 Task: Play online Risk games in Speed Blitz mode.
Action: Mouse moved to (217, 330)
Screenshot: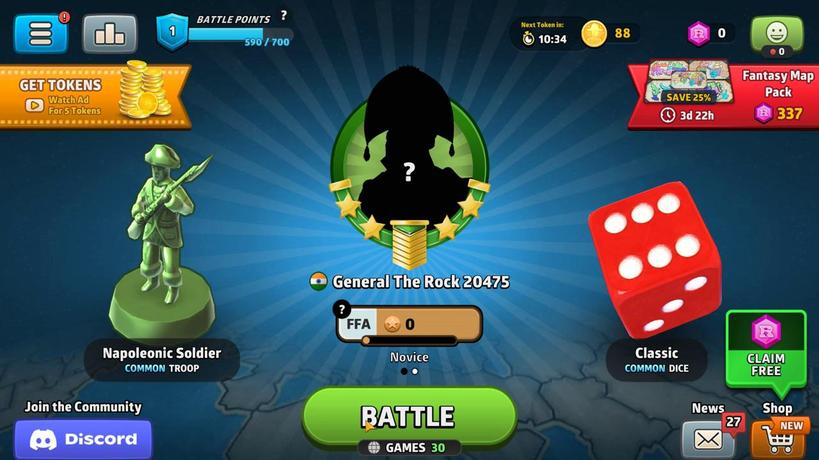 
Action: Mouse pressed left at (217, 330)
Screenshot: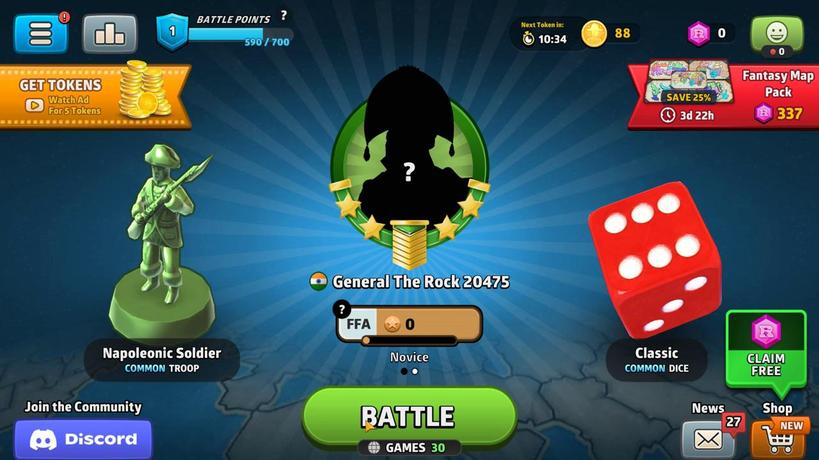 
Action: Mouse moved to (175, 251)
Screenshot: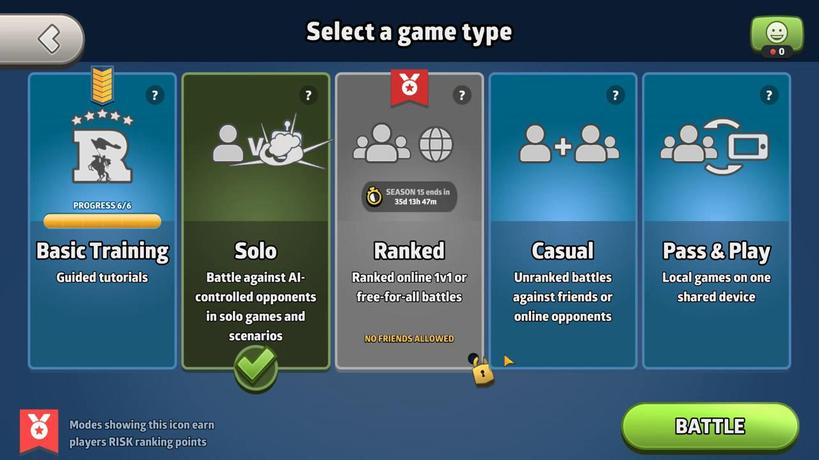 
Action: Mouse pressed left at (175, 251)
Screenshot: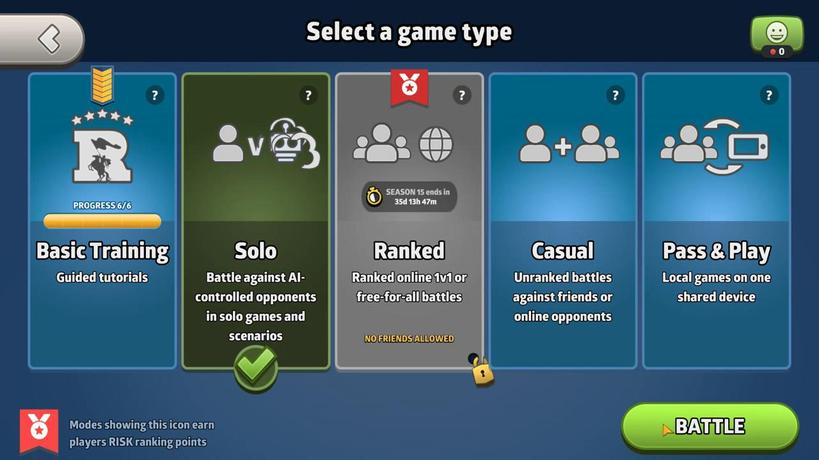 
Action: Mouse moved to (322, 333)
Screenshot: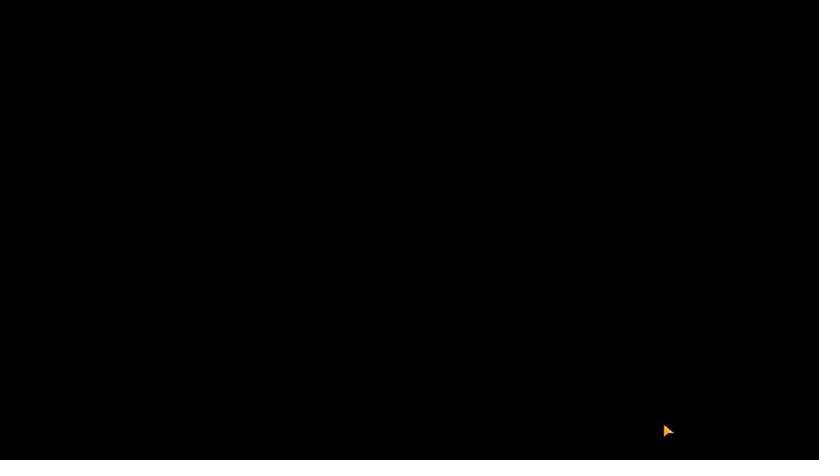 
Action: Mouse pressed left at (322, 333)
Screenshot: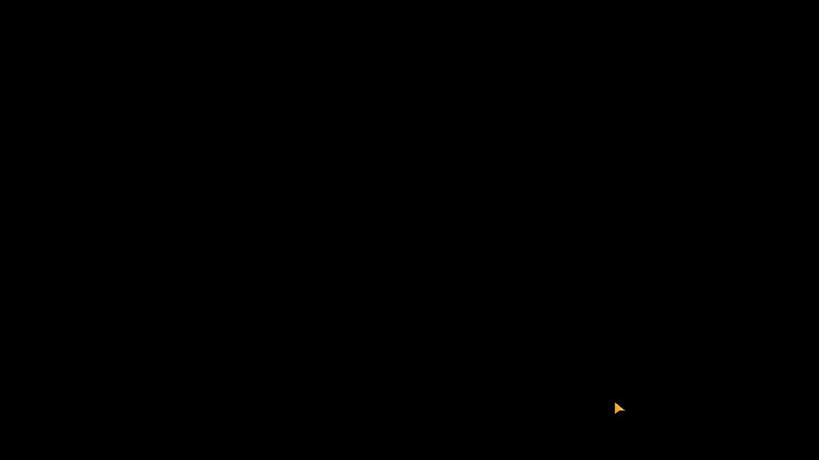 
Action: Mouse moved to (353, 336)
Screenshot: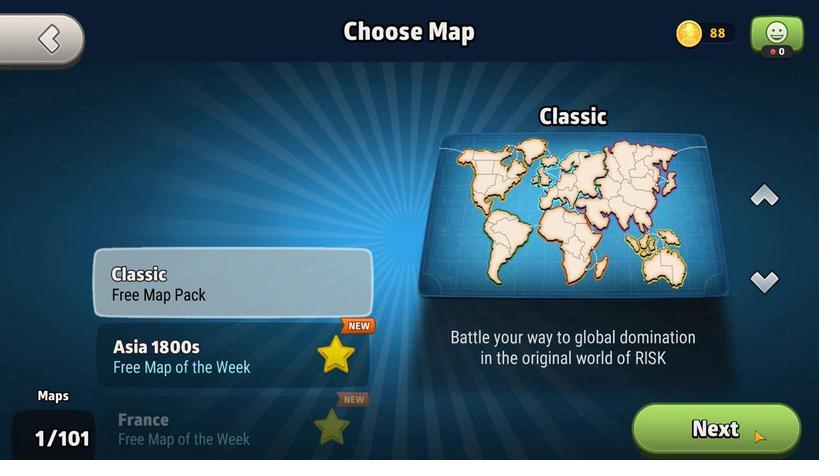 
Action: Mouse pressed left at (353, 336)
Screenshot: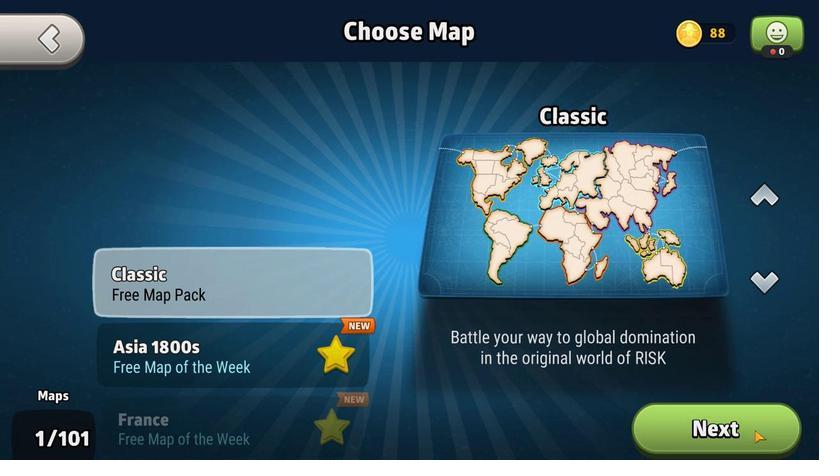 
Action: Mouse moved to (168, 256)
Screenshot: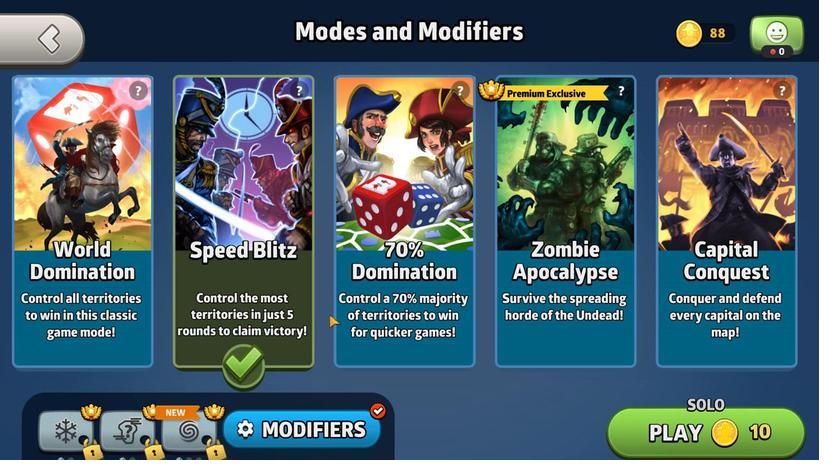 
Action: Mouse pressed left at (168, 256)
Screenshot: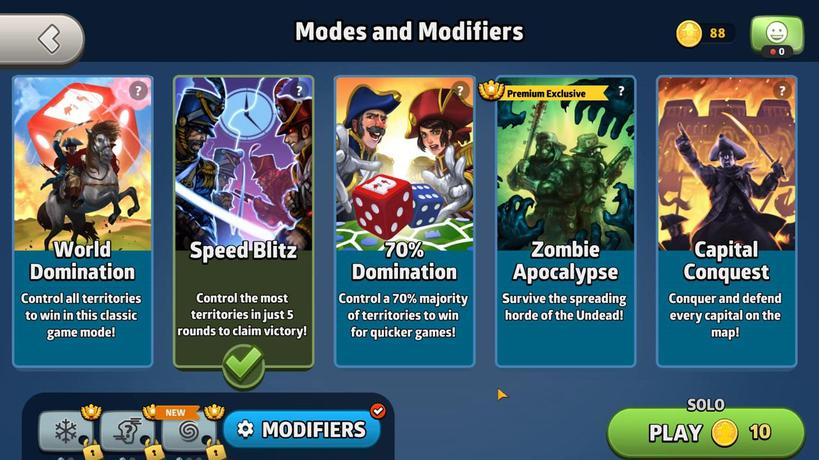 
Action: Mouse moved to (317, 334)
Screenshot: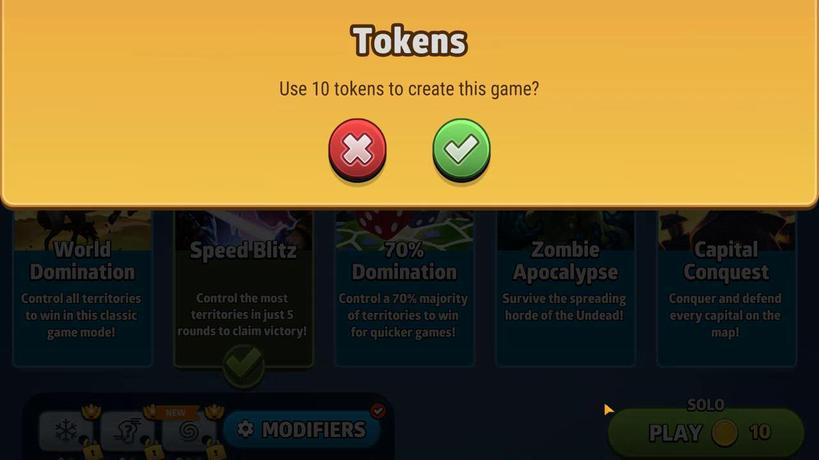 
Action: Mouse pressed left at (317, 334)
Screenshot: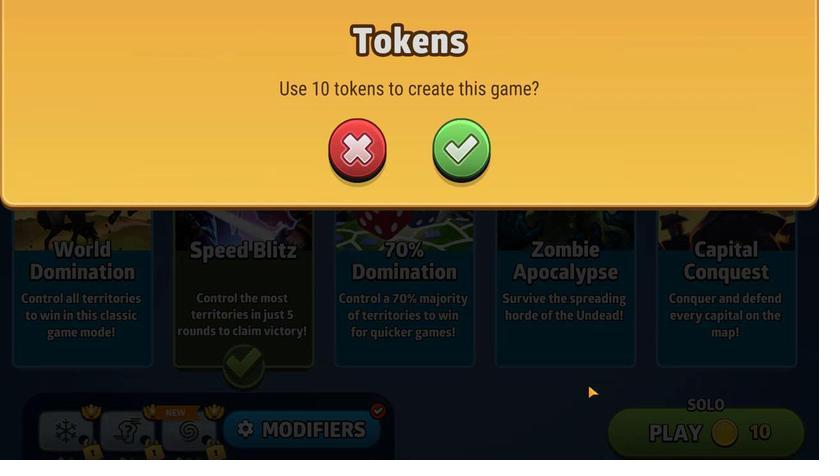 
Action: Mouse moved to (252, 181)
Screenshot: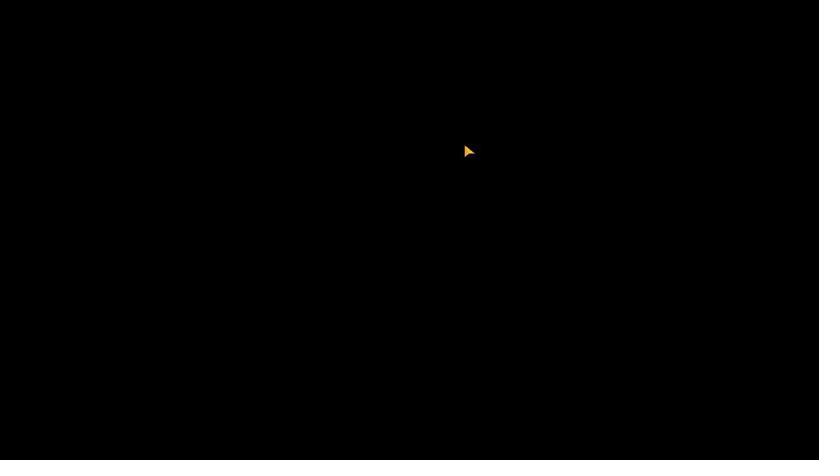 
Action: Mouse pressed left at (252, 181)
Screenshot: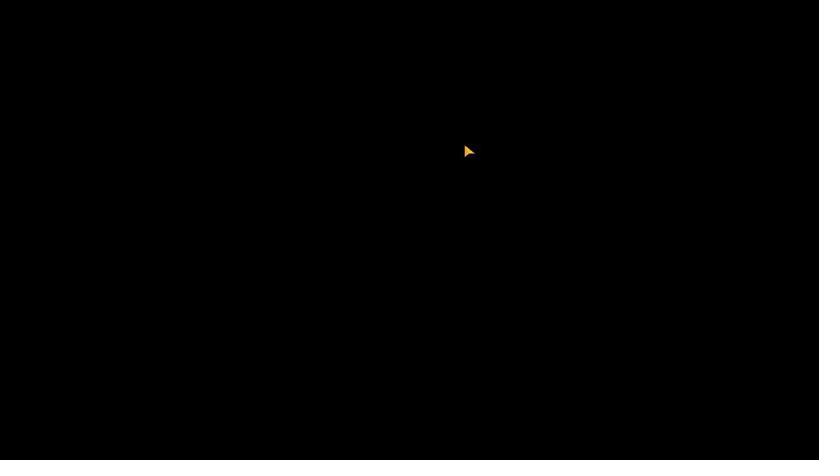 
Action: Mouse moved to (367, 228)
Screenshot: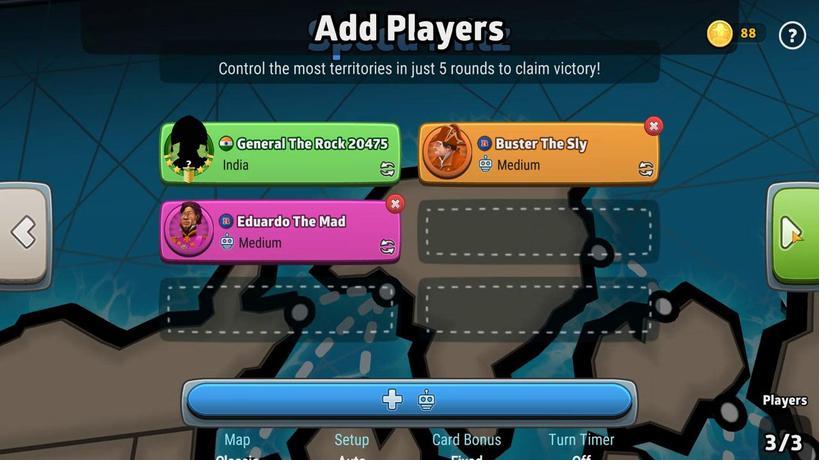 
Action: Mouse pressed left at (367, 228)
Screenshot: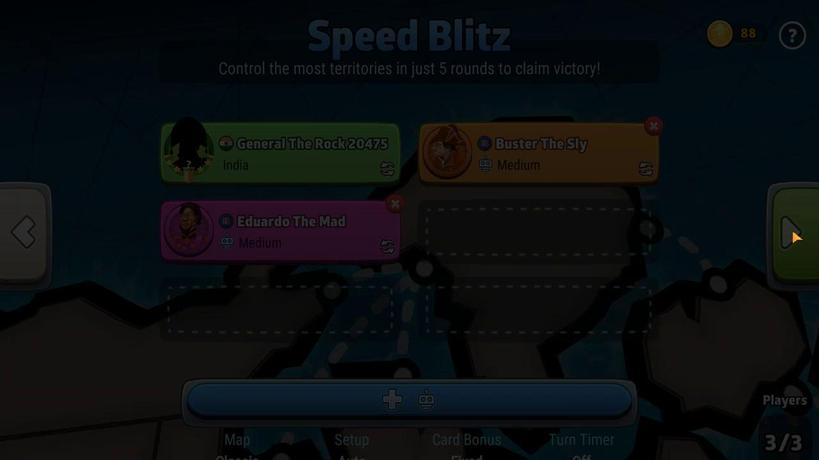 
Action: Mouse moved to (144, 239)
Screenshot: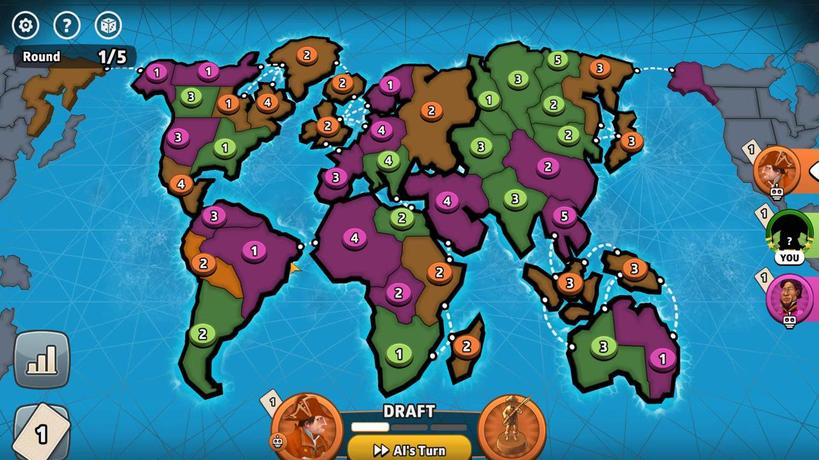 
Action: Mouse pressed left at (144, 239)
Screenshot: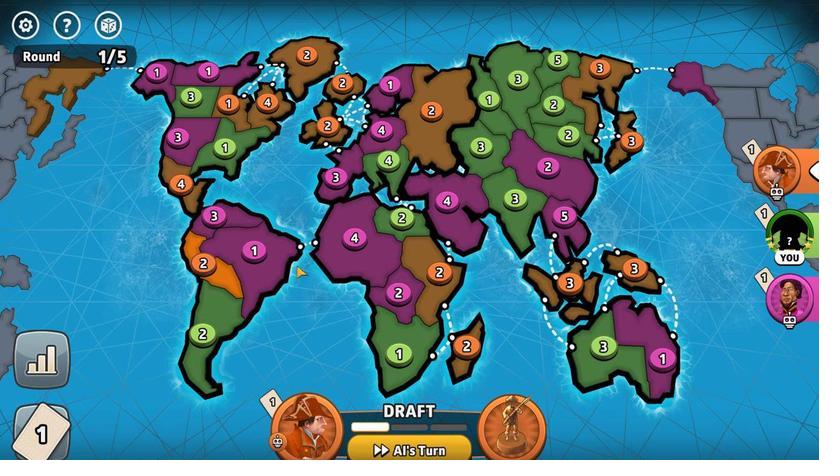 
Action: Mouse moved to (228, 348)
Screenshot: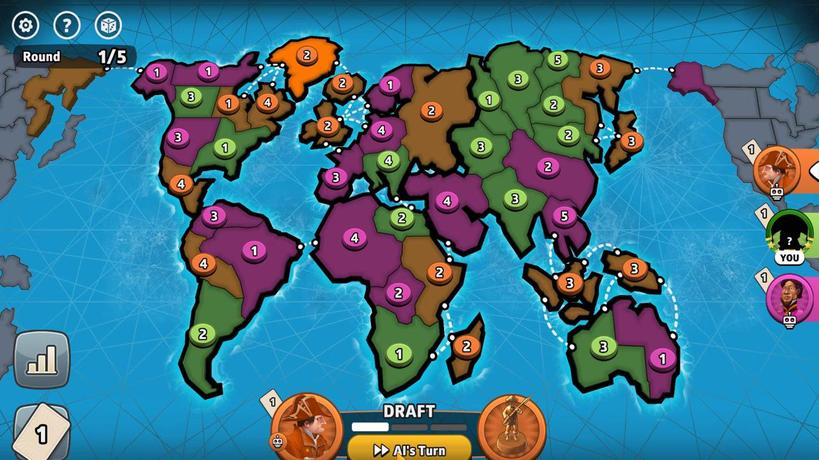 
Action: Mouse pressed left at (228, 348)
Screenshot: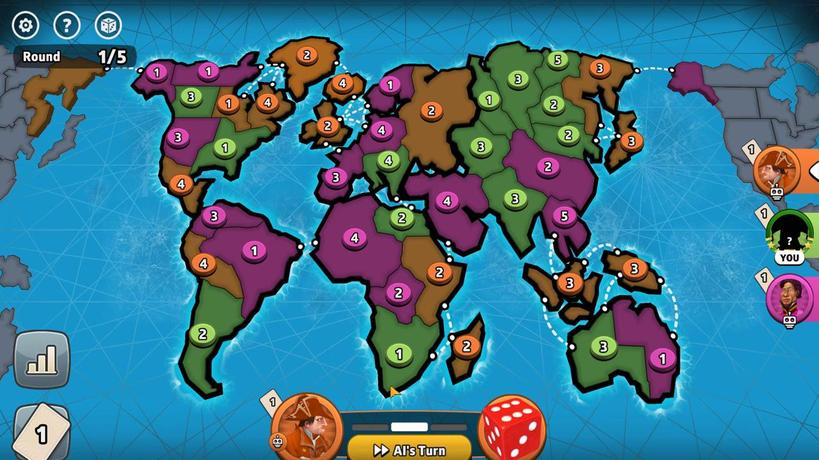 
Action: Mouse moved to (167, 268)
Screenshot: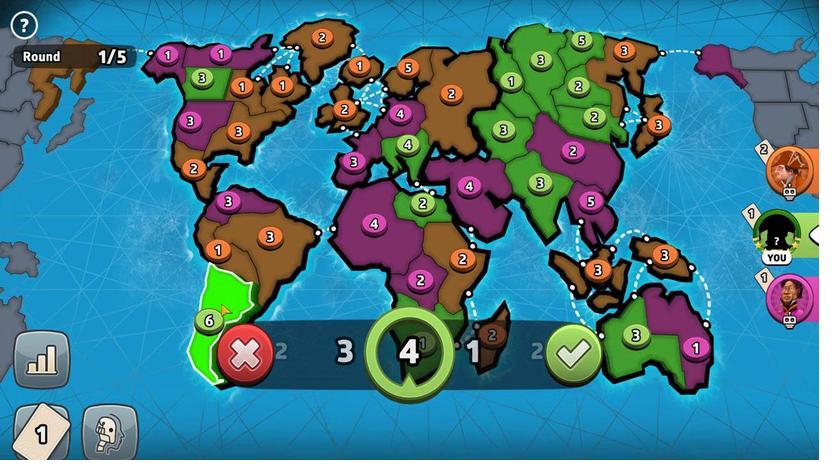 
Action: Mouse pressed left at (167, 268)
Screenshot: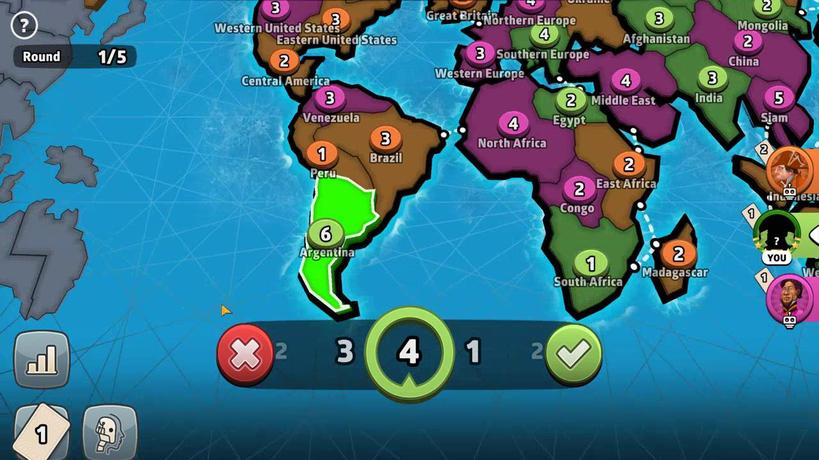 
Action: Mouse moved to (287, 295)
Screenshot: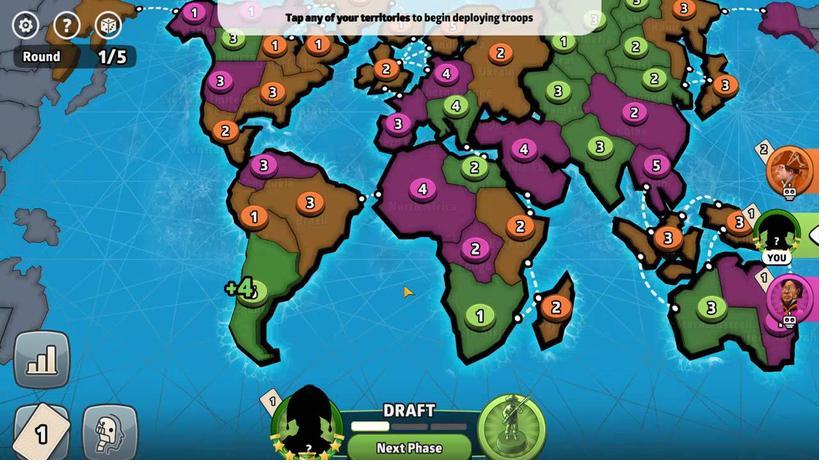 
Action: Mouse pressed left at (287, 295)
Screenshot: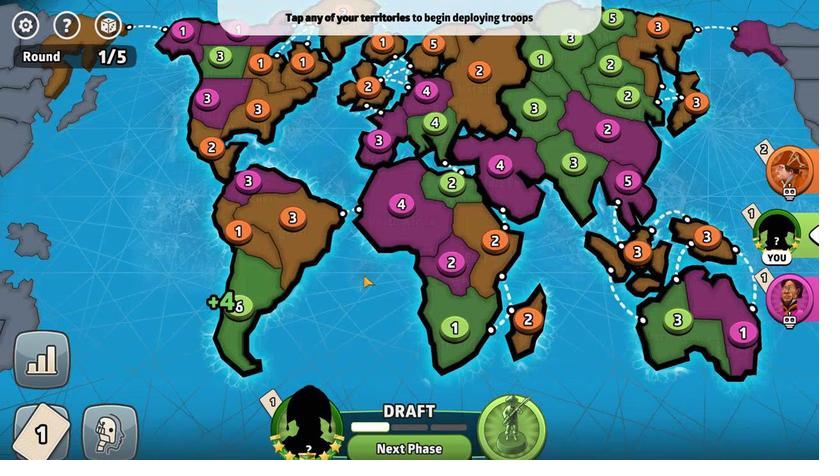 
Action: Mouse moved to (154, 158)
Screenshot: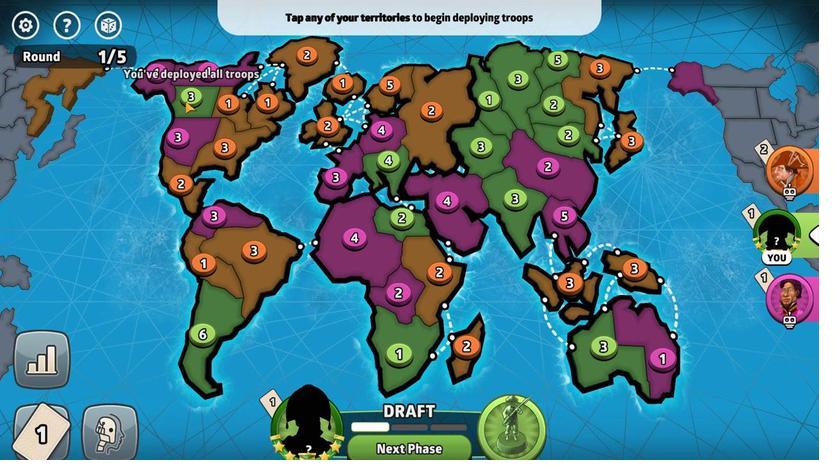 
Action: Mouse pressed left at (154, 158)
Screenshot: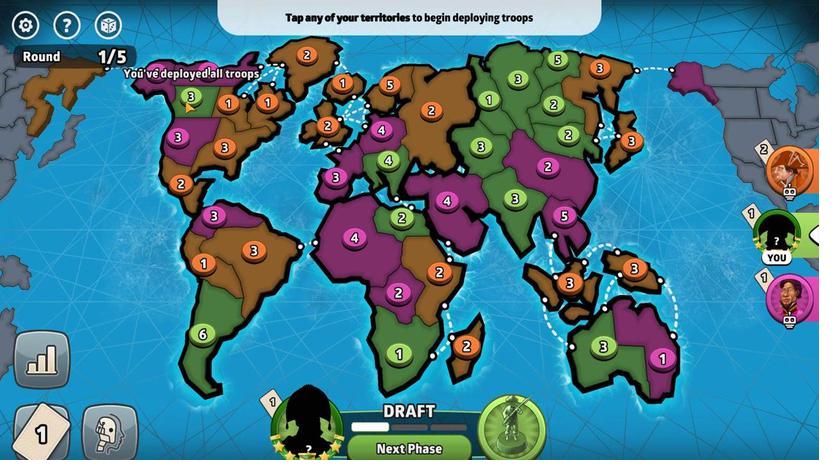 
Action: Mouse moved to (230, 344)
Screenshot: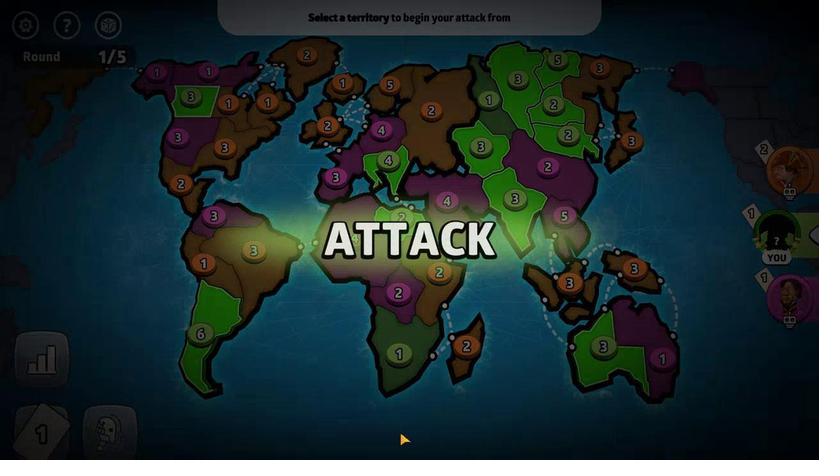 
Action: Mouse pressed left at (230, 344)
Screenshot: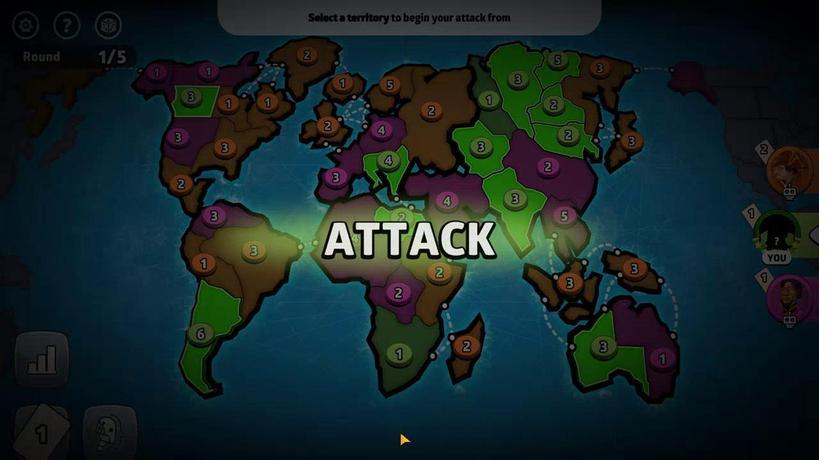 
Action: Mouse moved to (166, 264)
Screenshot: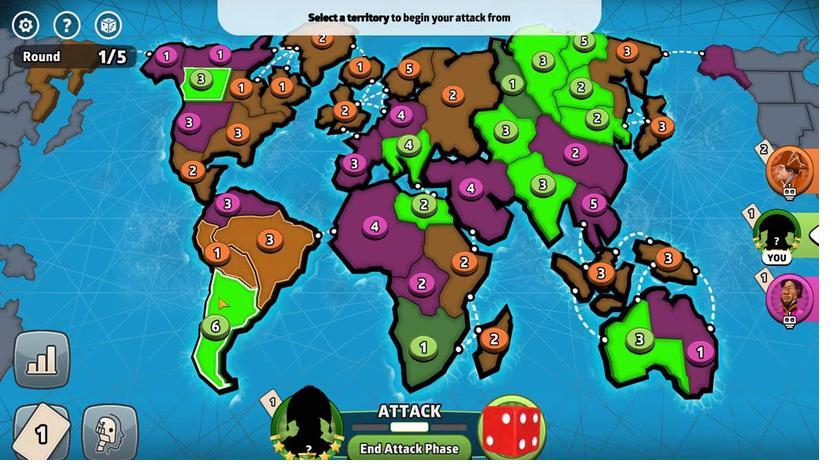
Action: Mouse pressed left at (166, 264)
Screenshot: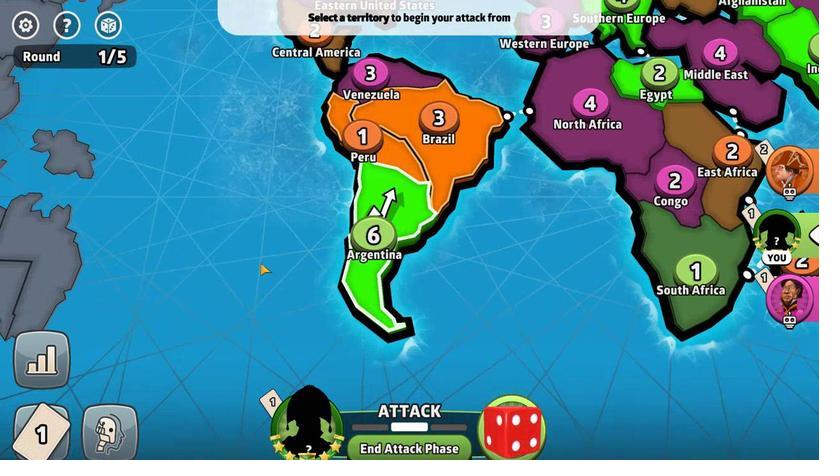 
Action: Mouse moved to (220, 178)
Screenshot: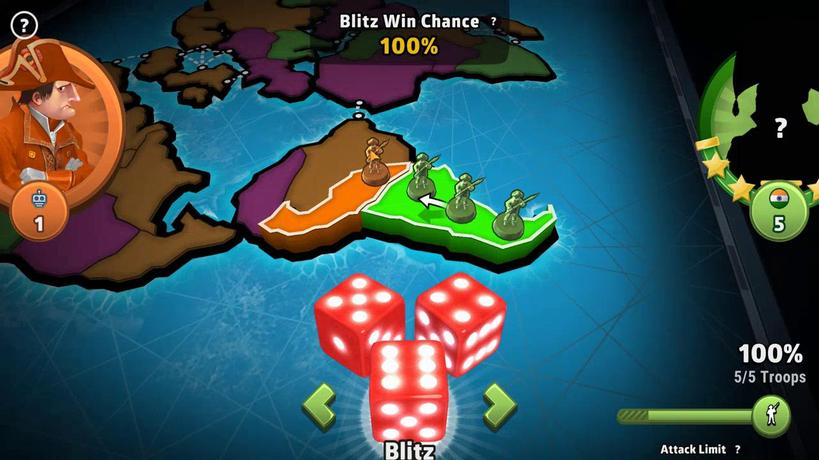 
Action: Mouse pressed left at (220, 178)
Screenshot: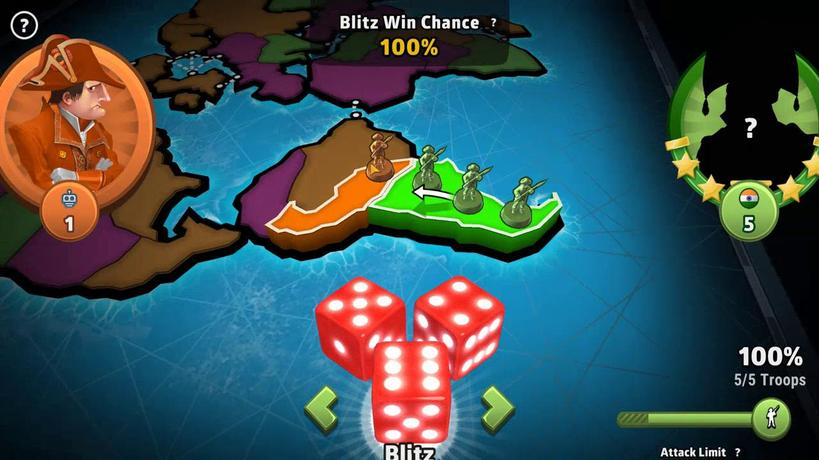 
Action: Mouse moved to (232, 296)
Screenshot: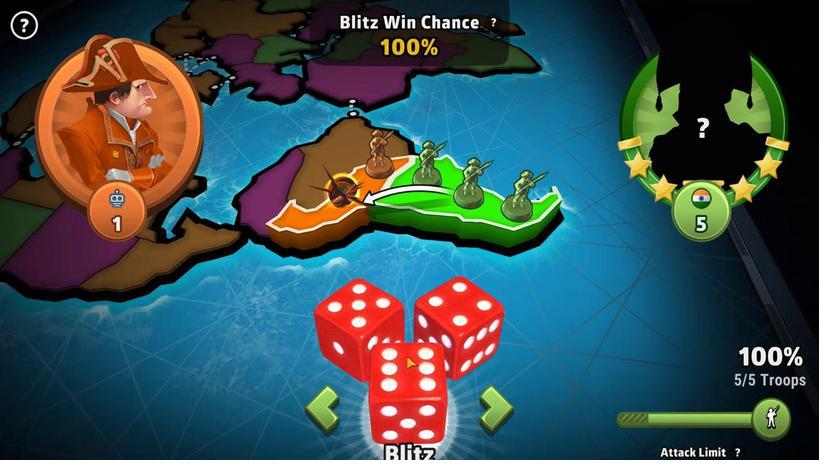 
Action: Mouse pressed left at (232, 296)
Screenshot: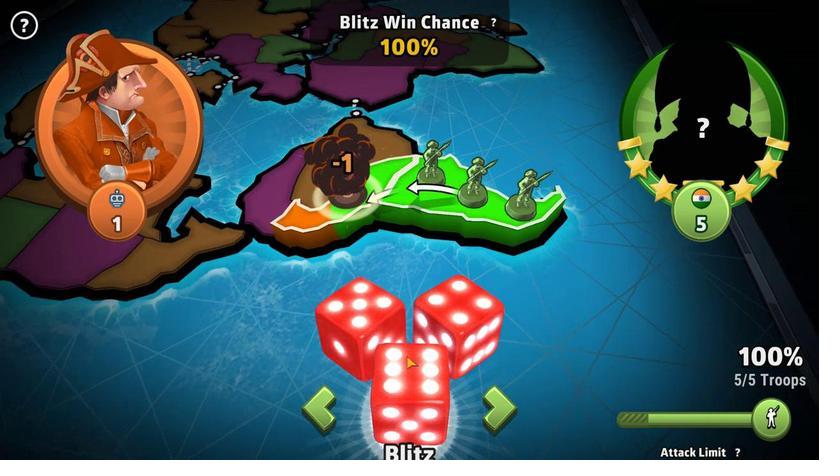 
Action: Mouse moved to (228, 292)
Screenshot: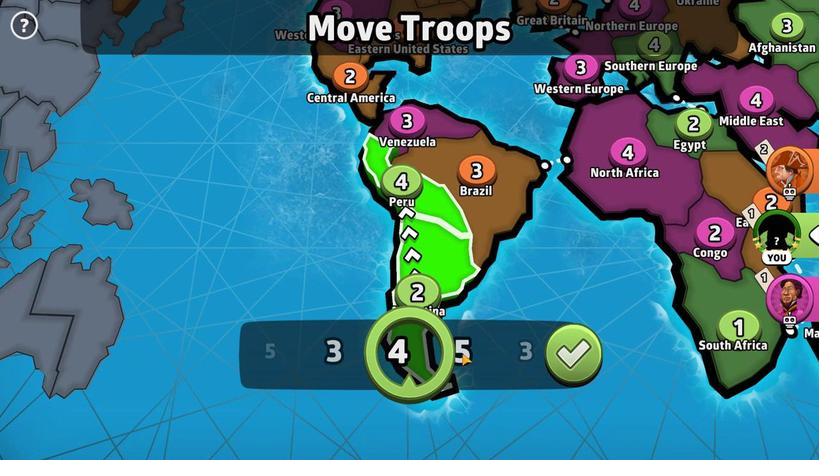 
Action: Mouse pressed left at (228, 292)
Screenshot: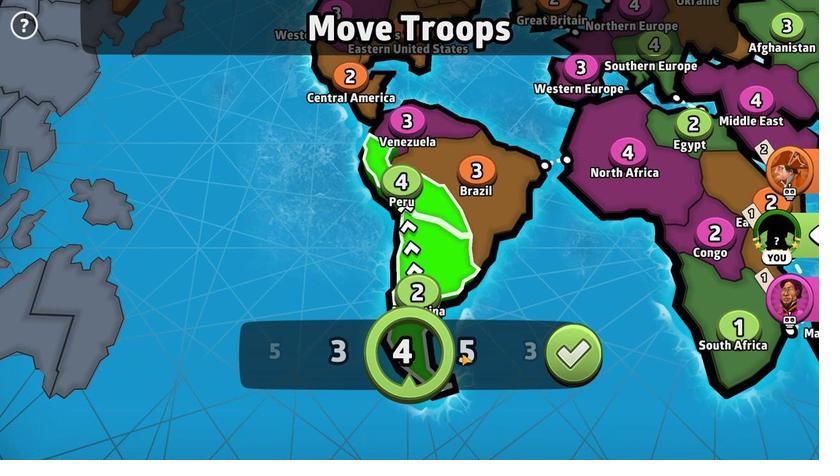 
Action: Mouse moved to (291, 294)
Screenshot: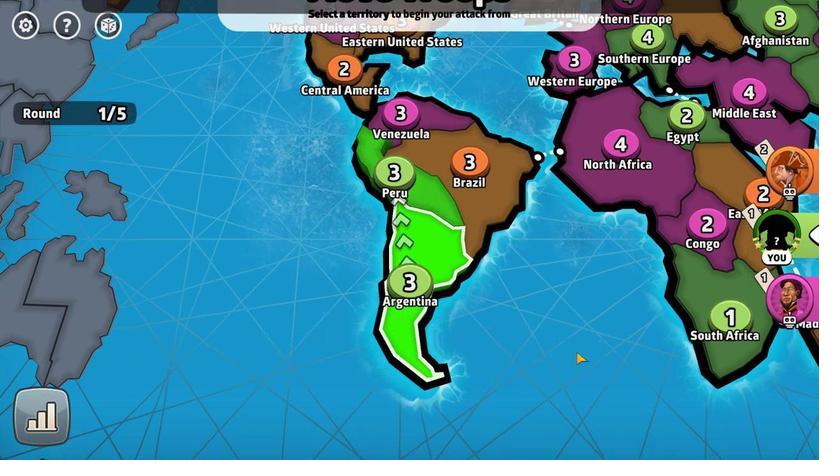 
Action: Mouse pressed left at (291, 294)
Screenshot: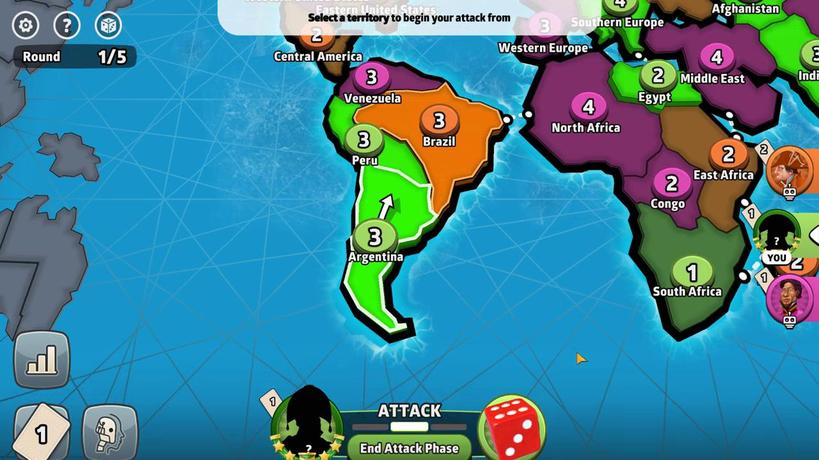 
Action: Mouse moved to (290, 231)
Screenshot: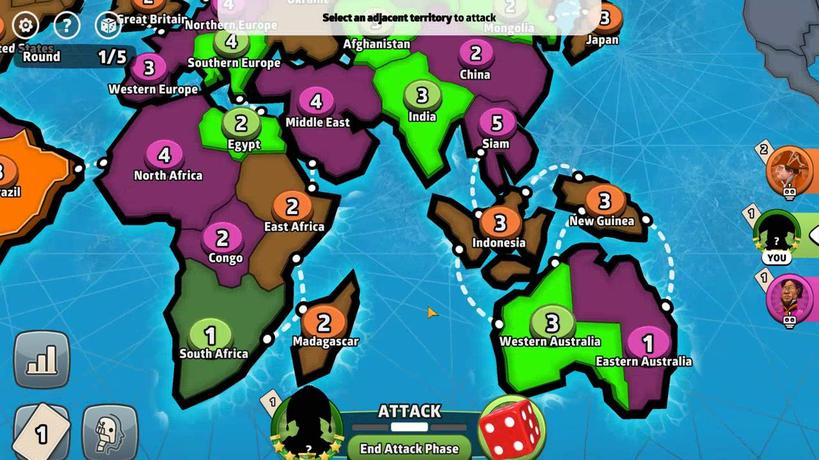 
Action: Mouse pressed left at (290, 231)
Screenshot: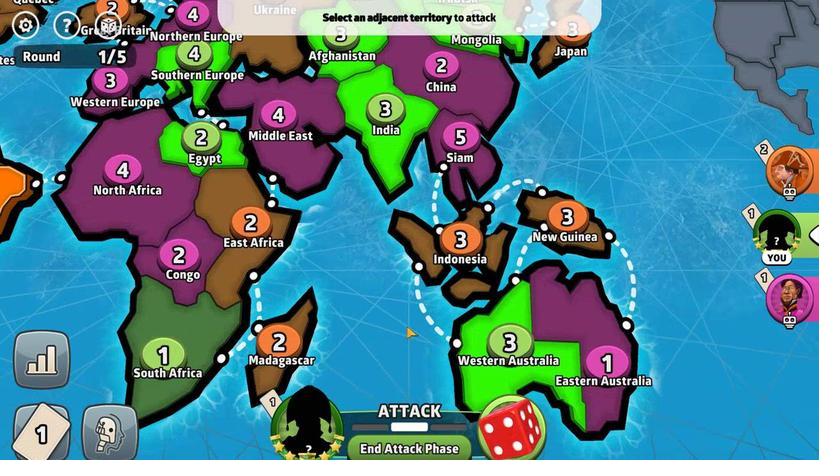 
Action: Mouse moved to (245, 174)
Screenshot: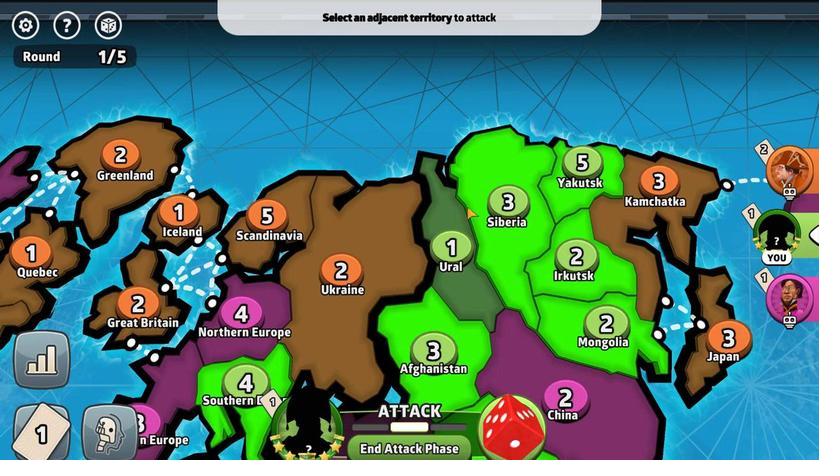 
Action: Mouse pressed left at (245, 174)
Screenshot: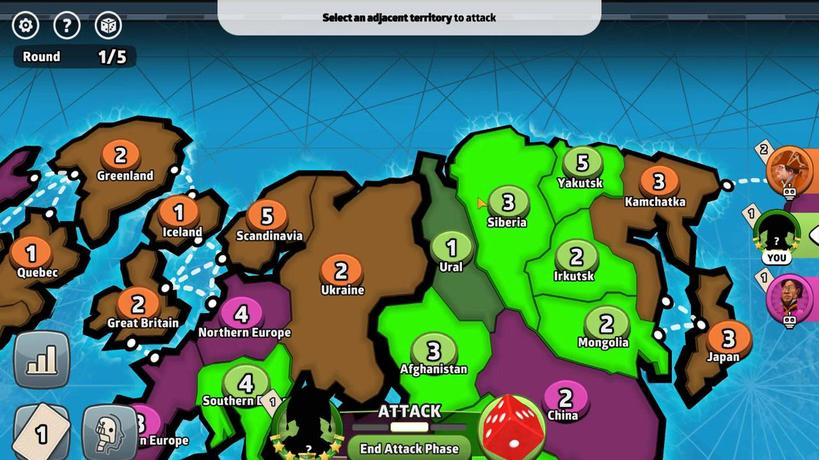 
Action: Mouse moved to (289, 192)
Screenshot: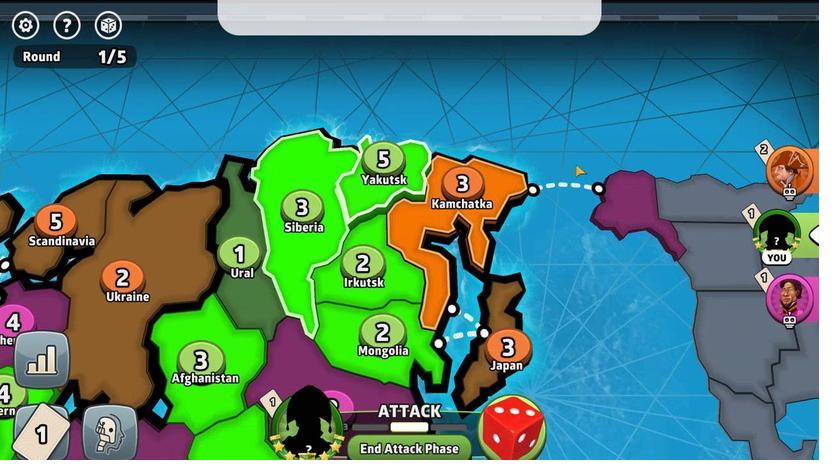 
Action: Mouse pressed left at (289, 192)
Screenshot: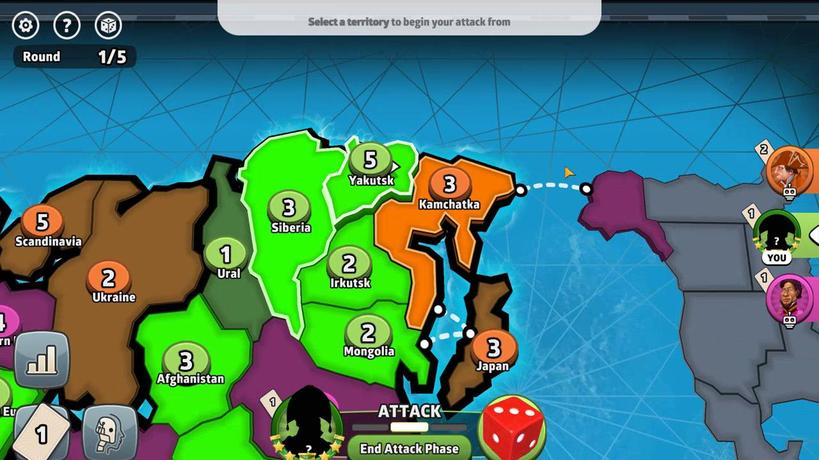 
Action: Mouse moved to (239, 202)
Screenshot: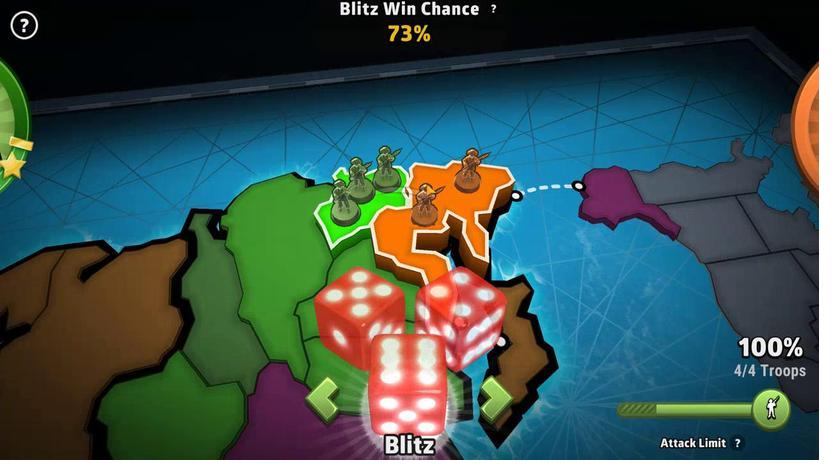 
Action: Mouse pressed left at (239, 202)
Screenshot: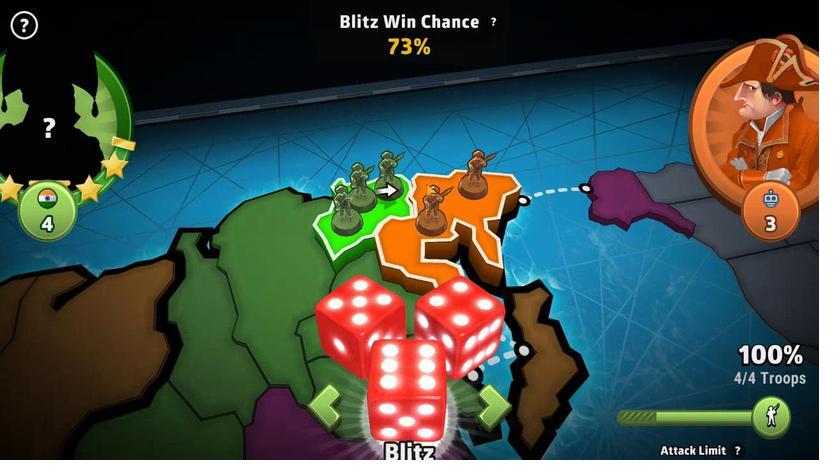 
Action: Mouse moved to (234, 304)
Screenshot: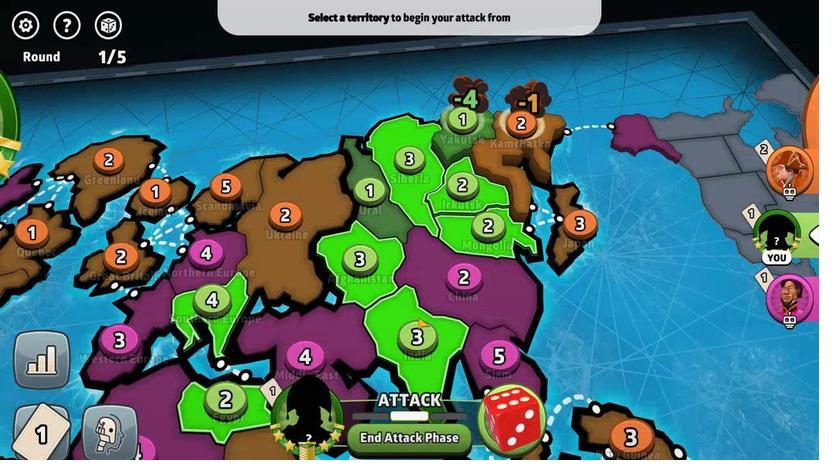 
Action: Mouse pressed left at (234, 304)
Screenshot: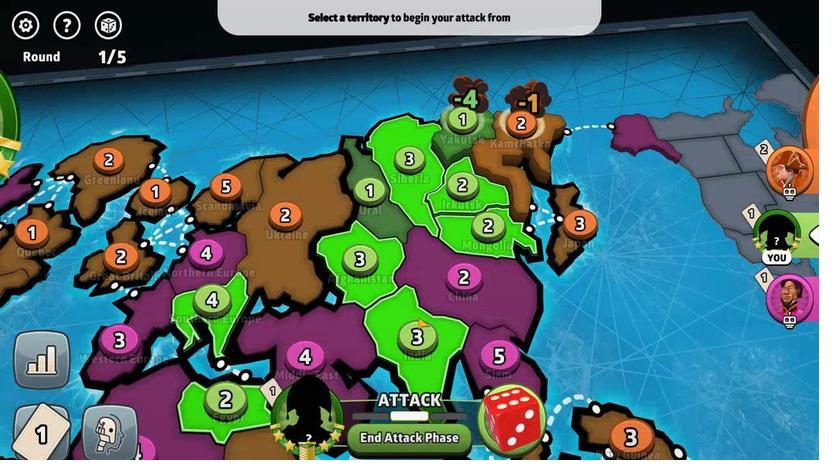 
Action: Mouse moved to (285, 139)
Screenshot: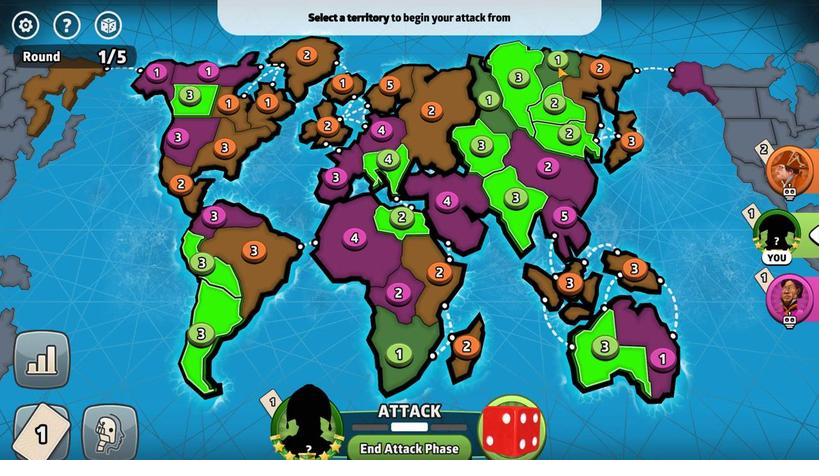 
Action: Mouse pressed left at (285, 139)
Screenshot: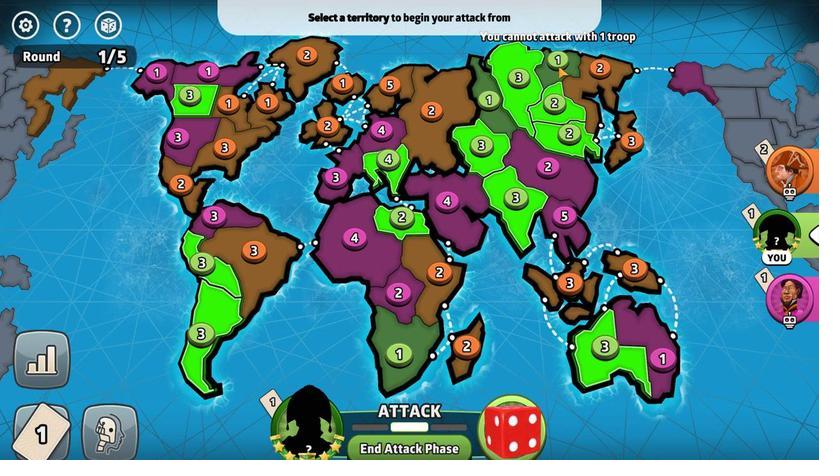 
Action: Mouse moved to (275, 153)
Screenshot: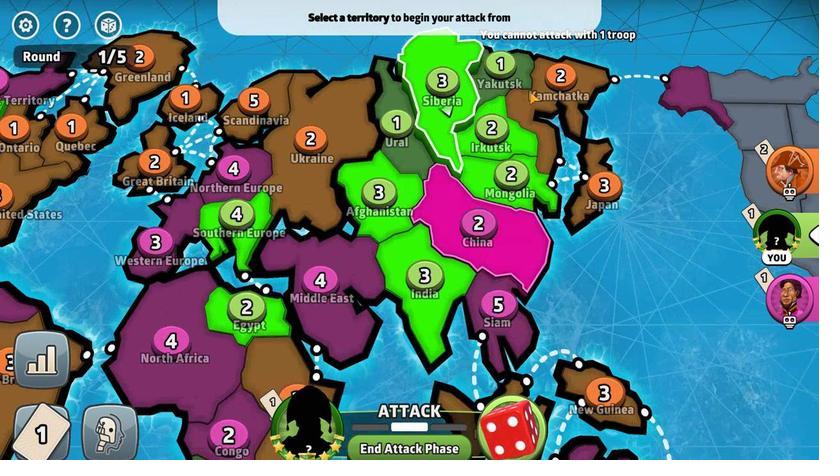 
Action: Mouse pressed left at (275, 153)
Screenshot: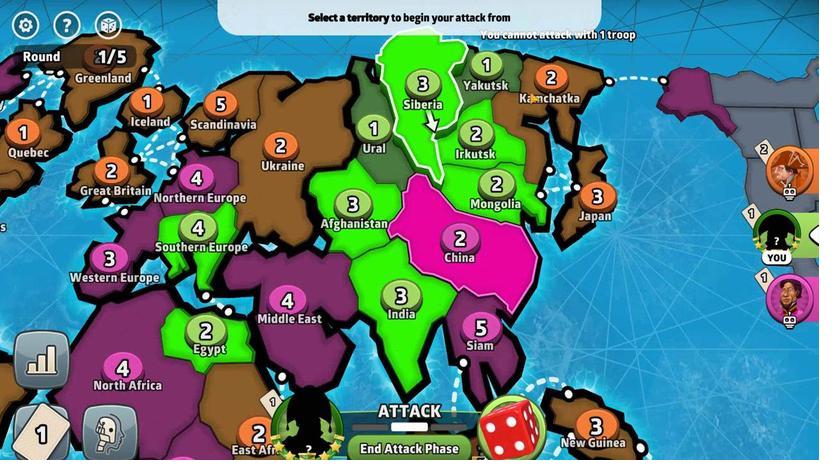 
Action: Mouse moved to (247, 225)
Screenshot: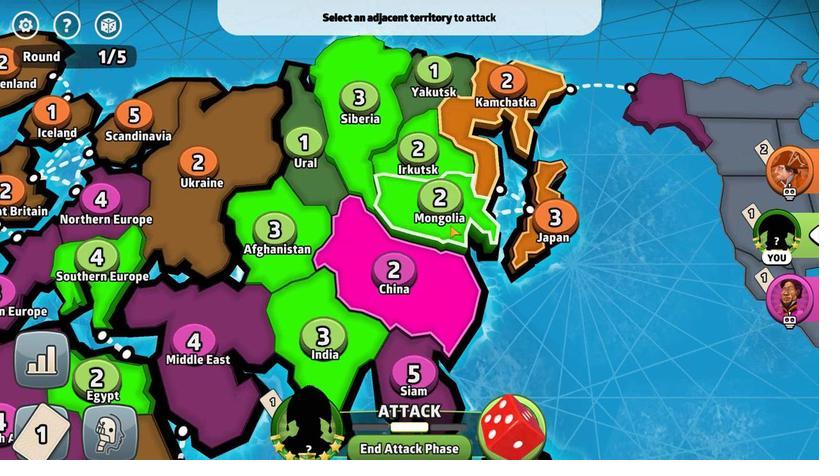 
Action: Mouse pressed left at (247, 225)
Screenshot: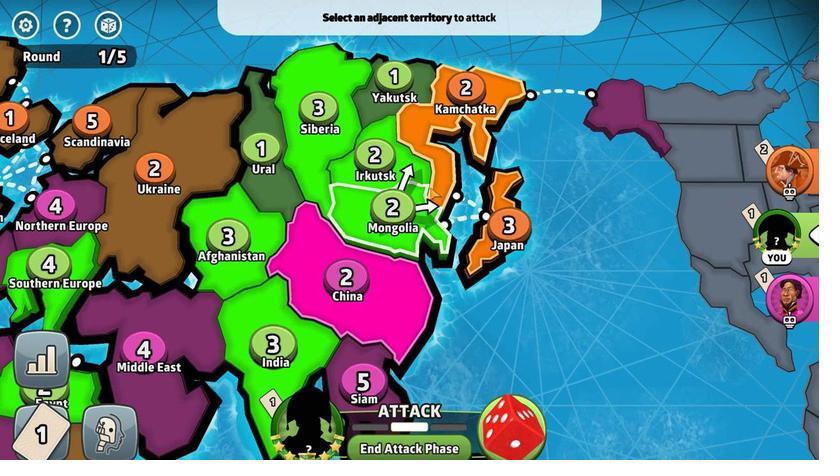 
Action: Mouse moved to (227, 184)
Screenshot: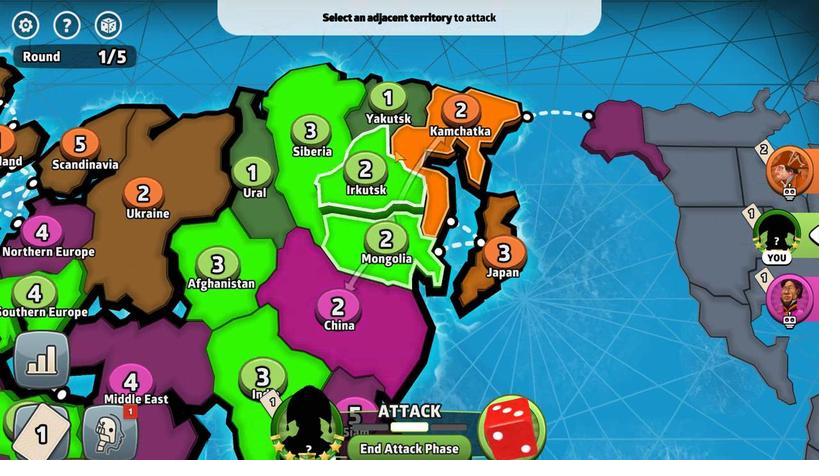 
Action: Mouse pressed left at (227, 184)
Screenshot: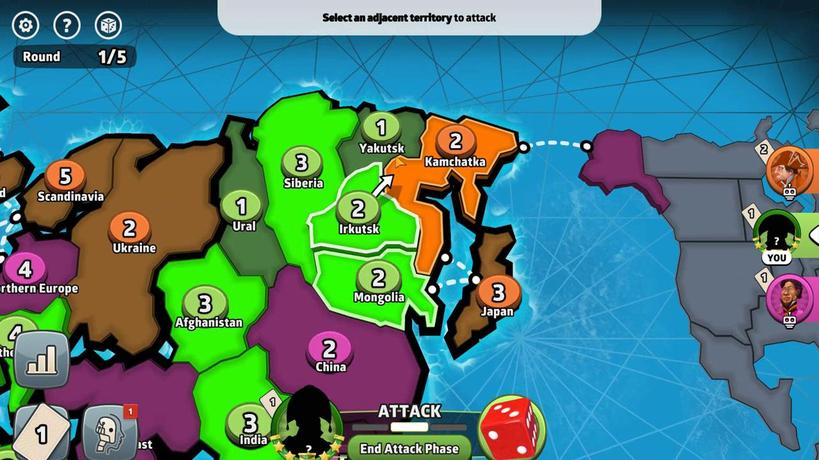 
Action: Mouse moved to (240, 190)
Screenshot: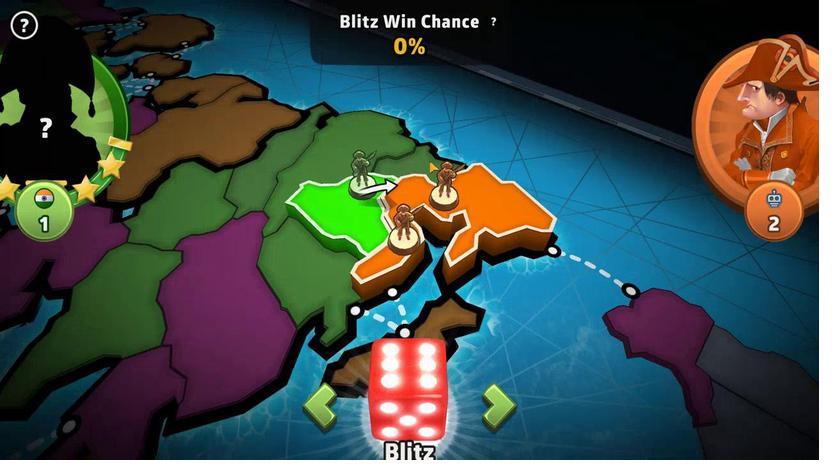 
Action: Mouse pressed left at (240, 190)
Screenshot: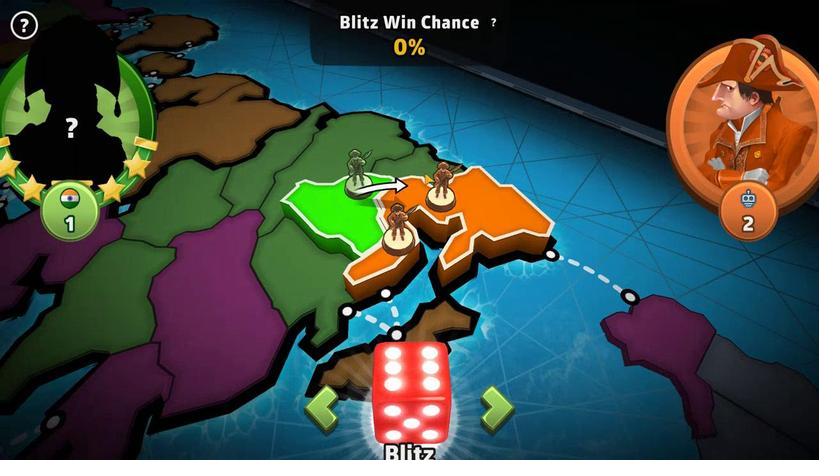 
Action: Mouse moved to (232, 303)
Screenshot: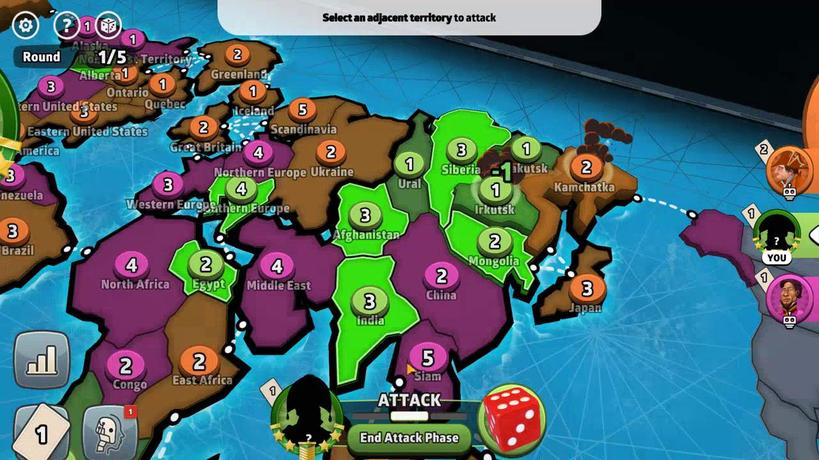 
Action: Mouse pressed left at (232, 303)
Screenshot: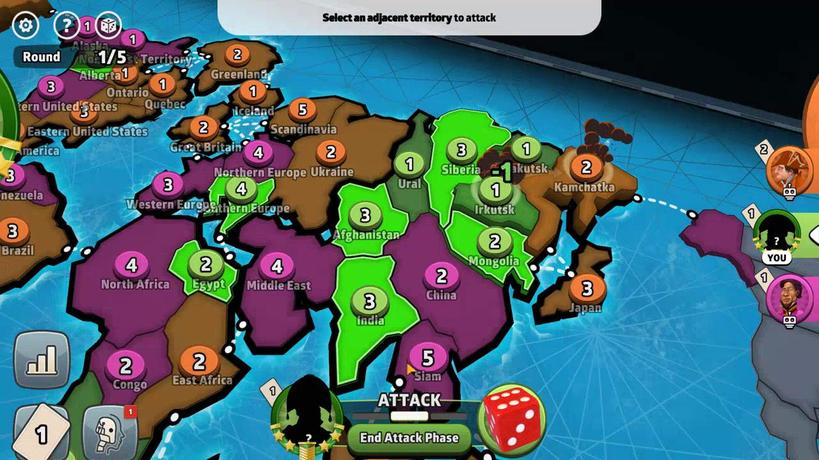 
Action: Mouse moved to (272, 149)
Screenshot: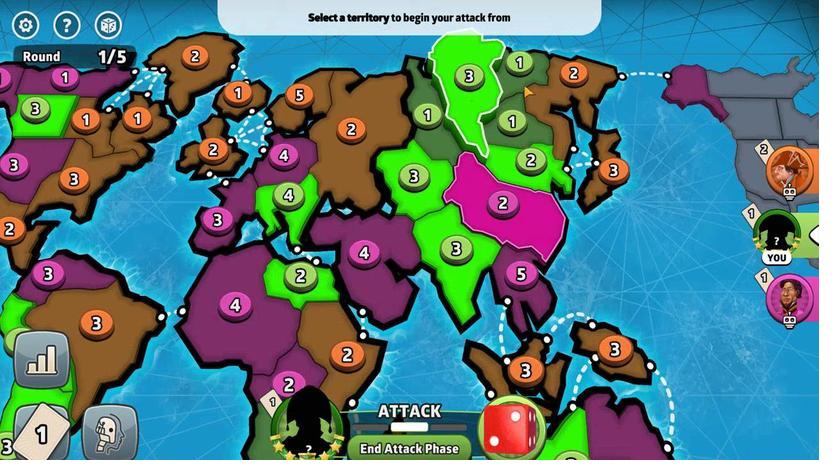 
Action: Mouse pressed left at (272, 149)
Screenshot: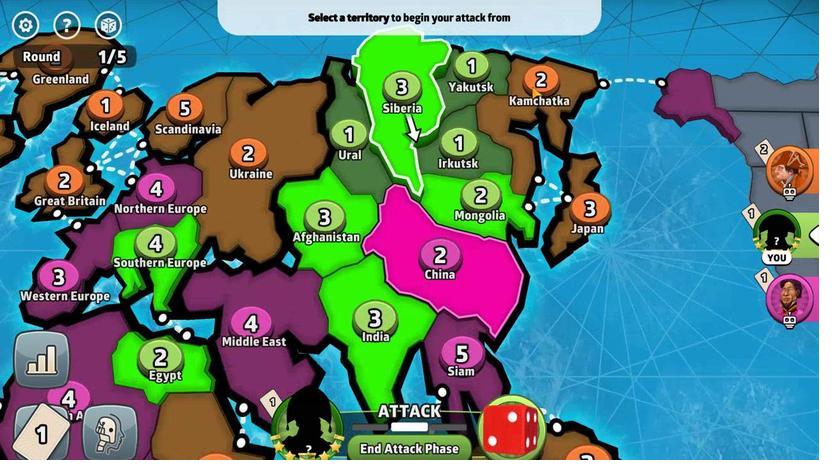 
Action: Mouse moved to (256, 213)
Screenshot: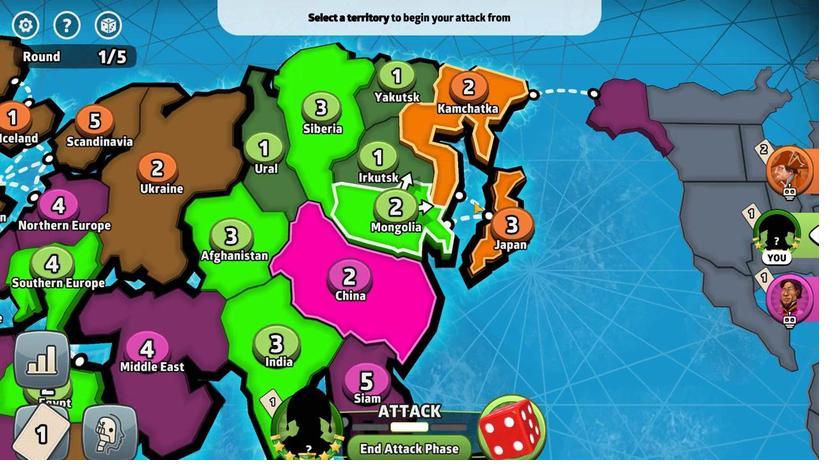 
Action: Mouse pressed left at (256, 213)
Screenshot: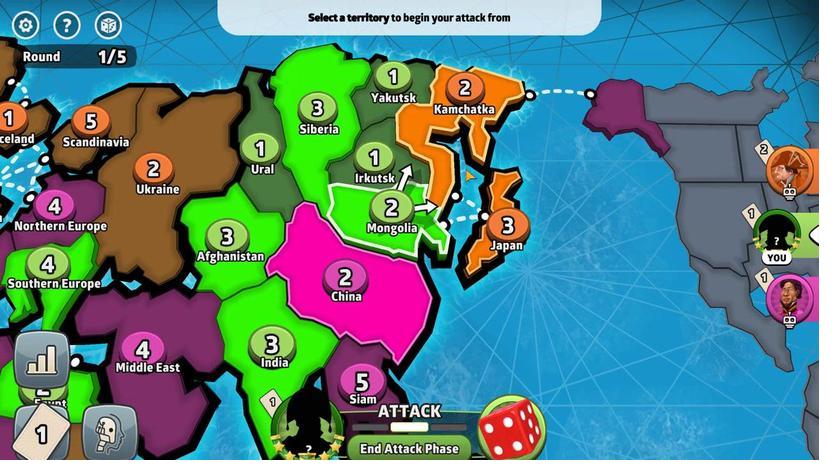 
Action: Mouse moved to (252, 168)
Screenshot: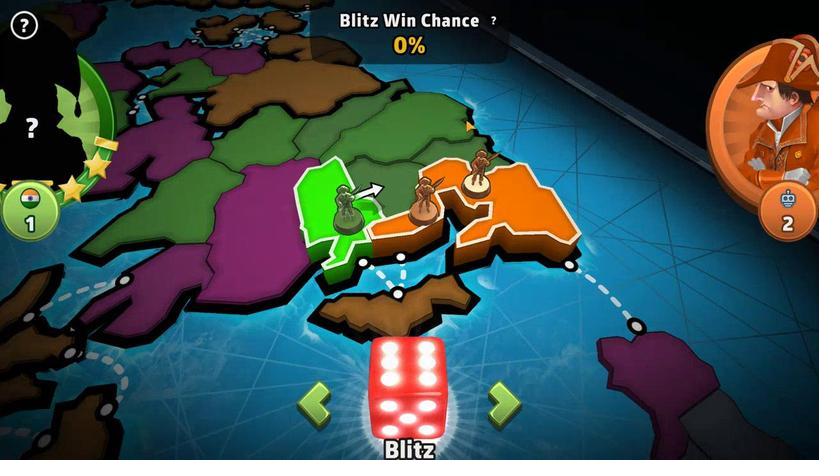 
Action: Mouse pressed left at (252, 168)
Screenshot: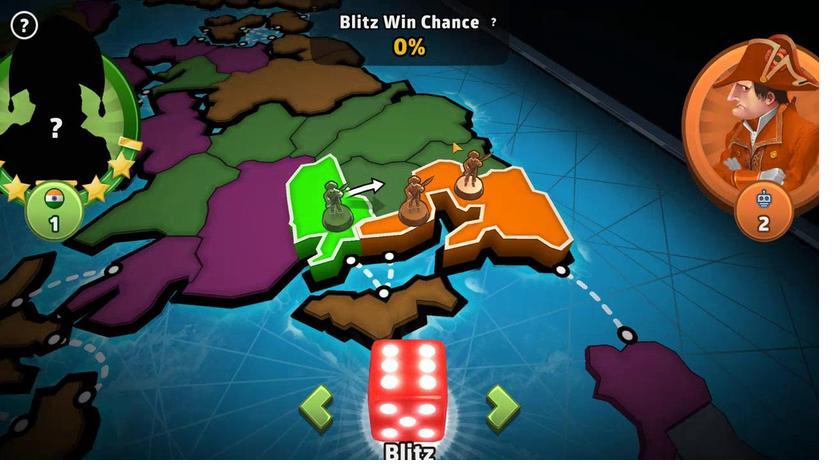 
Action: Mouse moved to (233, 312)
Screenshot: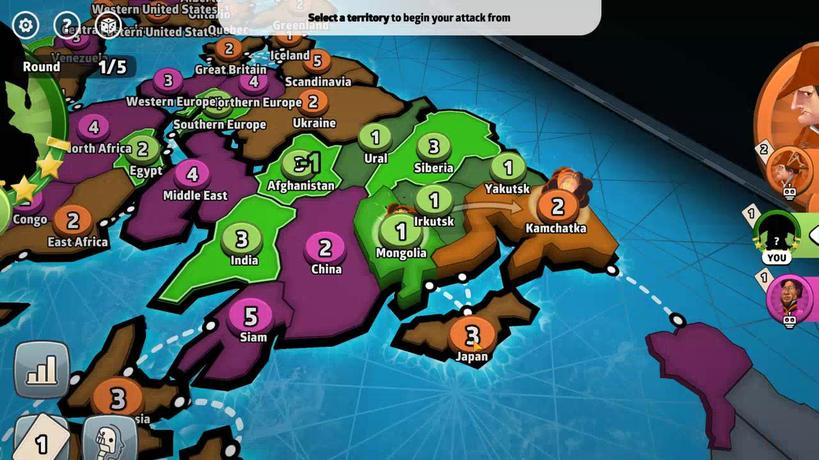 
Action: Mouse pressed left at (233, 312)
Screenshot: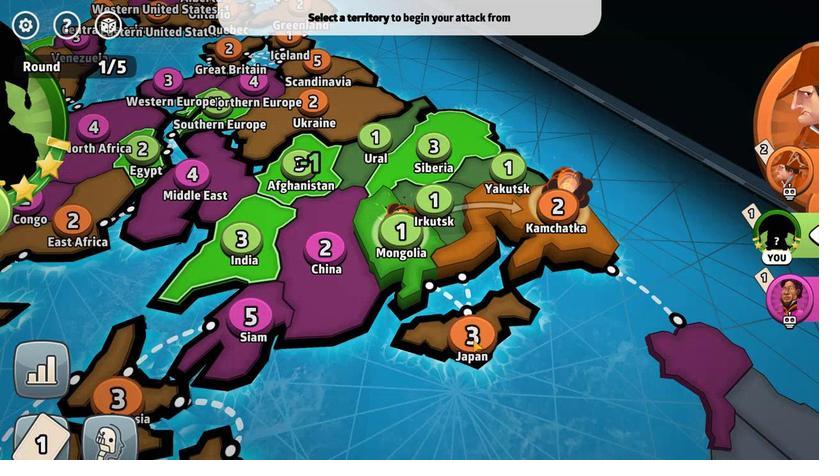 
Action: Mouse moved to (237, 344)
Screenshot: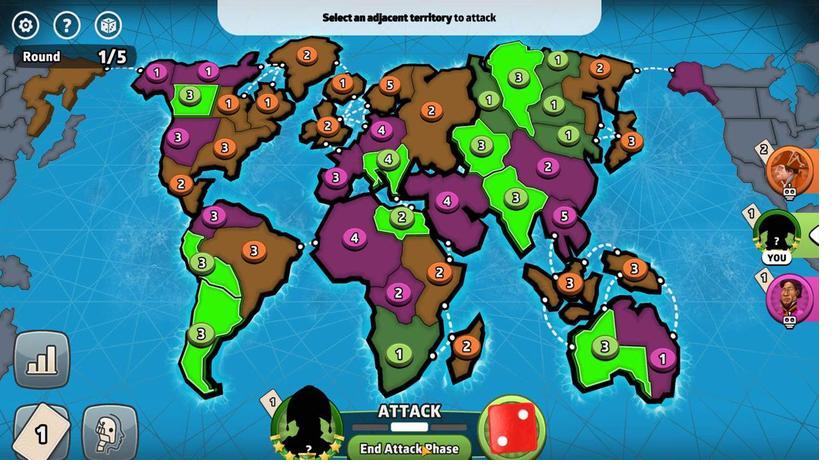 
Action: Mouse pressed left at (237, 344)
Screenshot: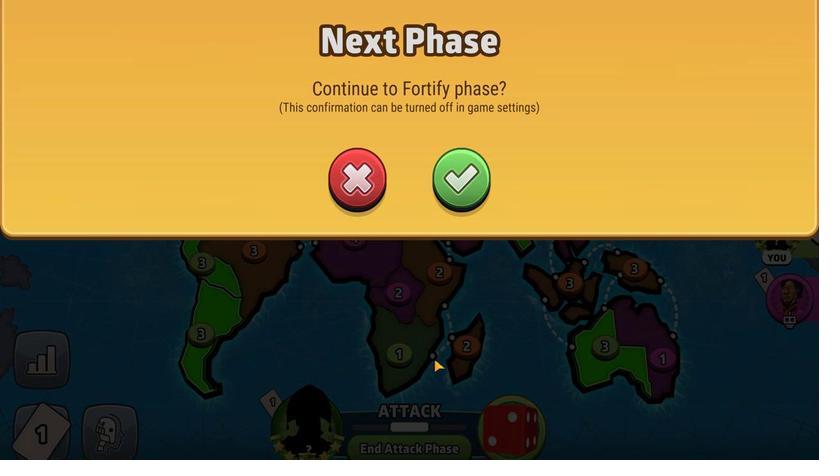 
Action: Mouse moved to (252, 213)
Screenshot: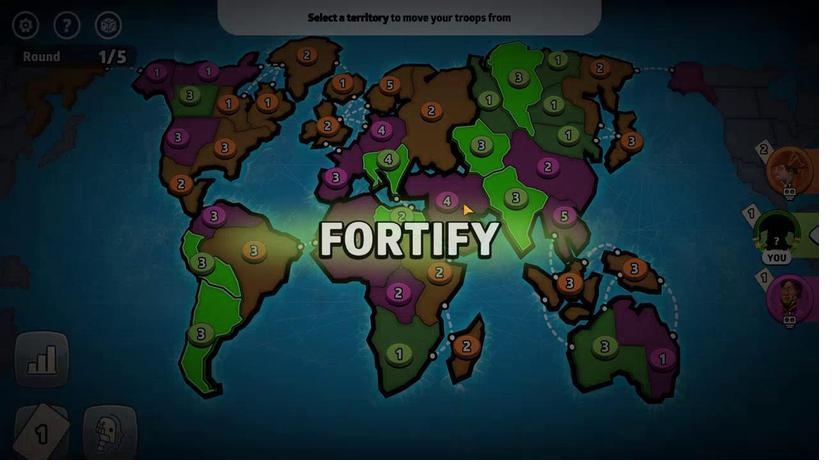 
Action: Mouse pressed left at (252, 213)
Screenshot: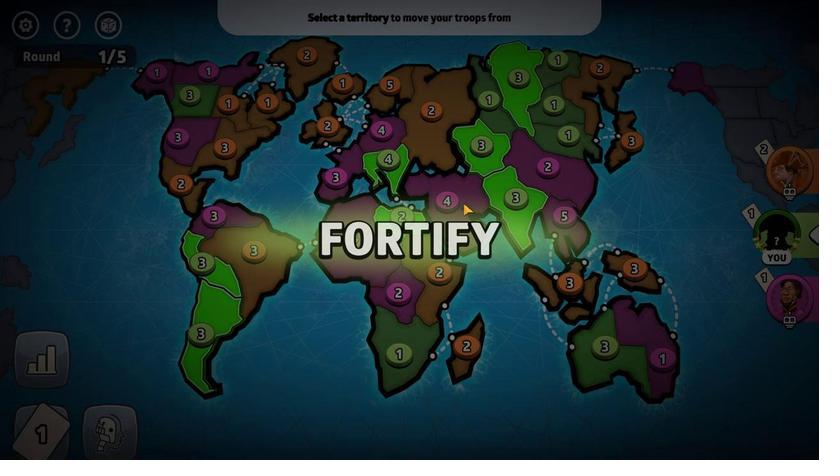 
Action: Mouse moved to (271, 149)
Screenshot: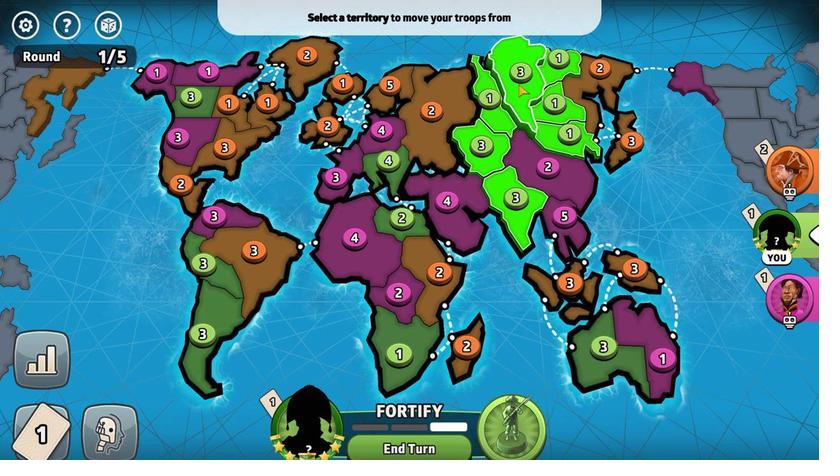 
Action: Mouse pressed left at (271, 149)
Screenshot: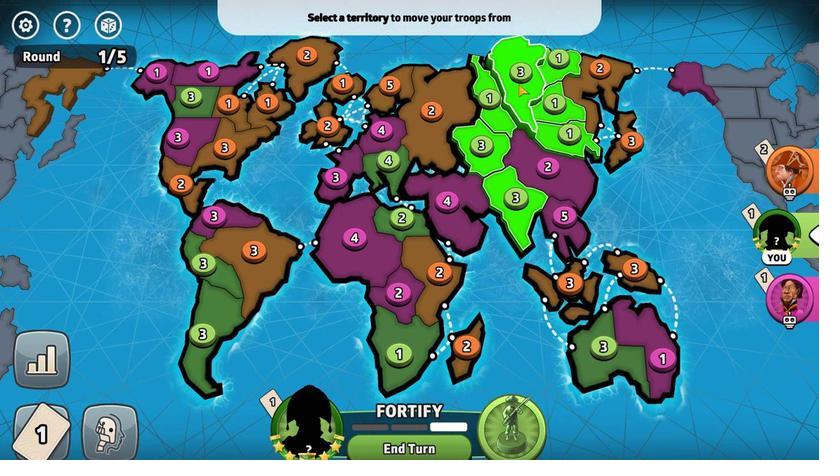 
Action: Mouse pressed left at (271, 149)
Screenshot: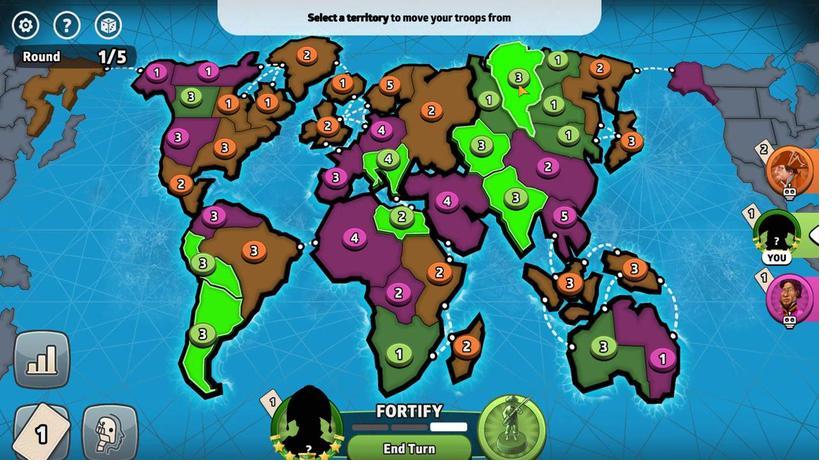 
Action: Mouse pressed left at (271, 149)
Screenshot: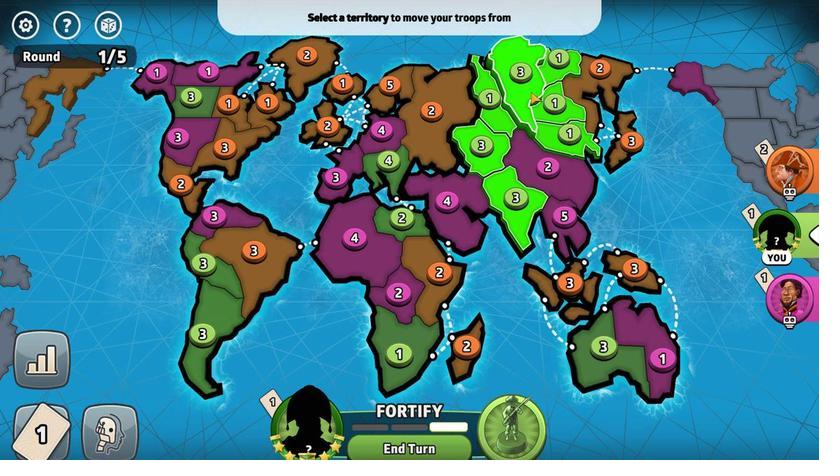 
Action: Mouse moved to (280, 161)
Screenshot: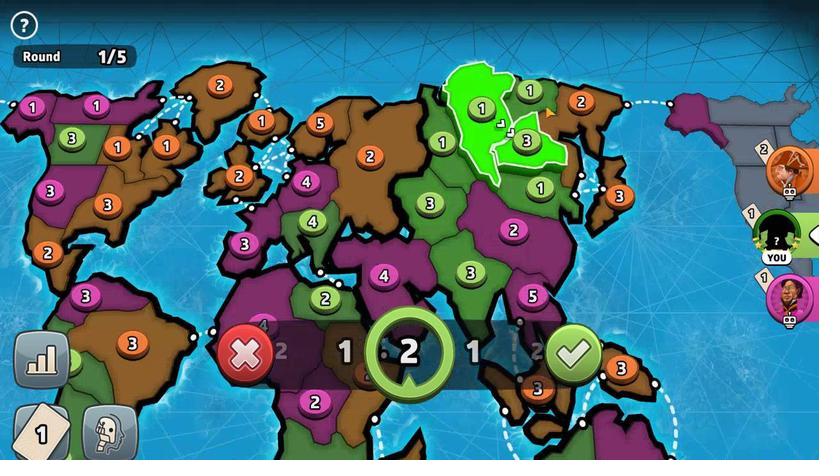 
Action: Mouse pressed left at (280, 161)
Screenshot: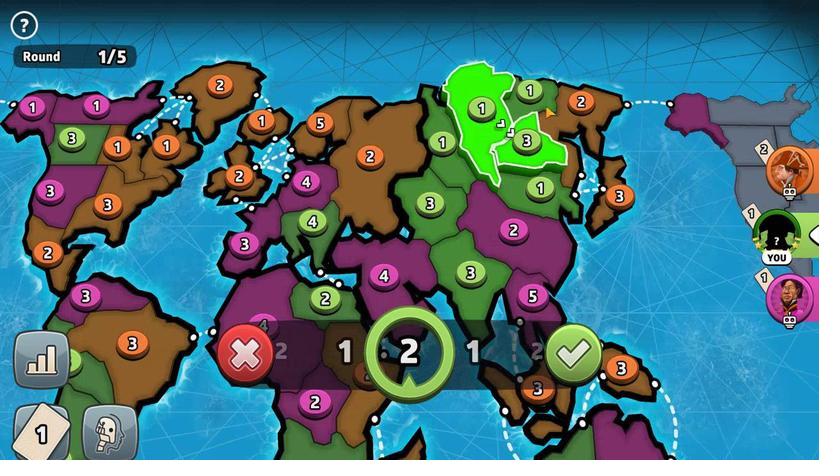 
Action: Mouse moved to (209, 289)
Screenshot: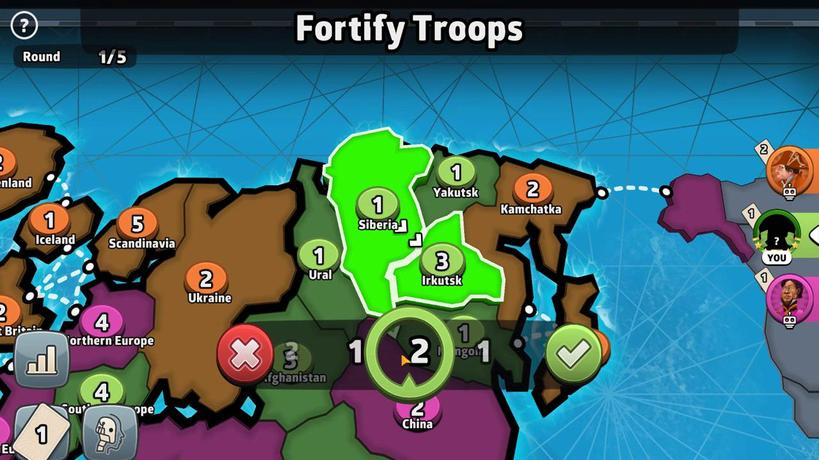 
Action: Mouse pressed left at (209, 289)
Screenshot: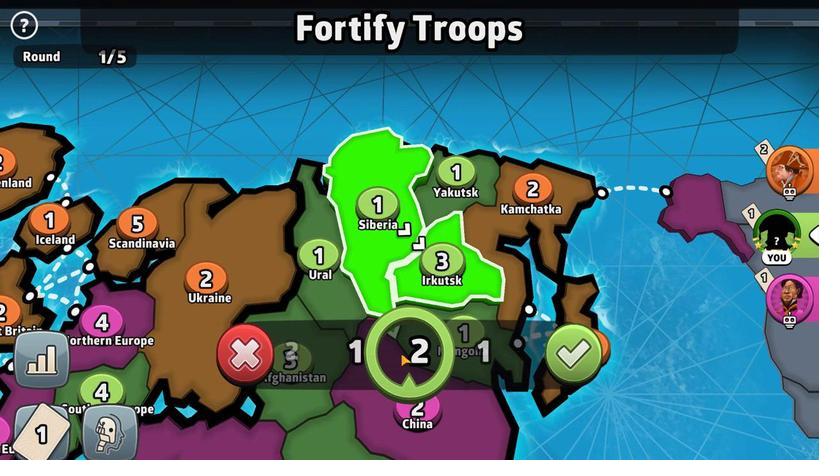 
Action: Mouse moved to (288, 298)
Screenshot: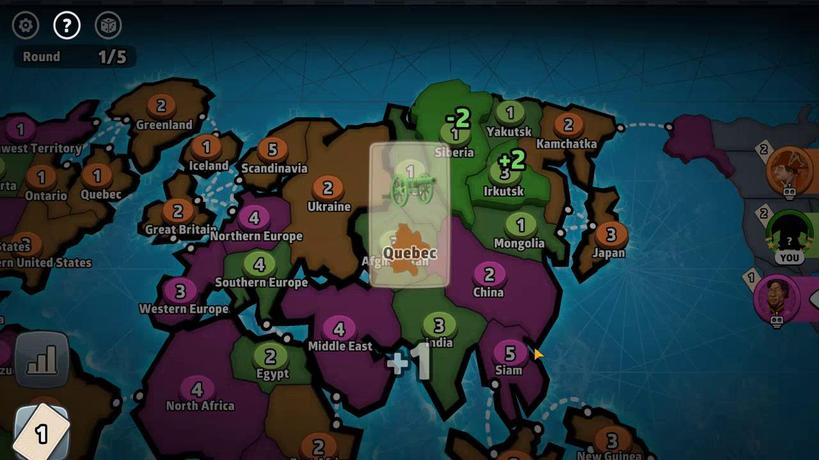 
Action: Mouse pressed left at (288, 298)
Screenshot: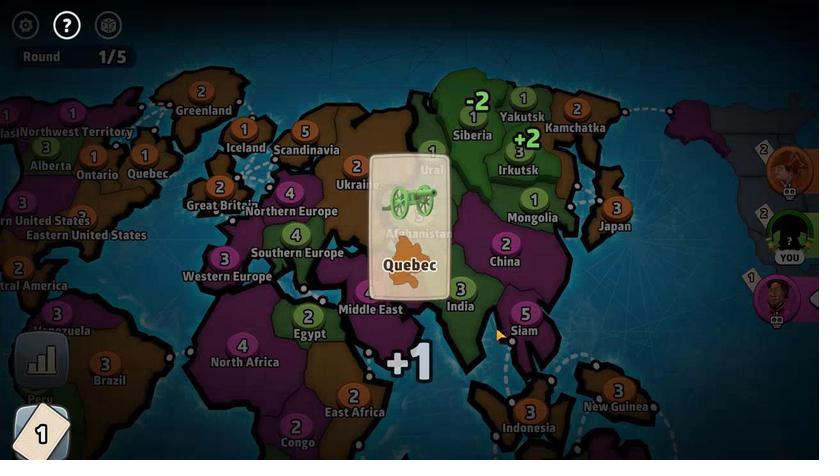 
Action: Mouse moved to (174, 259)
Screenshot: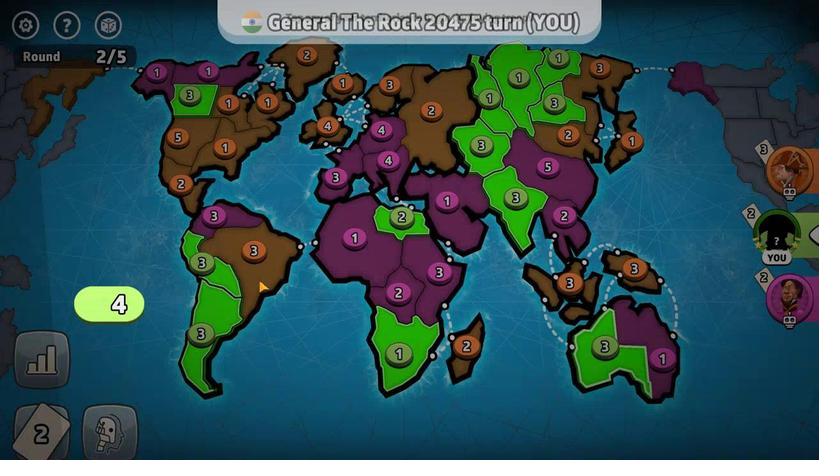 
Action: Mouse pressed left at (174, 259)
Screenshot: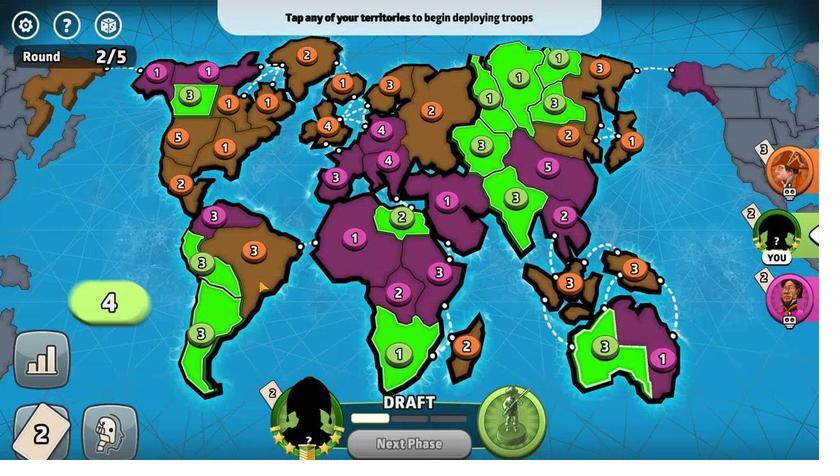 
Action: Mouse moved to (168, 254)
Screenshot: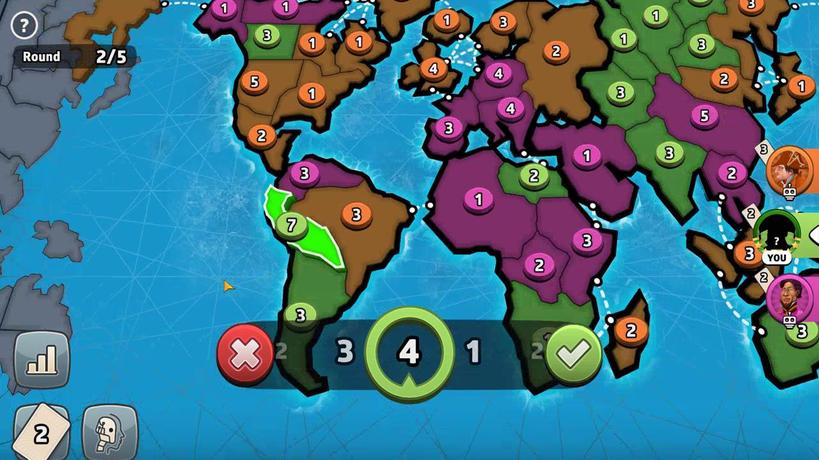 
Action: Mouse pressed left at (168, 254)
Screenshot: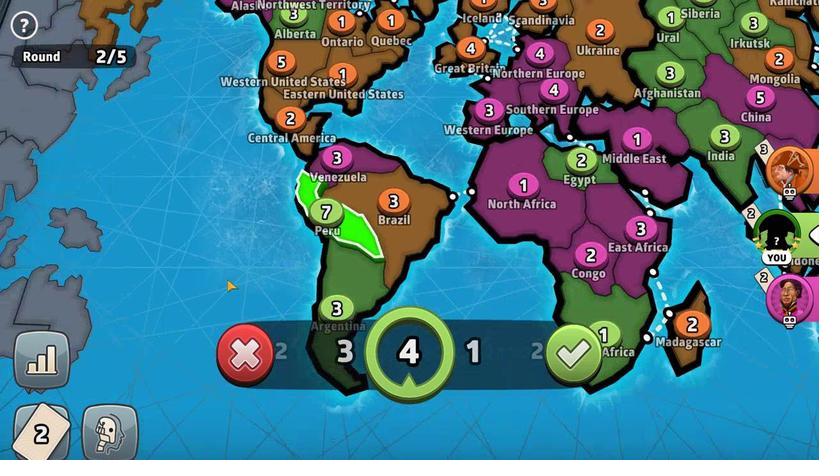 
Action: Mouse moved to (288, 291)
Screenshot: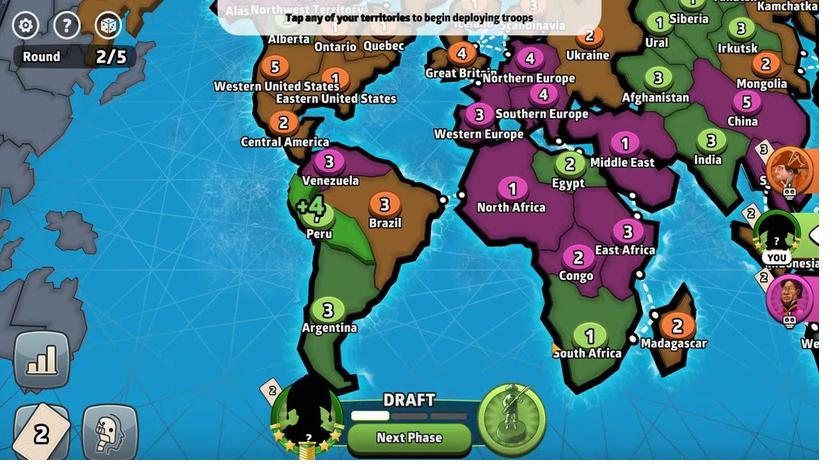 
Action: Mouse pressed left at (288, 291)
Screenshot: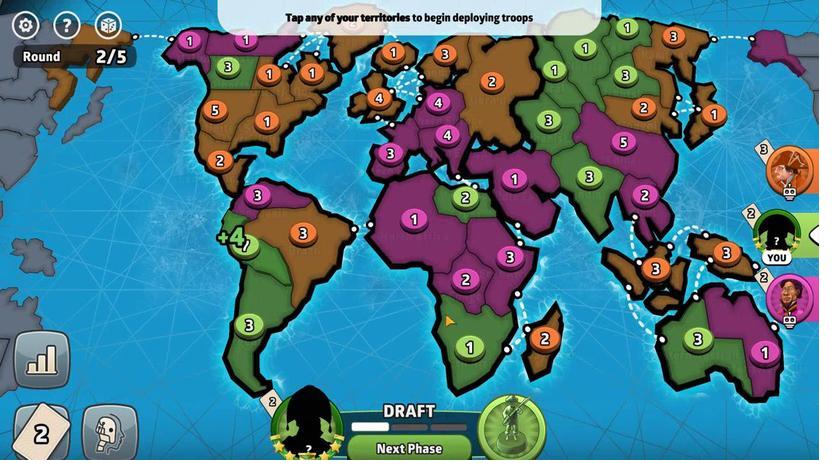 
Action: Mouse moved to (238, 346)
Screenshot: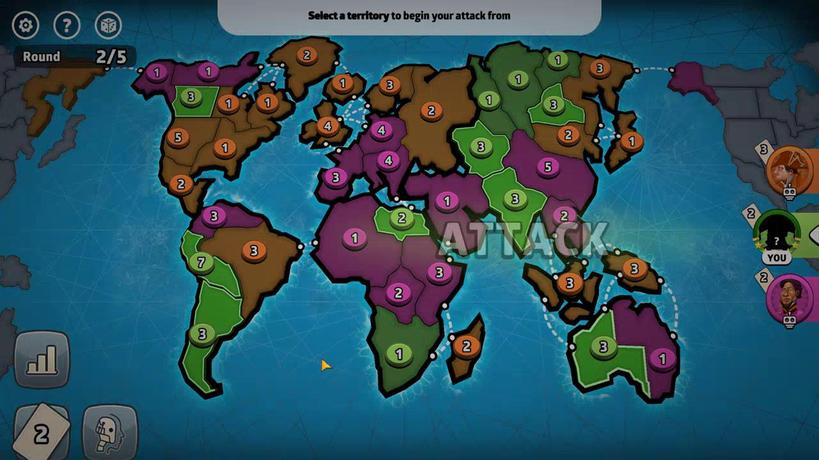 
Action: Mouse pressed left at (238, 346)
Screenshot: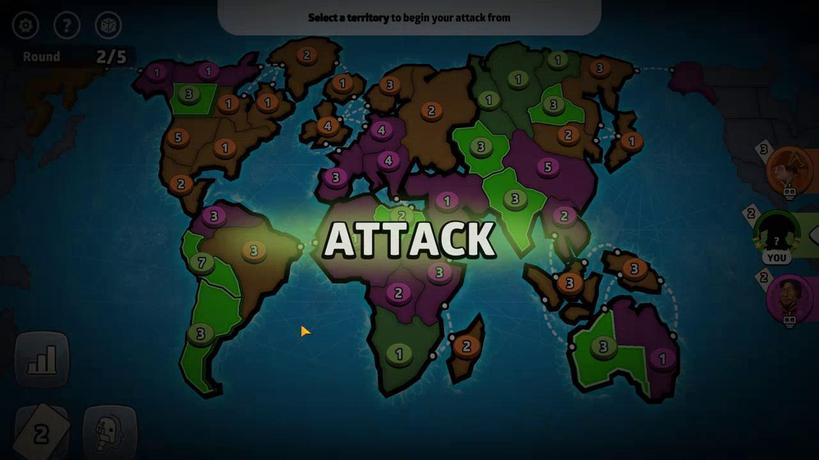 
Action: Mouse moved to (163, 248)
Screenshot: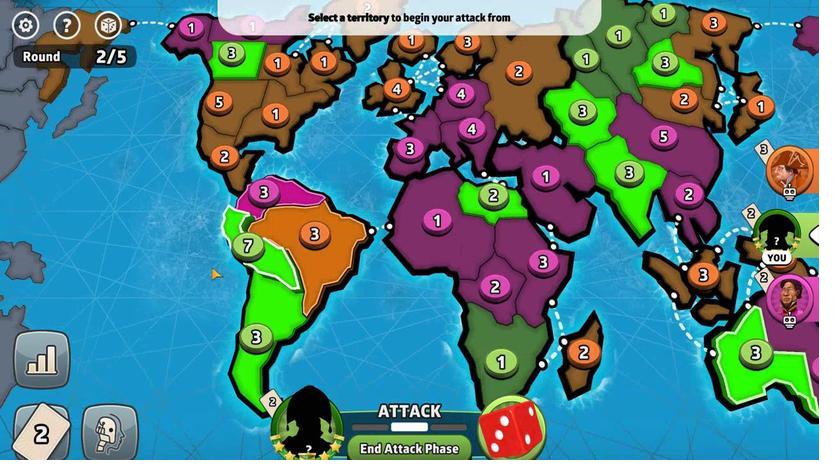 
Action: Mouse pressed left at (163, 248)
Screenshot: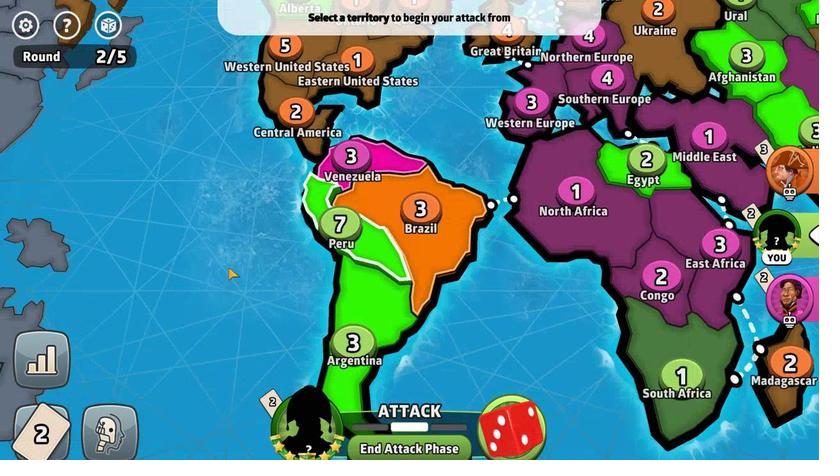 
Action: Mouse moved to (231, 215)
Screenshot: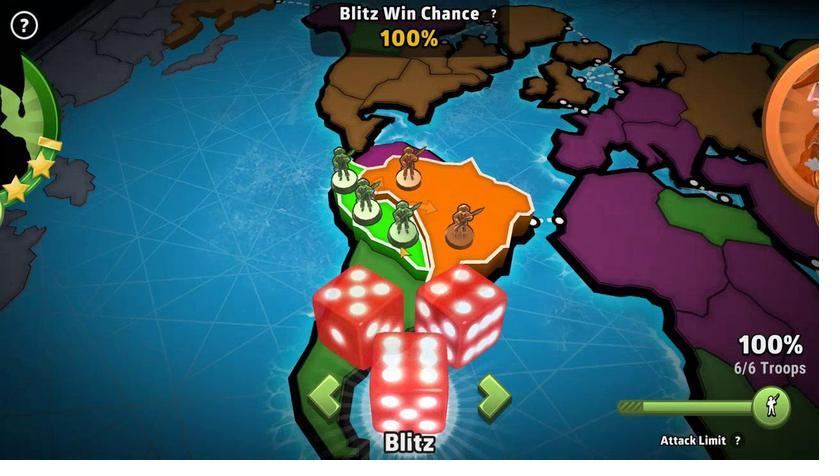 
Action: Mouse pressed left at (231, 215)
Screenshot: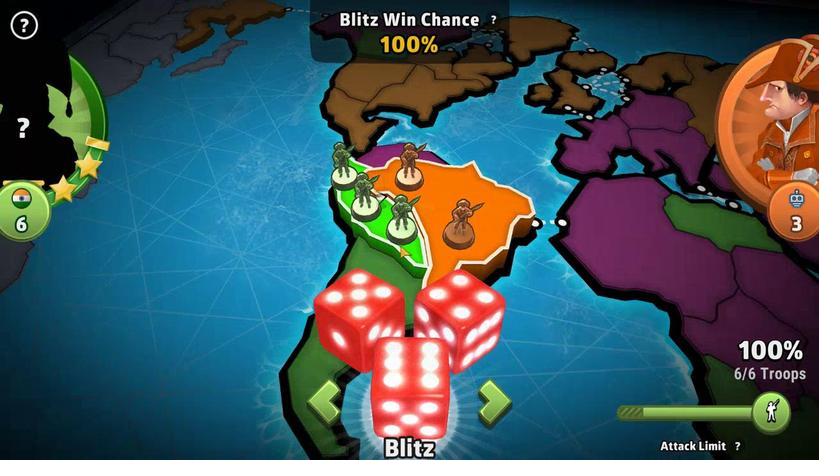 
Action: Mouse moved to (236, 308)
Screenshot: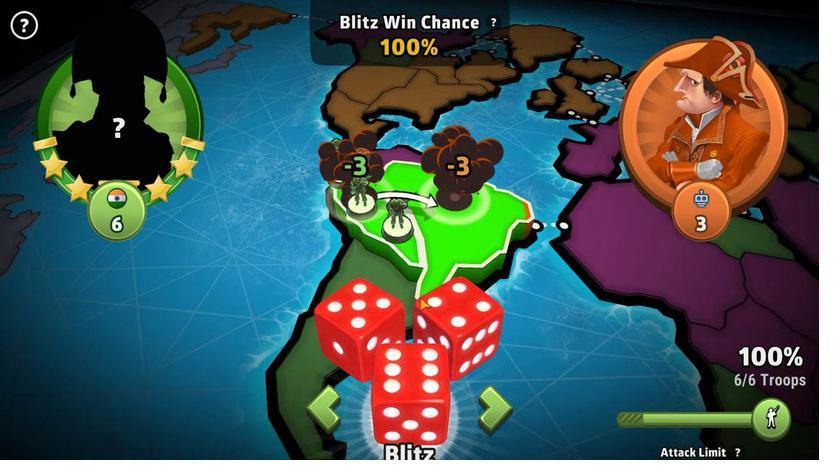 
Action: Mouse pressed left at (236, 308)
Screenshot: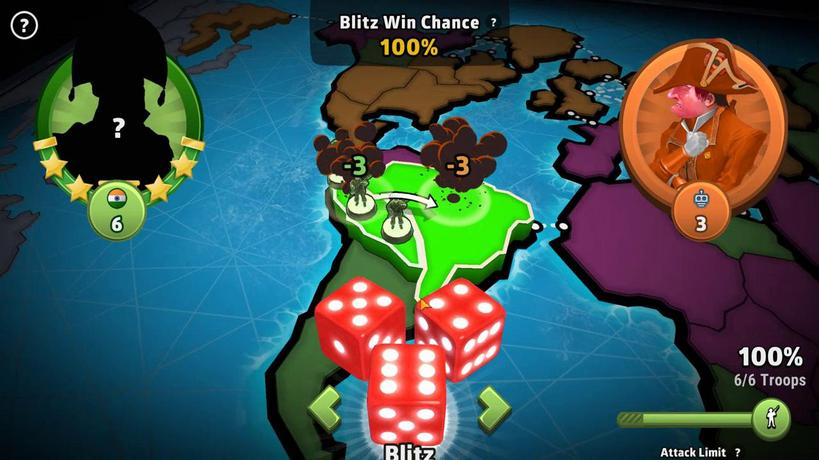 
Action: Mouse moved to (287, 227)
Screenshot: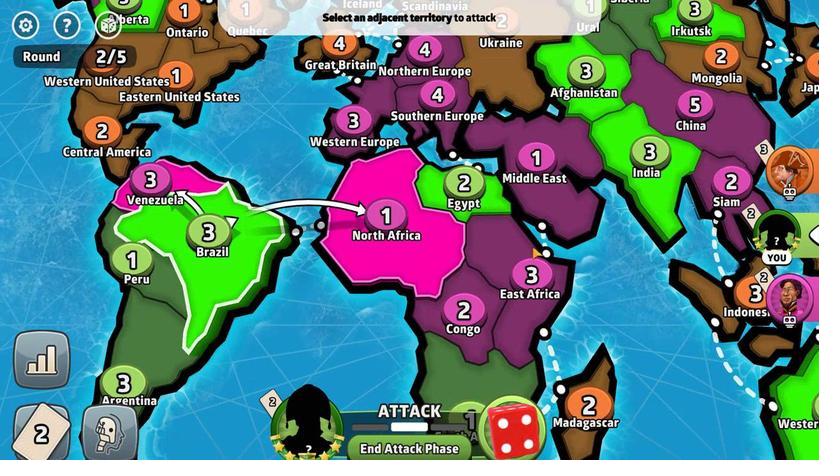 
Action: Mouse pressed left at (287, 227)
Screenshot: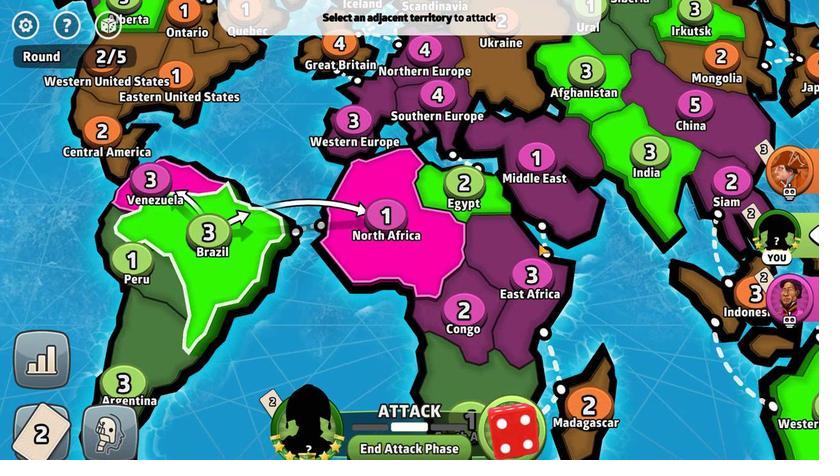 
Action: Mouse moved to (247, 344)
Screenshot: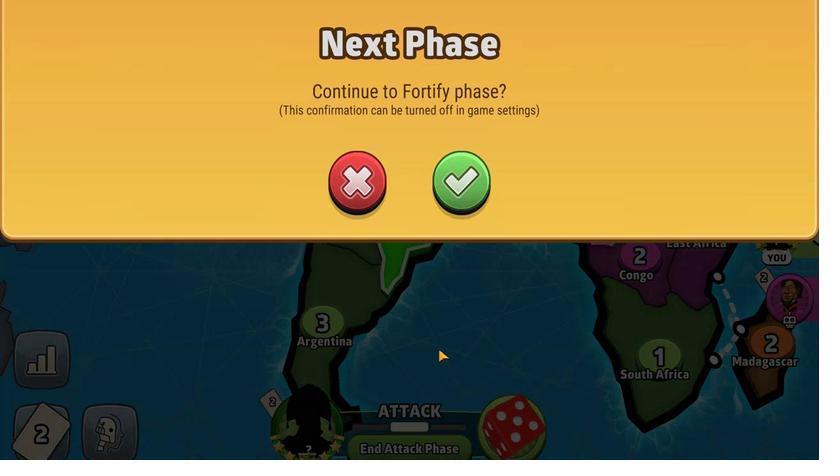 
Action: Mouse pressed left at (247, 344)
Screenshot: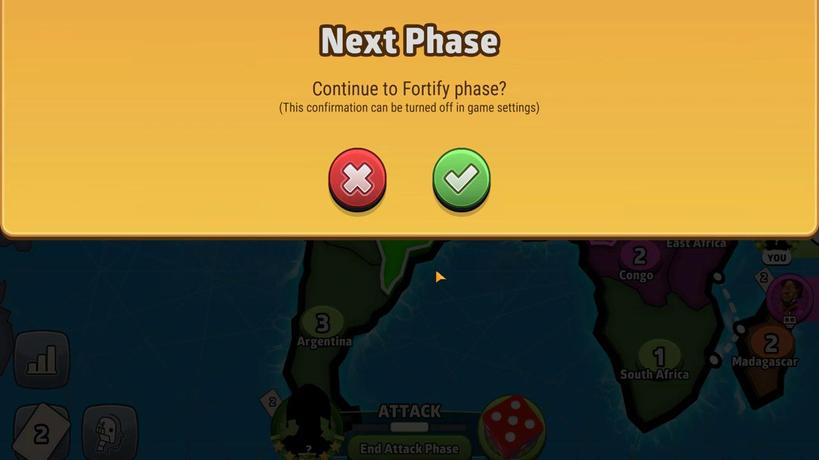 
Action: Mouse moved to (249, 202)
Screenshot: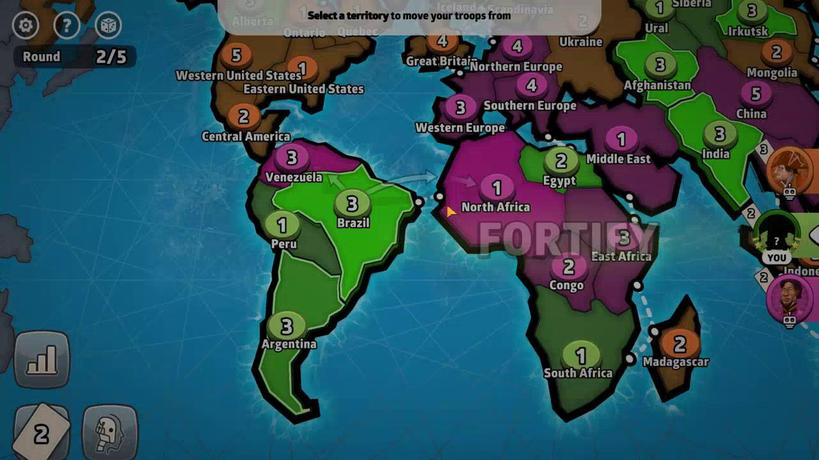 
Action: Mouse pressed left at (249, 202)
Screenshot: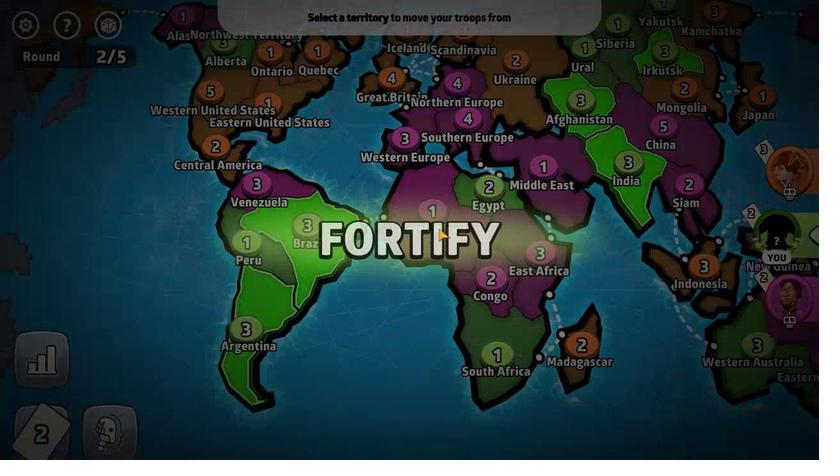 
Action: Mouse moved to (168, 269)
Screenshot: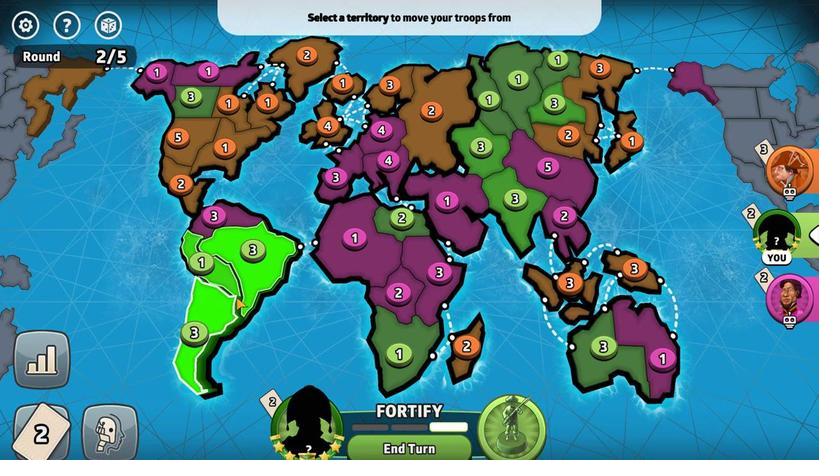 
Action: Mouse pressed left at (168, 269)
Screenshot: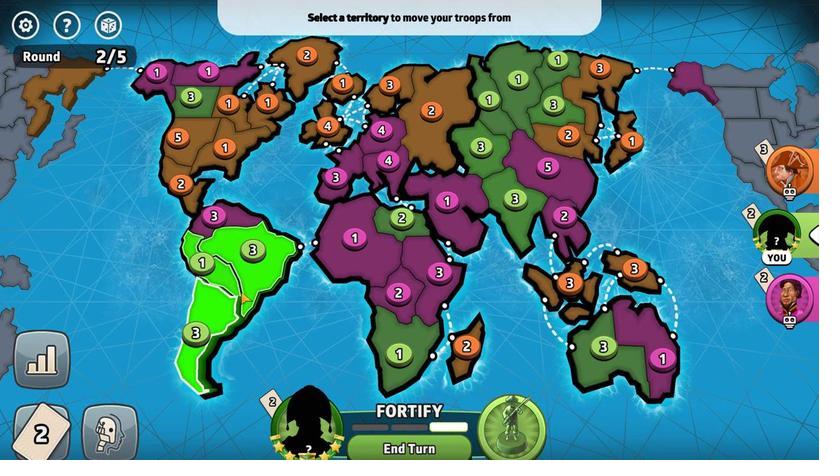 
Action: Mouse moved to (170, 255)
Screenshot: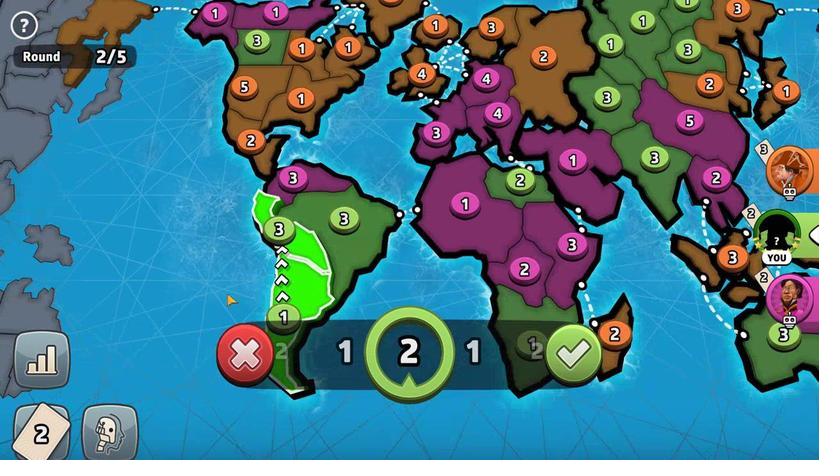 
Action: Mouse pressed left at (170, 255)
Screenshot: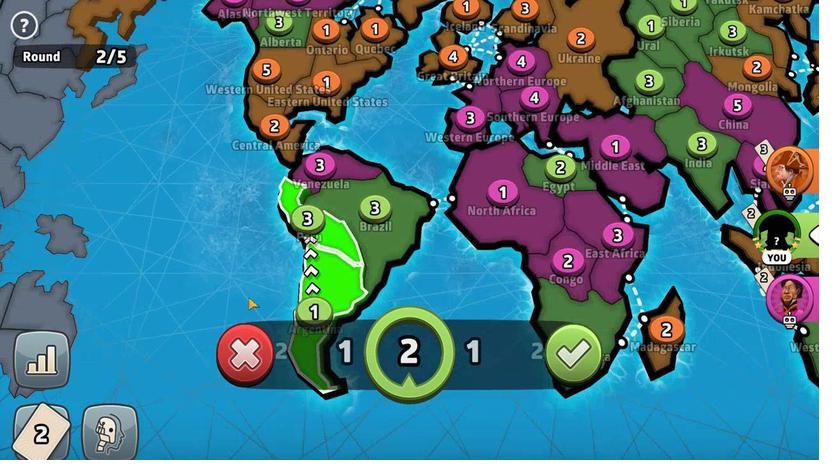 
Action: Mouse moved to (288, 295)
Screenshot: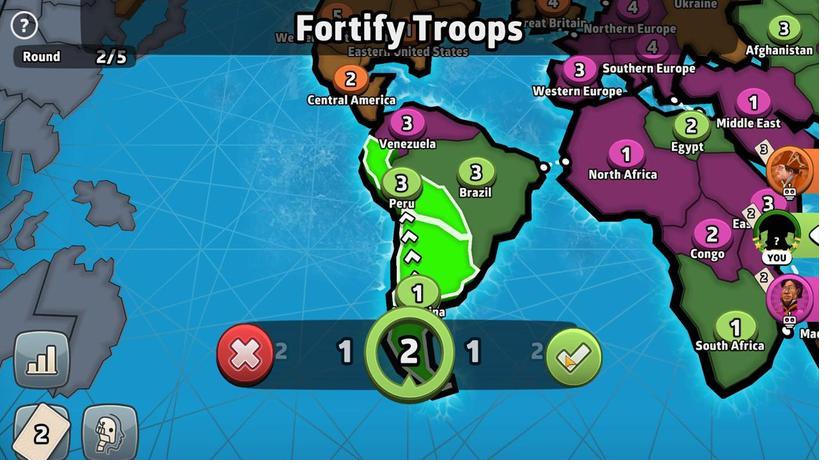 
Action: Mouse pressed left at (288, 295)
Screenshot: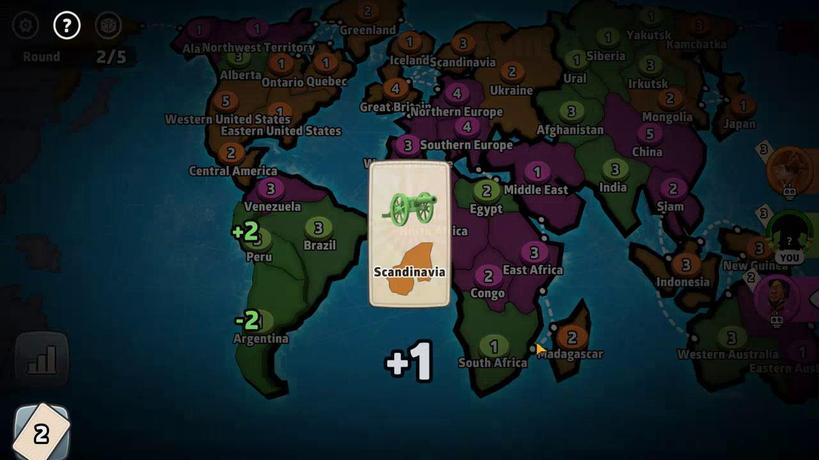 
Action: Mouse moved to (138, 225)
Screenshot: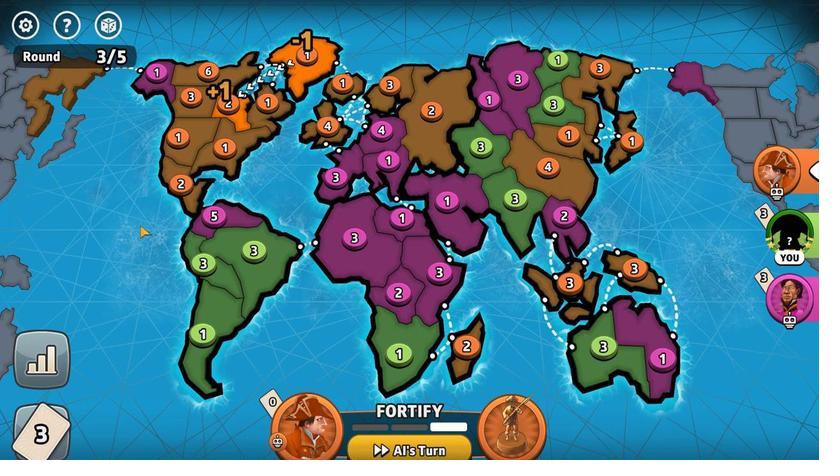 
Action: Mouse pressed left at (138, 225)
Screenshot: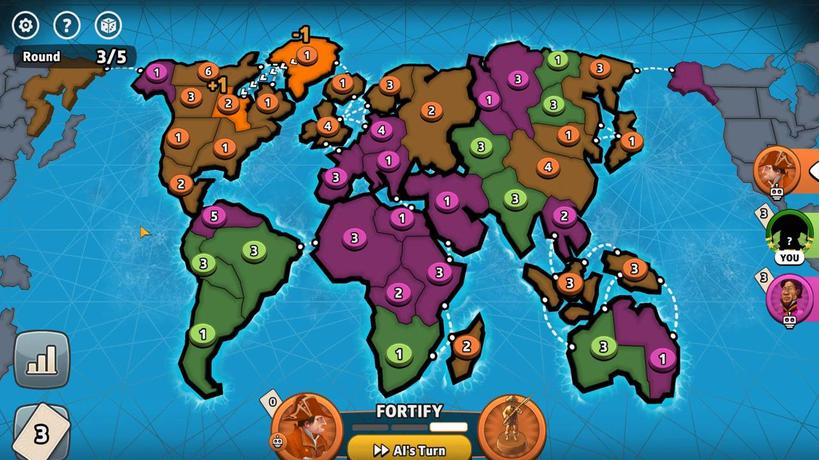 
Action: Mouse pressed left at (138, 225)
Screenshot: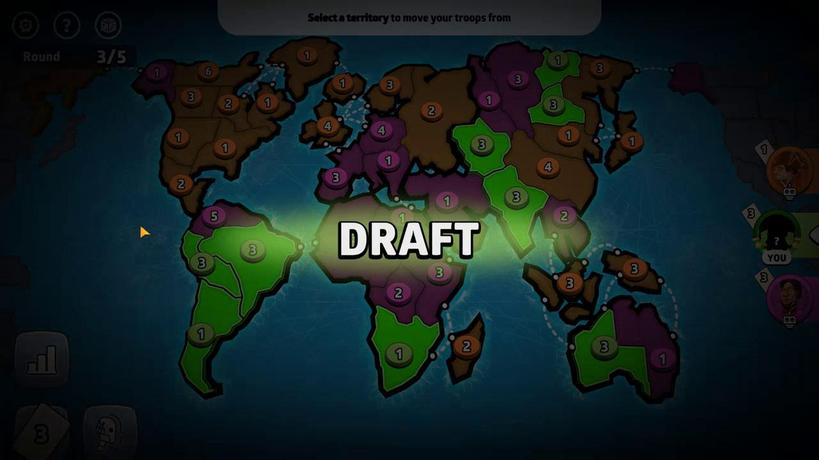 
Action: Mouse moved to (156, 254)
Screenshot: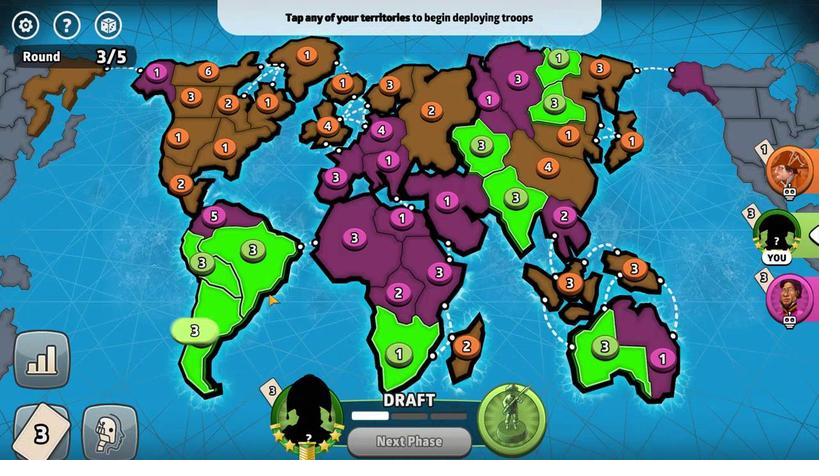 
Action: Mouse pressed left at (156, 254)
Screenshot: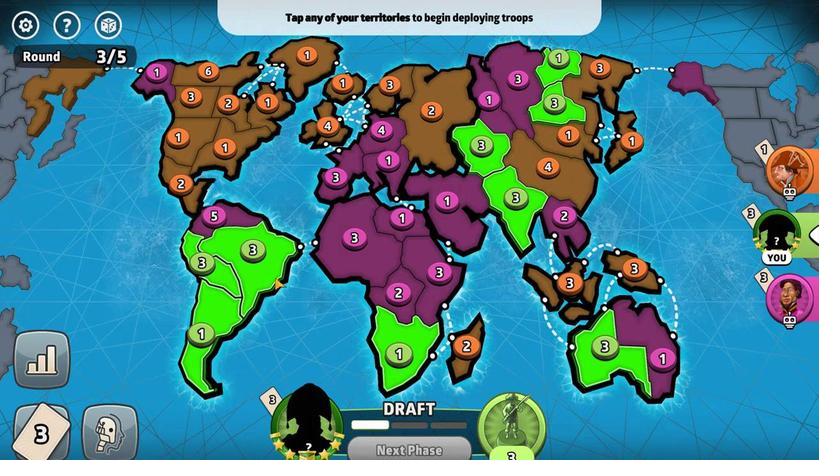 
Action: Mouse moved to (157, 237)
Screenshot: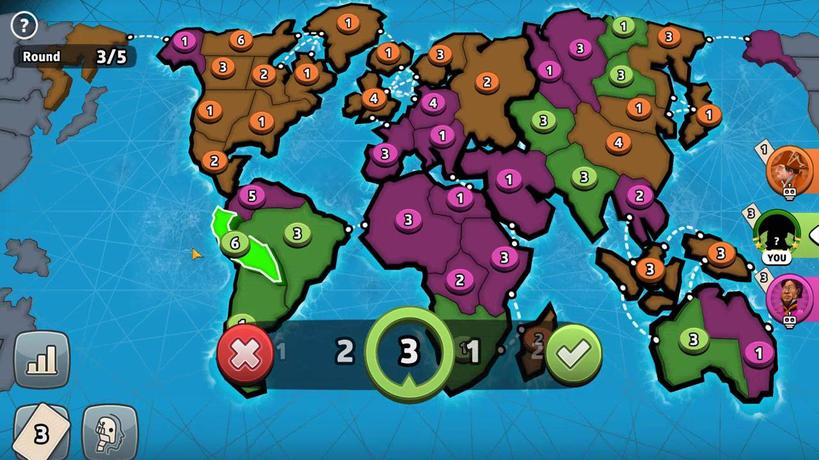 
Action: Mouse pressed left at (157, 237)
Screenshot: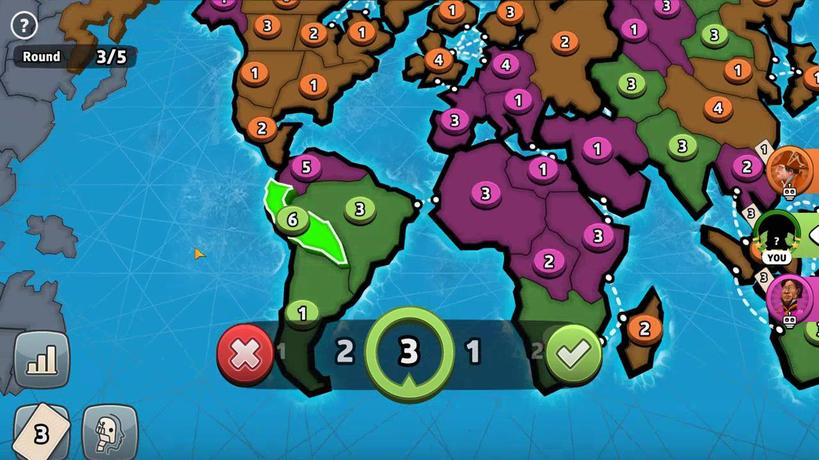 
Action: Mouse moved to (286, 295)
Screenshot: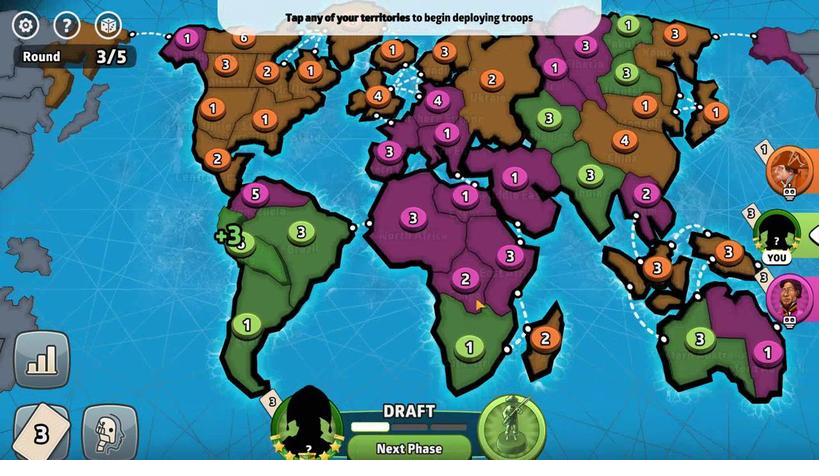 
Action: Mouse pressed left at (286, 295)
Screenshot: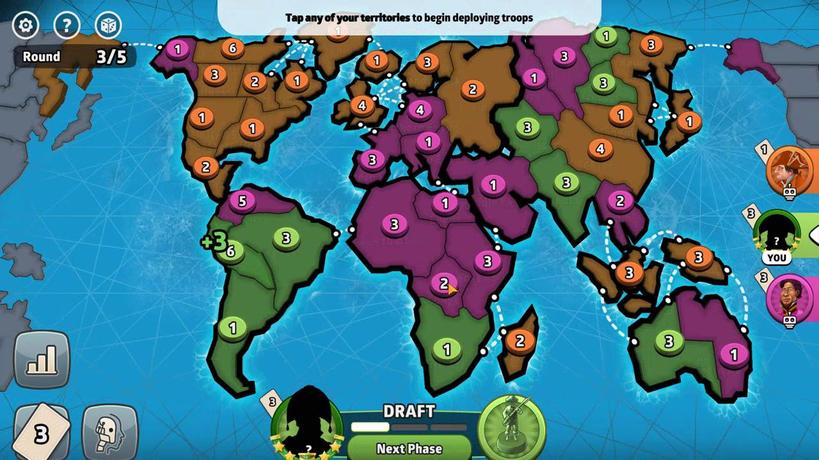 
Action: Mouse moved to (165, 175)
Screenshot: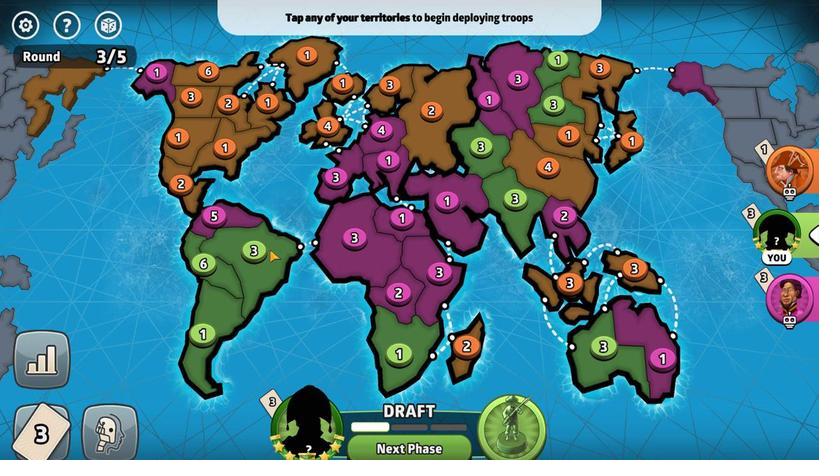 
Action: Mouse pressed left at (165, 175)
Screenshot: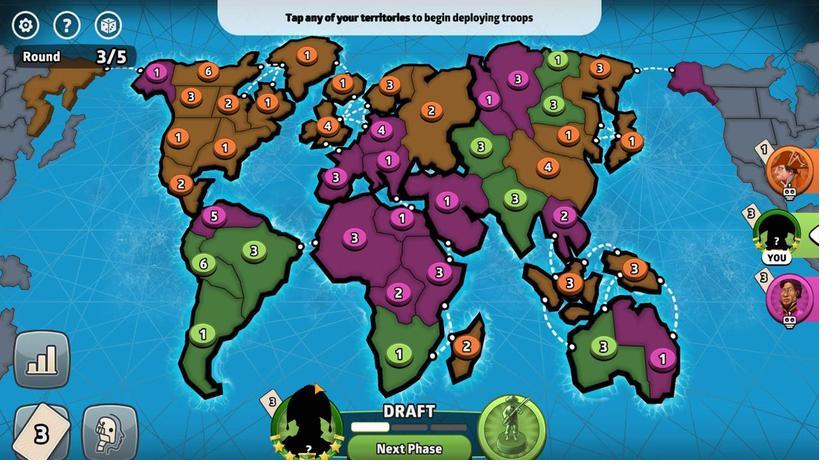 
Action: Mouse moved to (243, 348)
Screenshot: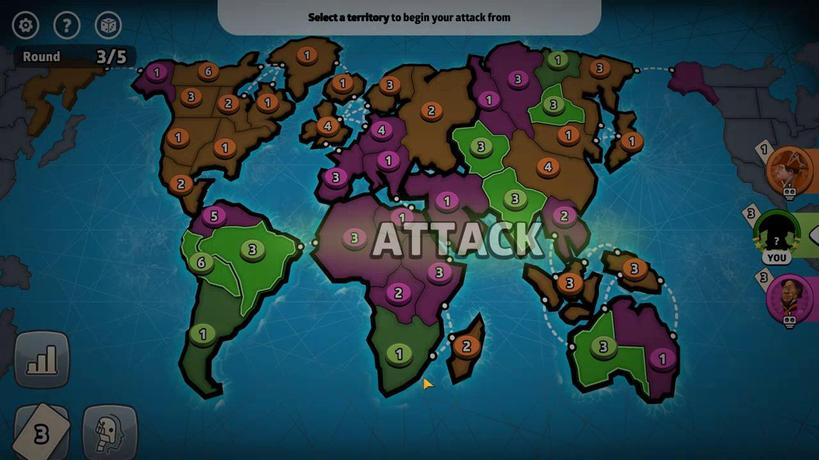 
Action: Mouse pressed left at (243, 348)
Screenshot: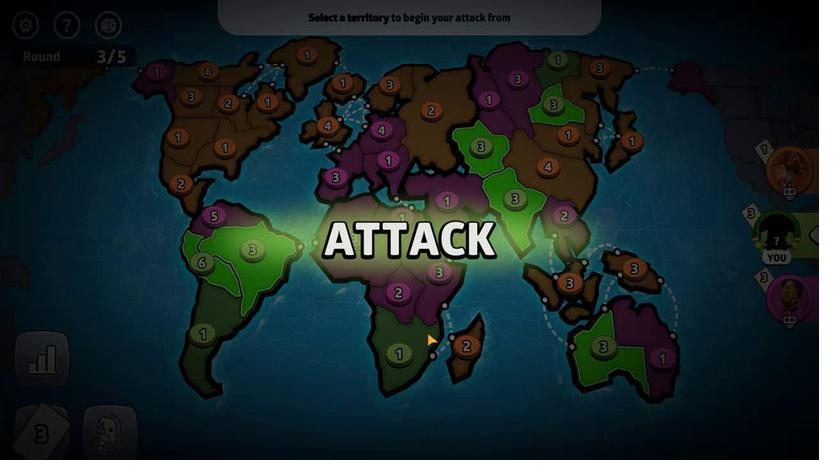 
Action: Mouse moved to (158, 241)
Screenshot: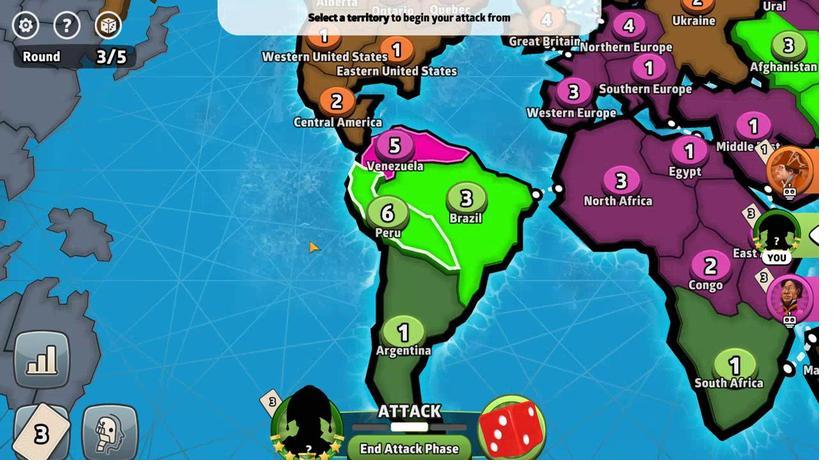 
Action: Mouse pressed left at (158, 241)
Screenshot: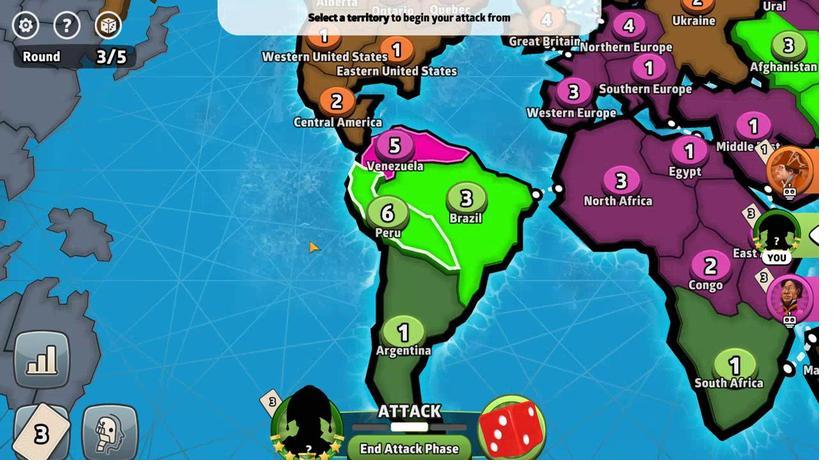 
Action: Mouse moved to (232, 181)
Screenshot: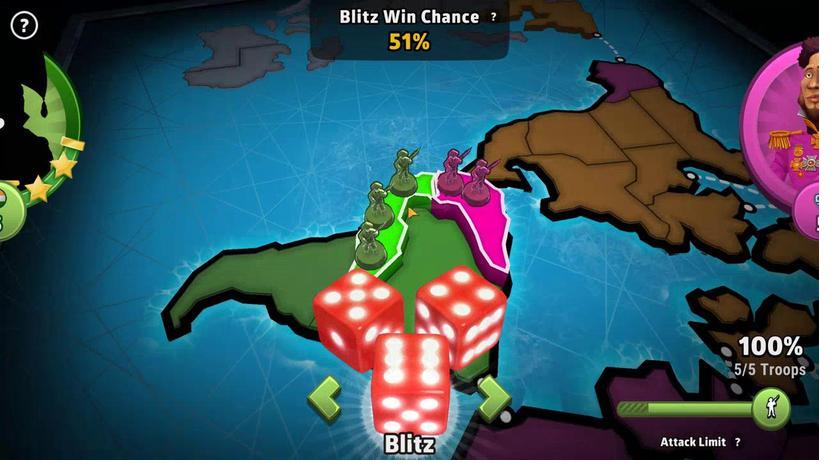 
Action: Mouse pressed left at (232, 181)
Screenshot: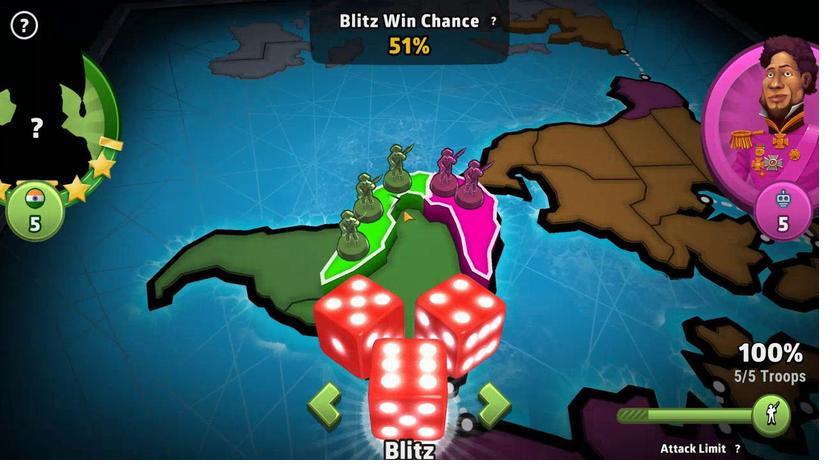 
Action: Mouse moved to (226, 240)
Screenshot: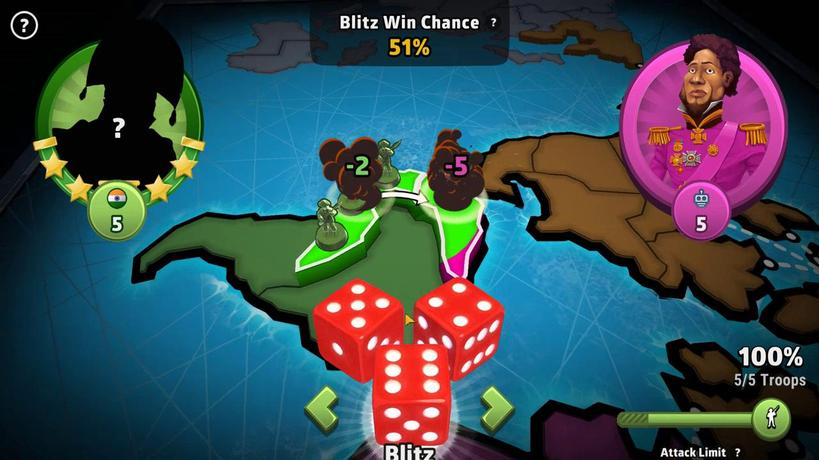 
Action: Mouse pressed left at (226, 240)
Screenshot: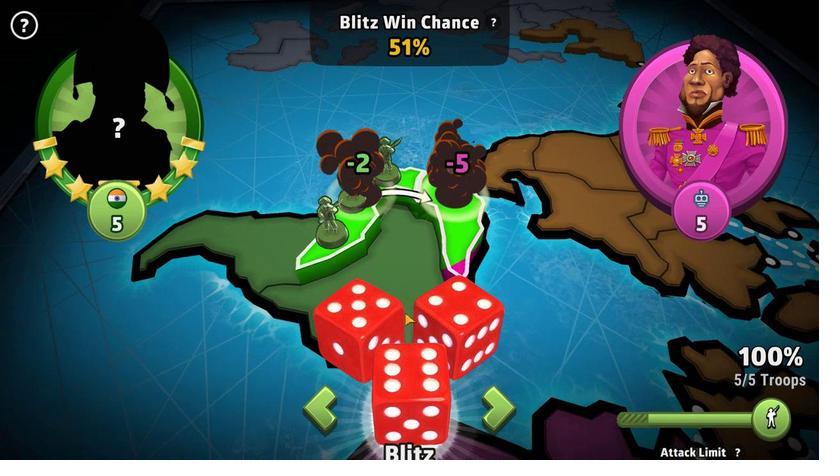 
Action: Mouse moved to (234, 341)
Screenshot: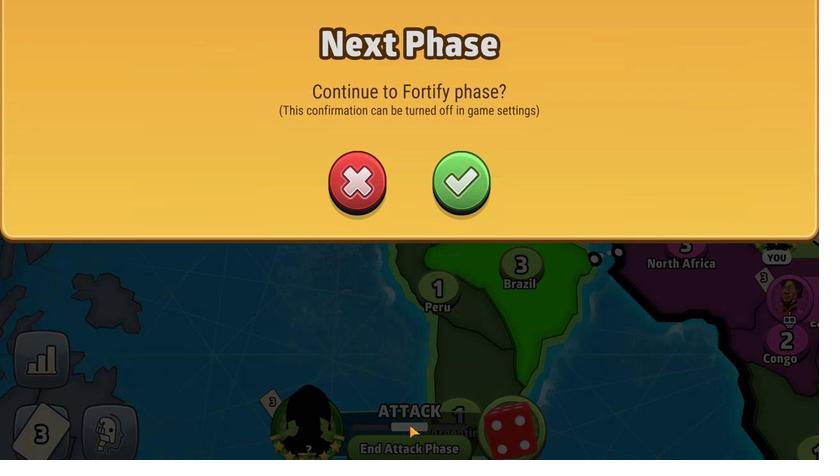
Action: Mouse pressed left at (234, 341)
Screenshot: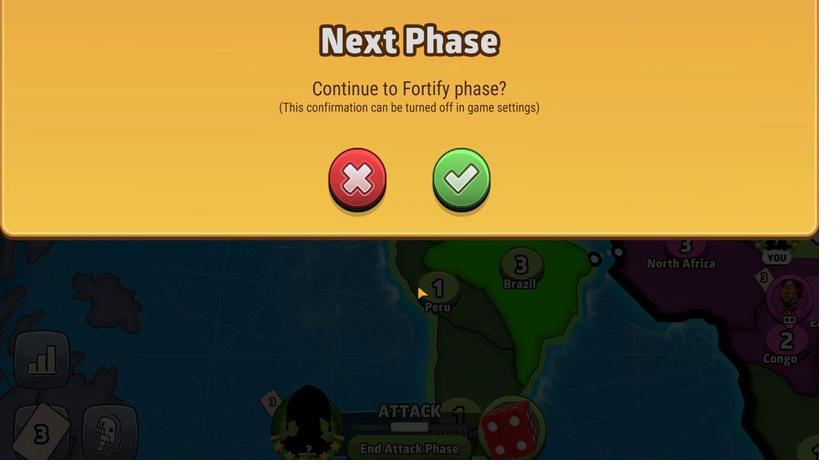 
Action: Mouse moved to (247, 208)
Screenshot: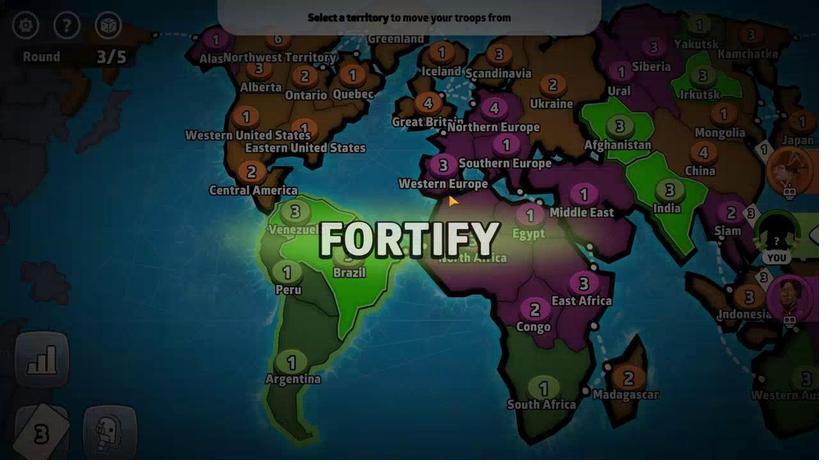 
Action: Mouse pressed left at (247, 208)
Screenshot: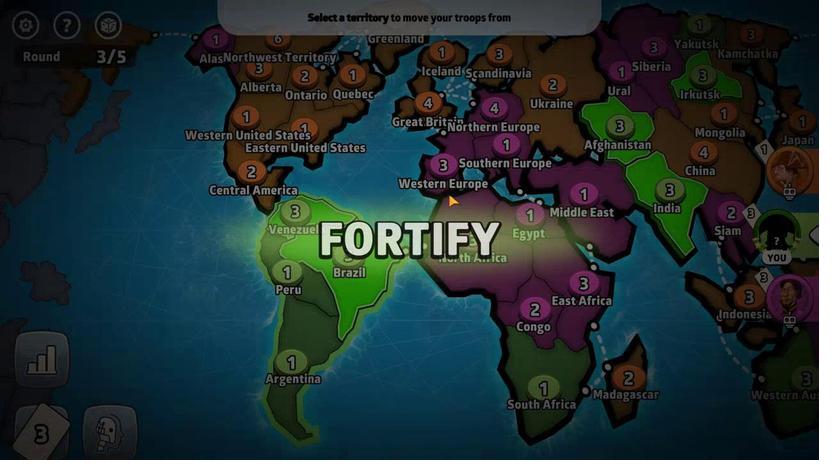 
Action: Mouse moved to (283, 163)
Screenshot: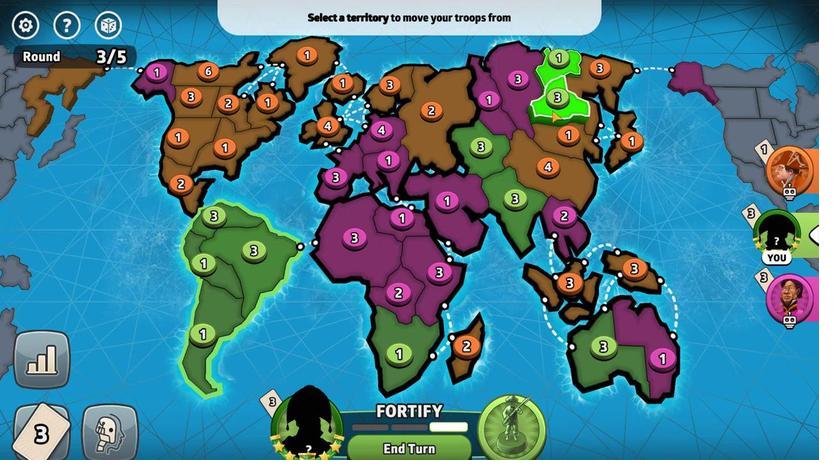 
Action: Mouse pressed left at (283, 163)
Screenshot: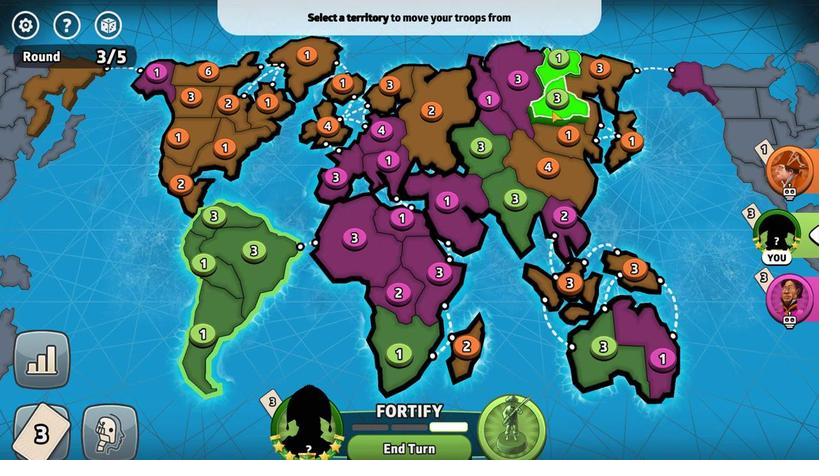 
Action: Mouse moved to (285, 138)
Screenshot: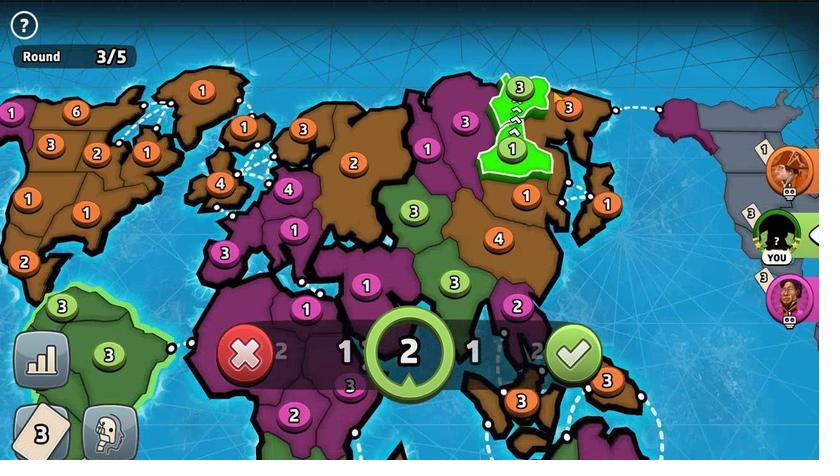 
Action: Mouse pressed left at (285, 138)
Screenshot: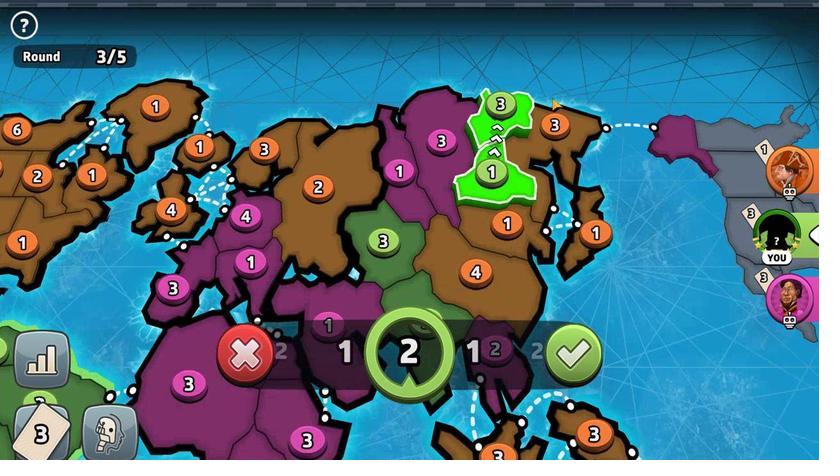 
Action: Mouse moved to (211, 295)
Screenshot: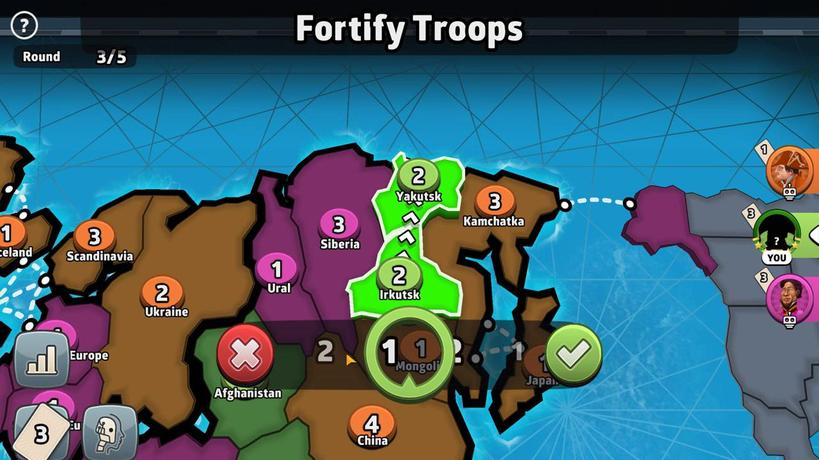 
Action: Mouse pressed left at (211, 295)
Screenshot: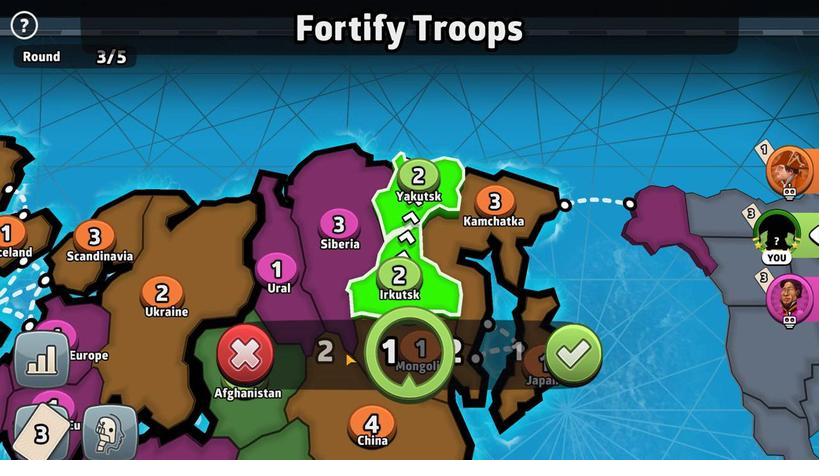 
Action: Mouse moved to (286, 295)
Screenshot: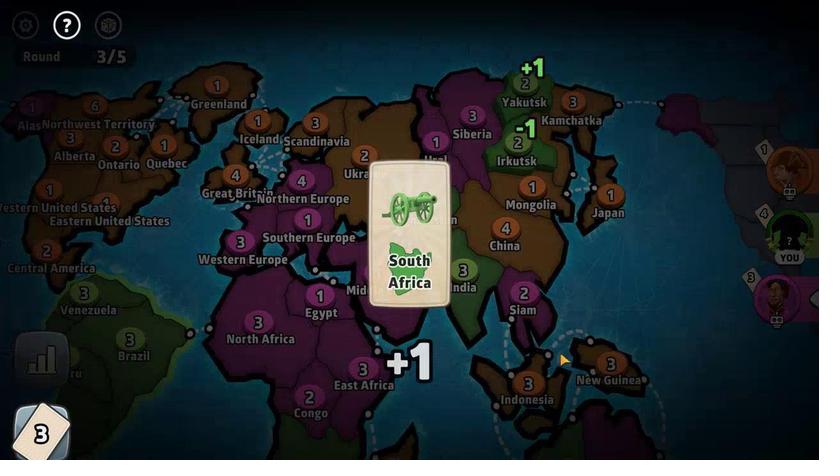 
Action: Mouse pressed left at (286, 295)
Screenshot: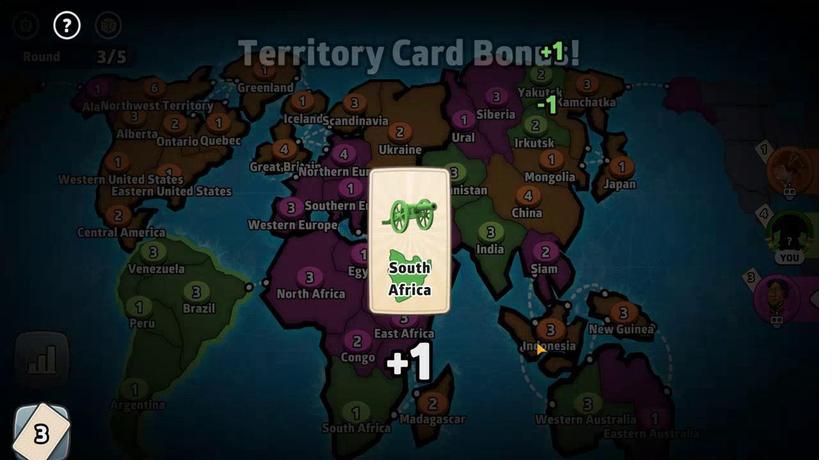 
Action: Mouse moved to (163, 222)
Screenshot: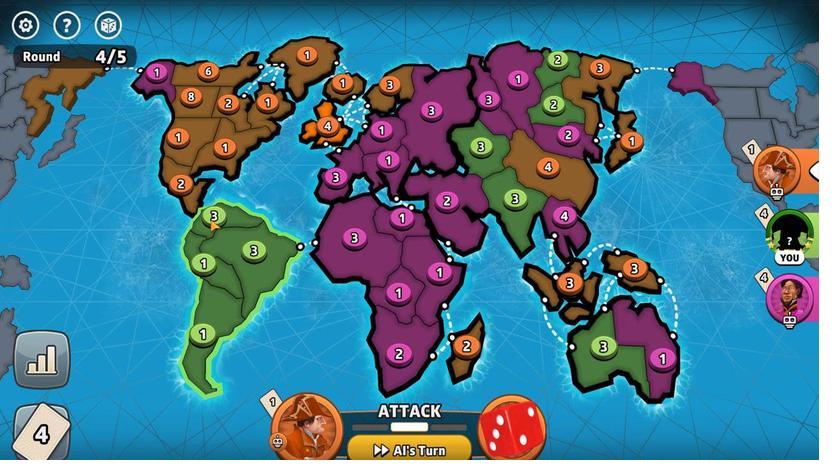 
Action: Mouse pressed left at (163, 222)
Screenshot: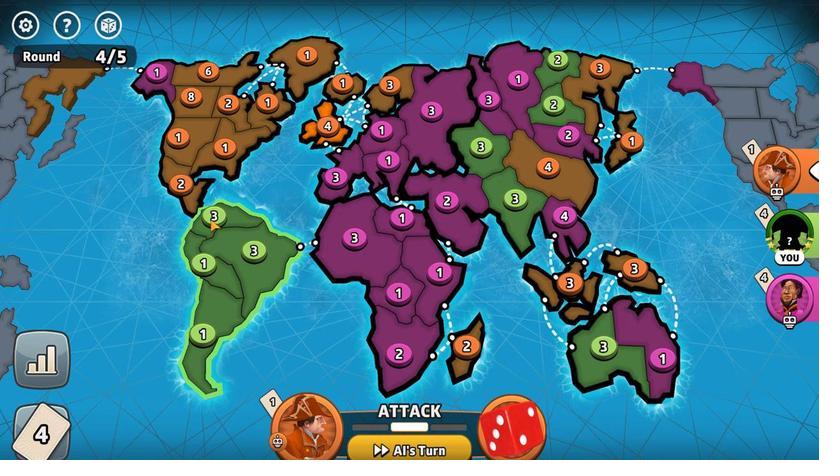 
Action: Mouse moved to (188, 200)
Screenshot: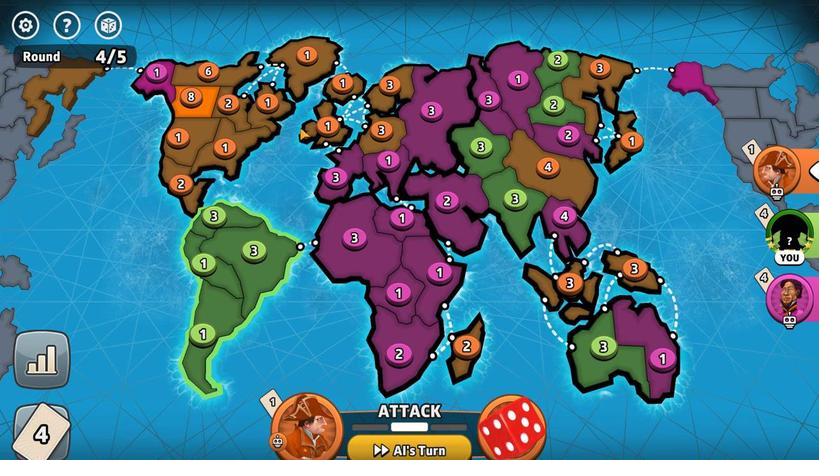 
Action: Mouse pressed left at (188, 200)
Screenshot: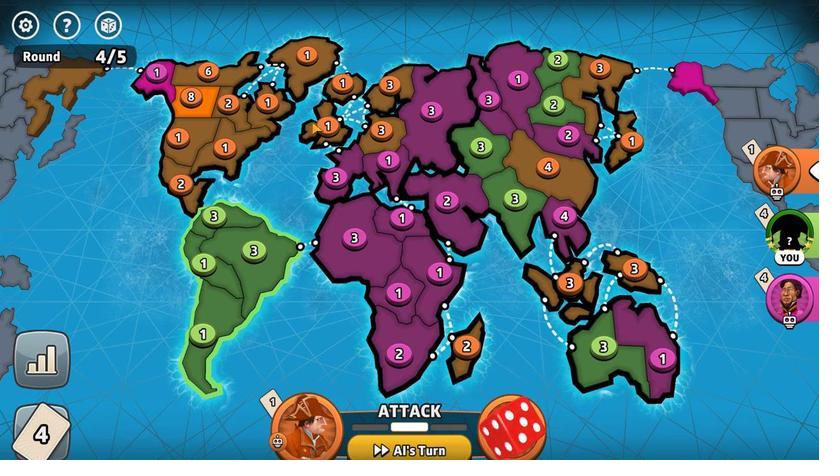 
Action: Mouse moved to (166, 220)
Screenshot: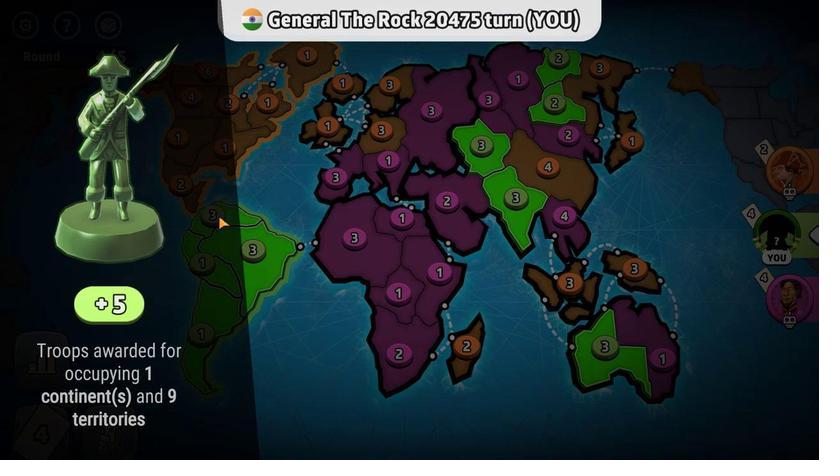 
Action: Mouse pressed left at (166, 220)
Screenshot: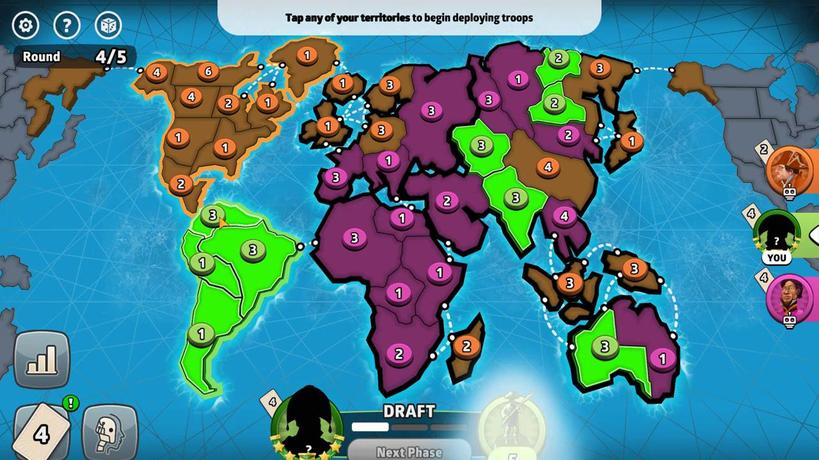 
Action: Mouse pressed left at (166, 220)
Screenshot: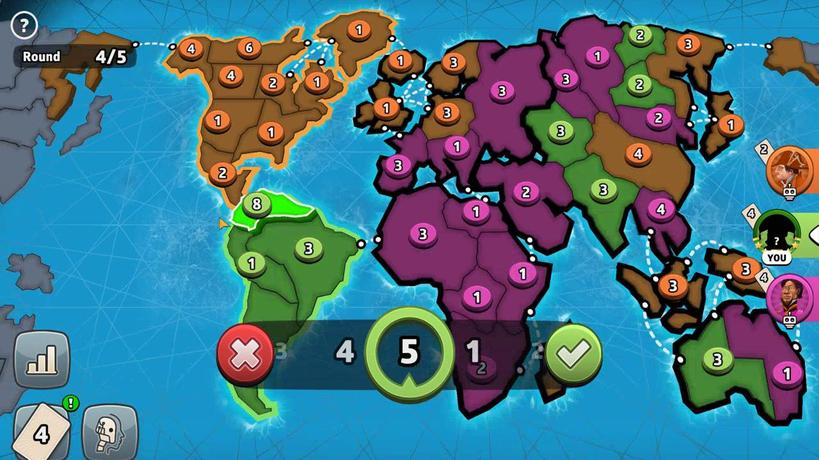 
Action: Mouse moved to (288, 298)
Screenshot: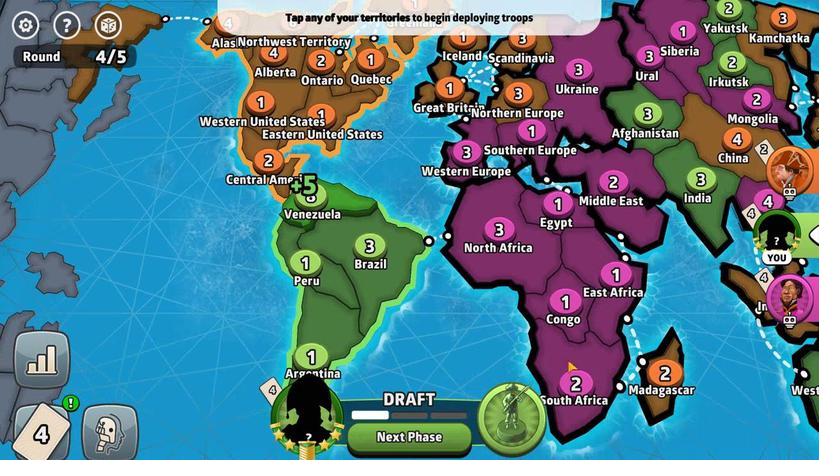 
Action: Mouse pressed left at (288, 298)
Screenshot: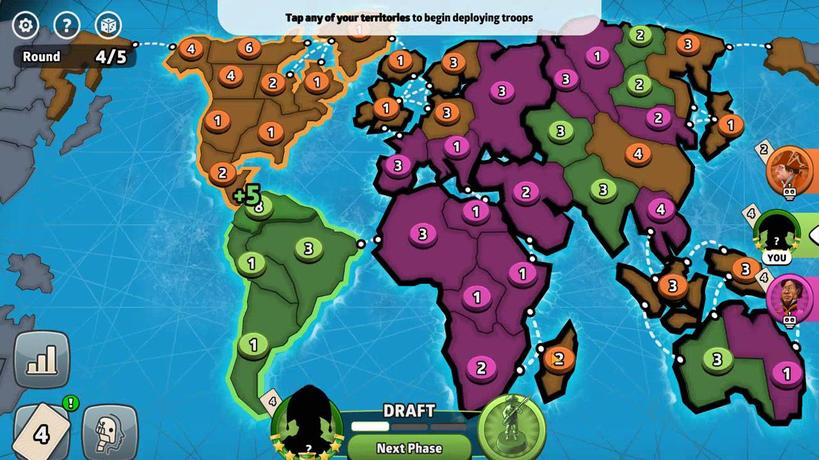 
Action: Mouse moved to (155, 209)
Screenshot: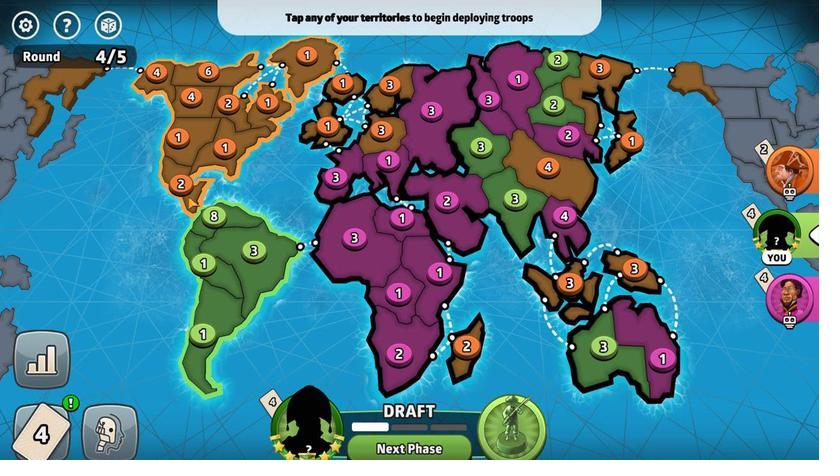 
Action: Mouse pressed left at (155, 209)
Screenshot: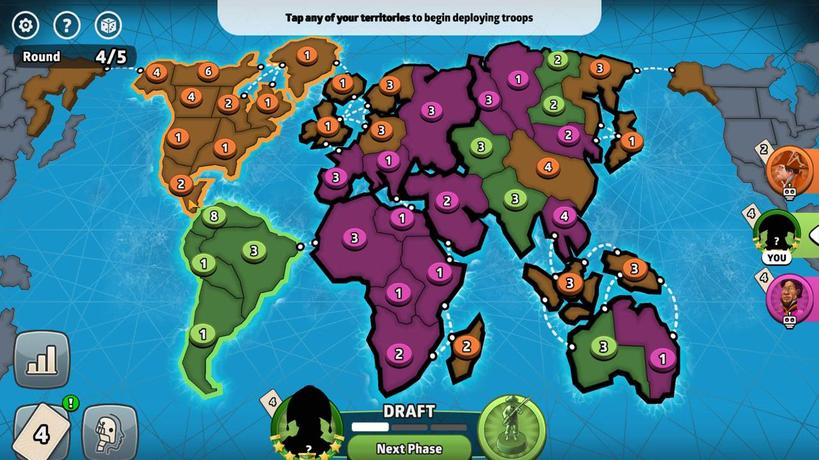 
Action: Mouse moved to (226, 343)
Screenshot: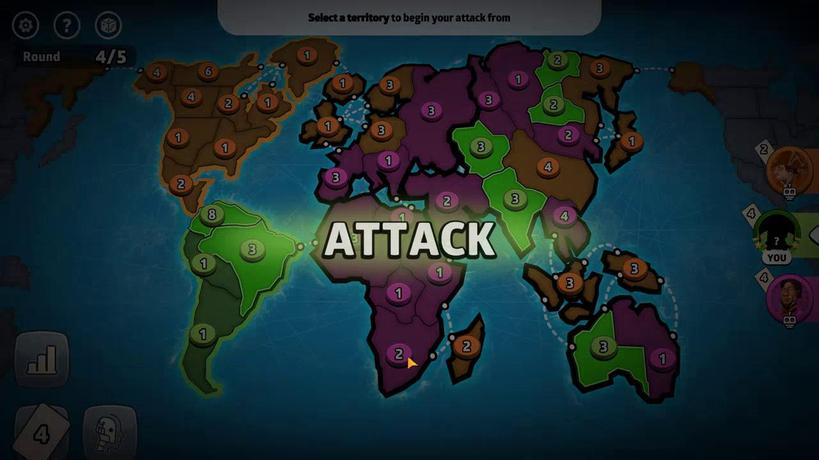 
Action: Mouse pressed left at (226, 343)
Screenshot: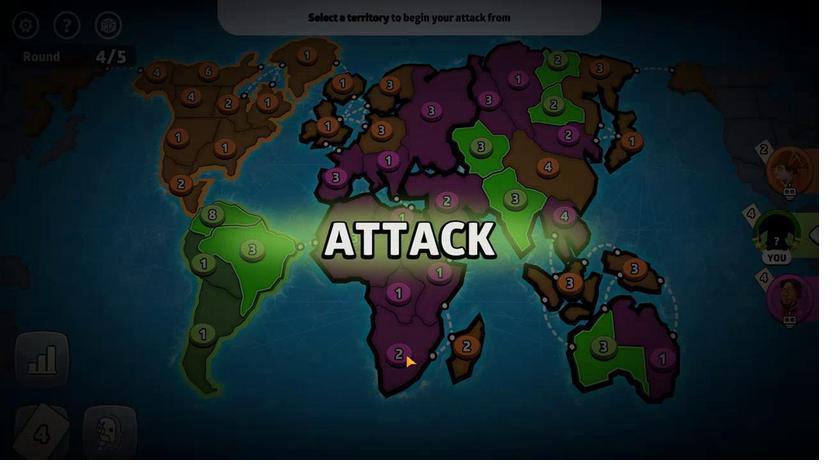 
Action: Mouse moved to (154, 204)
Screenshot: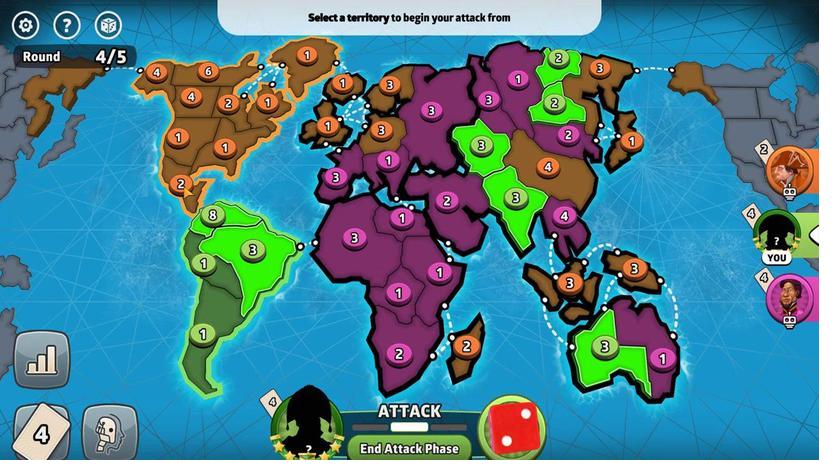 
Action: Mouse pressed left at (154, 204)
Screenshot: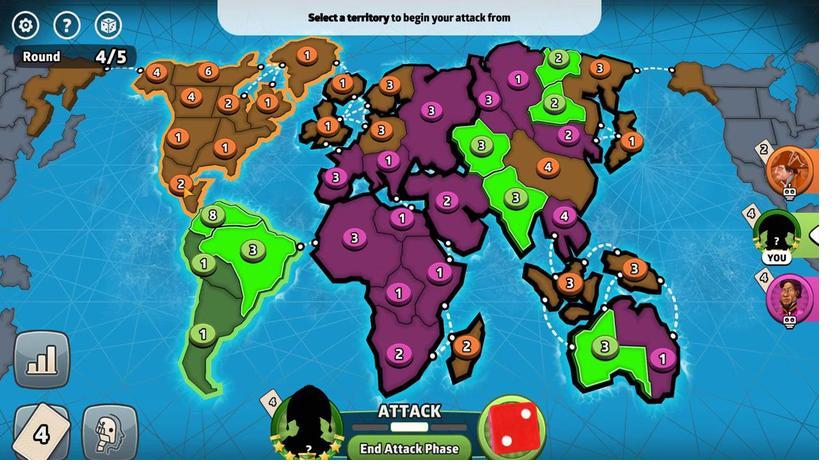 
Action: Mouse moved to (165, 224)
Screenshot: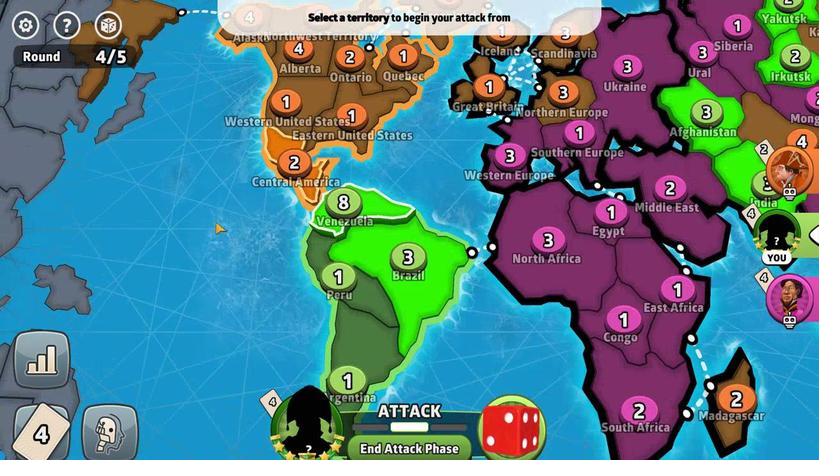 
Action: Mouse pressed left at (165, 224)
Screenshot: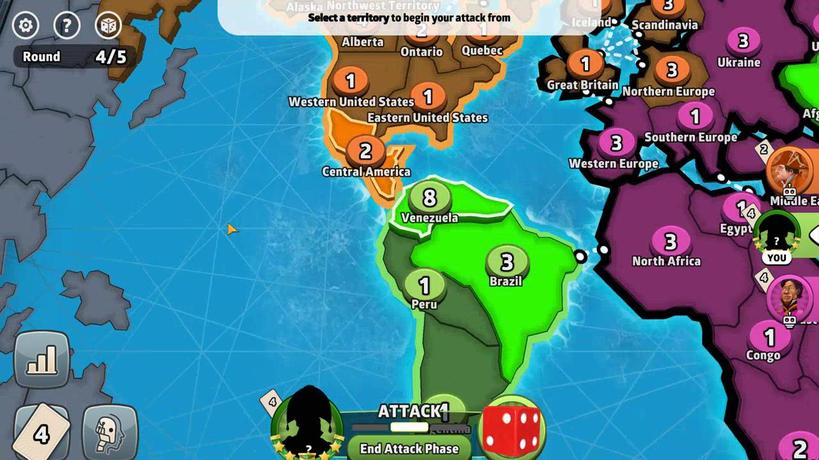 
Action: Mouse moved to (225, 190)
Screenshot: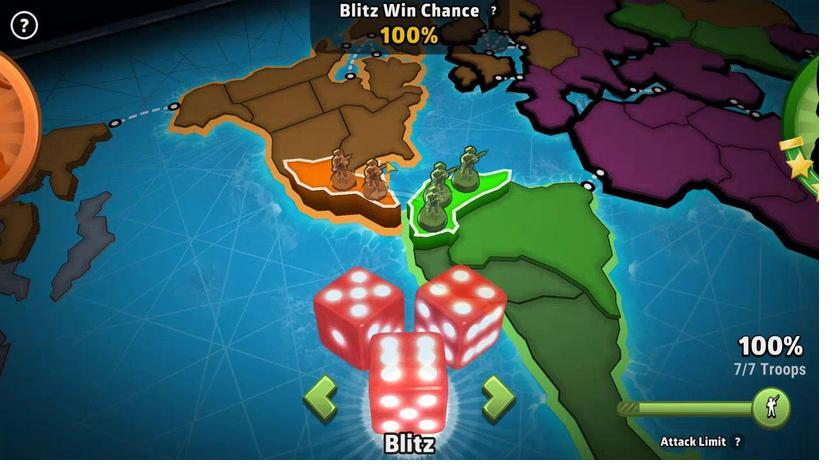 
Action: Mouse pressed left at (225, 190)
Screenshot: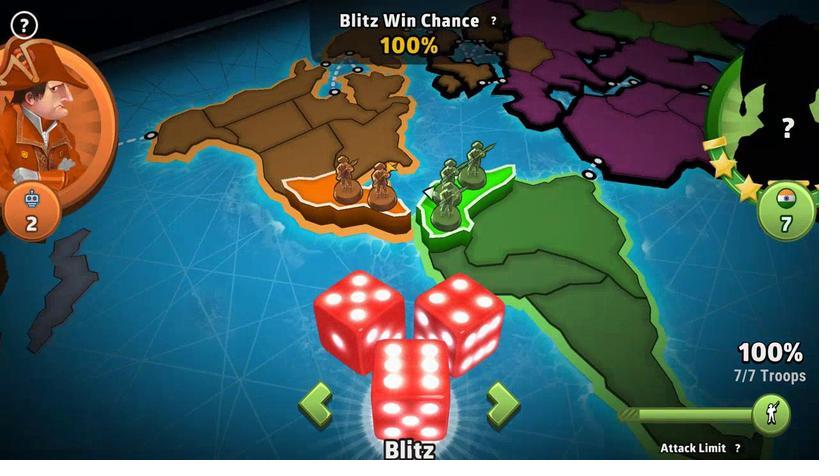 
Action: Mouse moved to (228, 288)
Screenshot: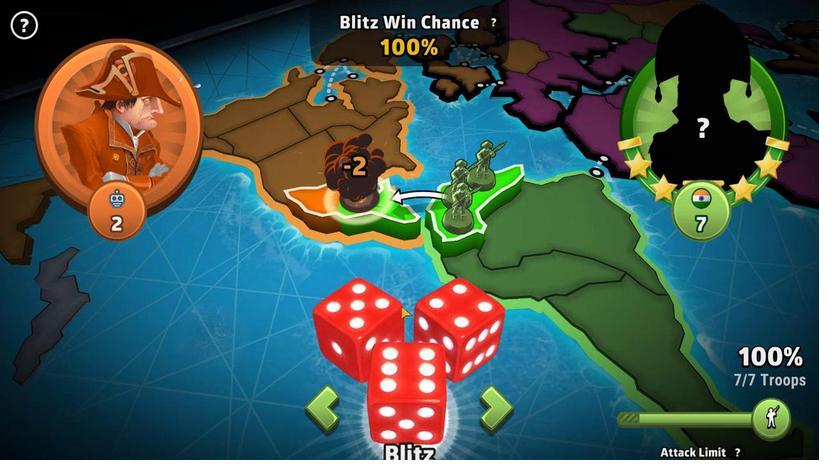 
Action: Mouse pressed left at (228, 288)
Screenshot: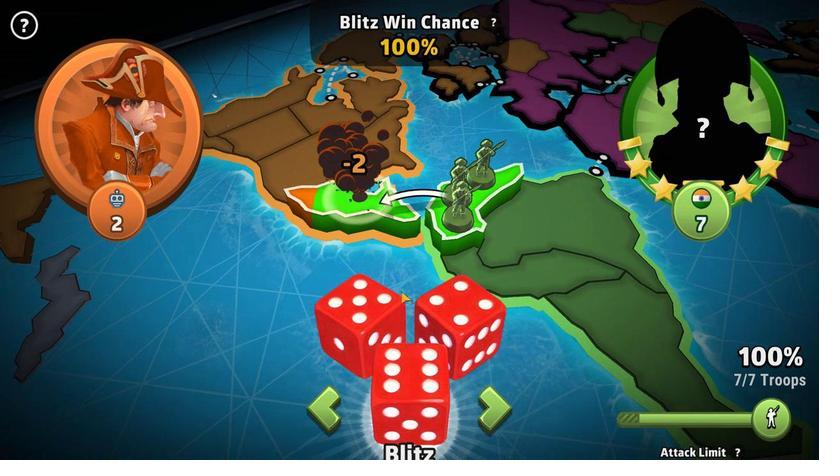 
Action: Mouse moved to (225, 294)
Screenshot: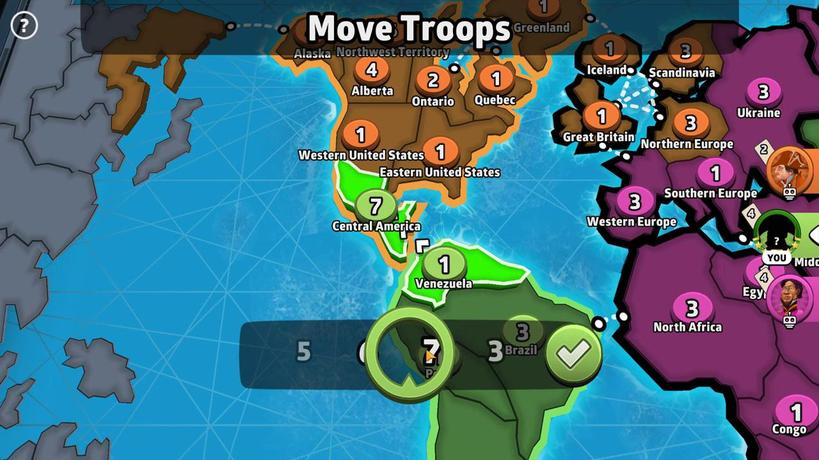 
Action: Mouse pressed left at (225, 294)
Screenshot: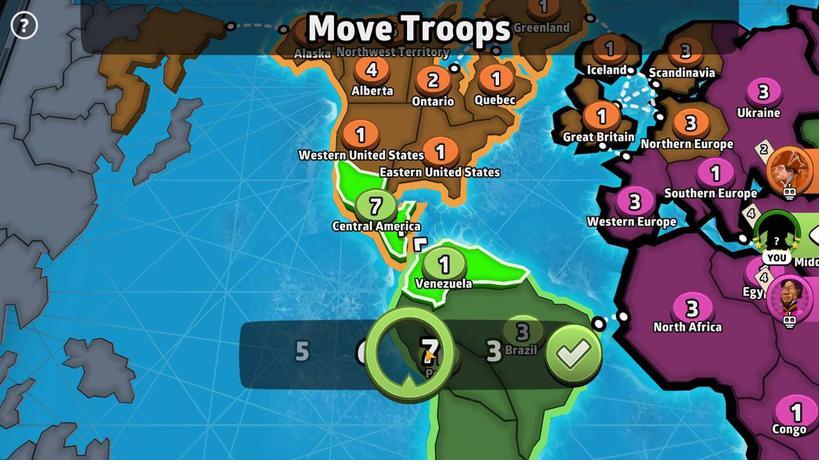 
Action: Mouse moved to (291, 288)
Screenshot: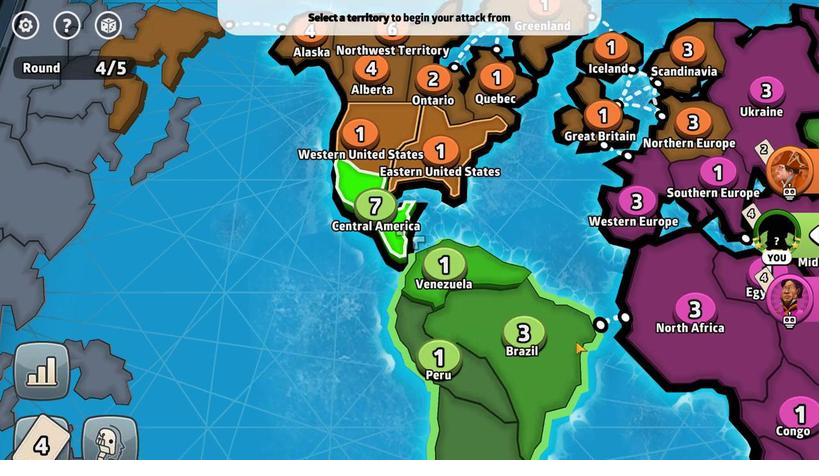 
Action: Mouse pressed left at (291, 288)
Screenshot: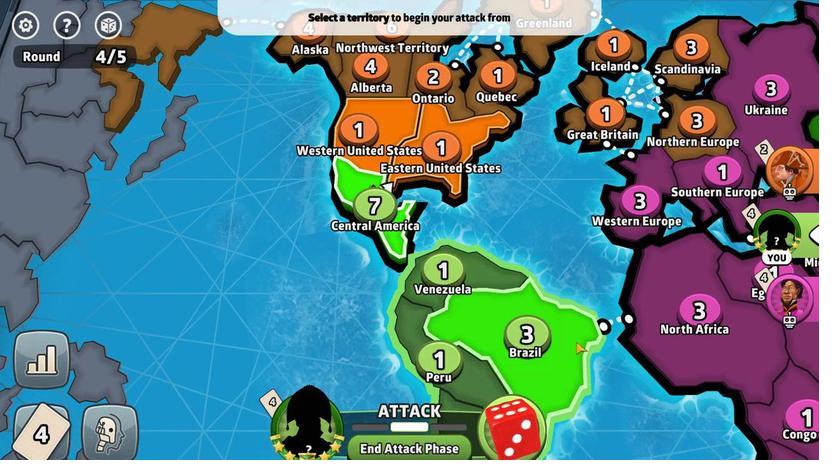 
Action: Mouse moved to (246, 302)
Screenshot: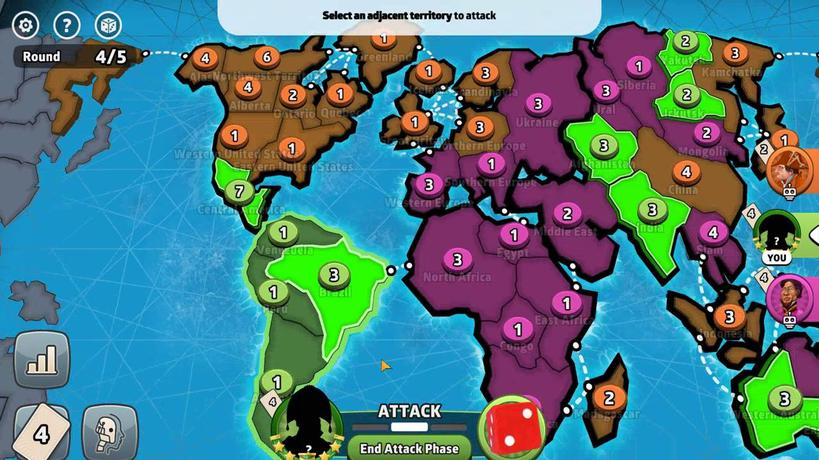 
Action: Mouse pressed left at (246, 302)
Screenshot: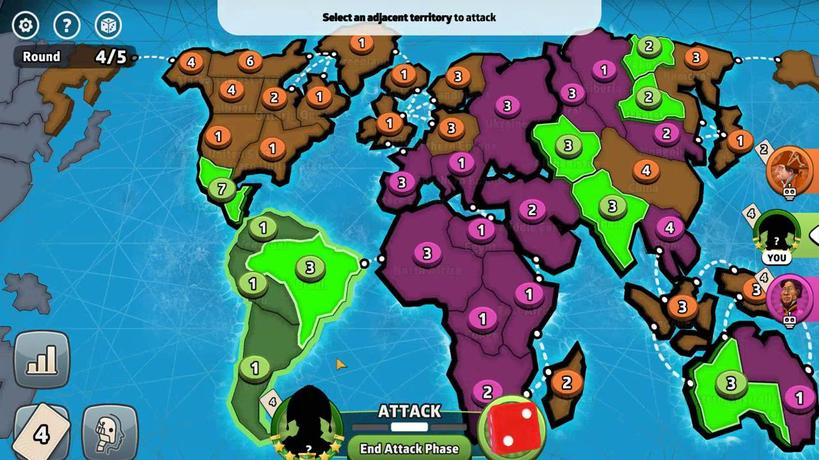 
Action: Mouse moved to (231, 346)
Screenshot: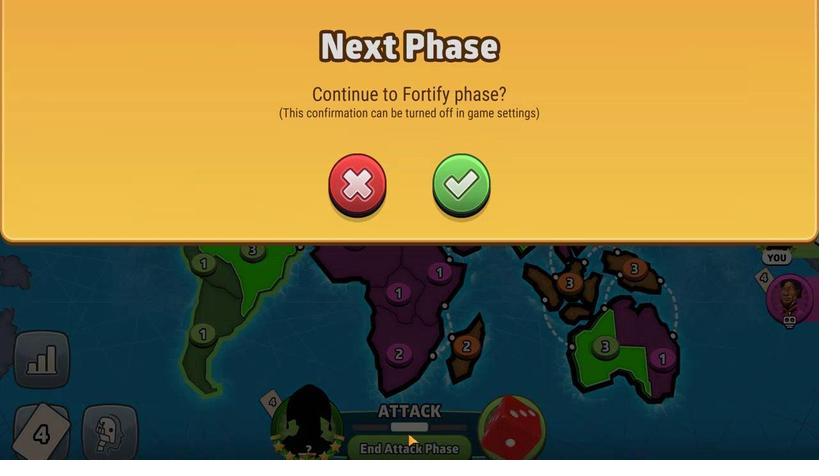 
Action: Mouse pressed left at (231, 346)
Screenshot: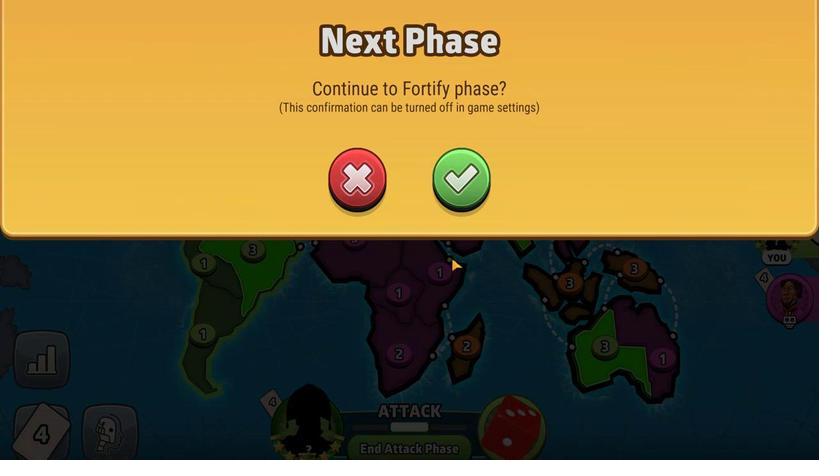 
Action: Mouse moved to (252, 204)
Screenshot: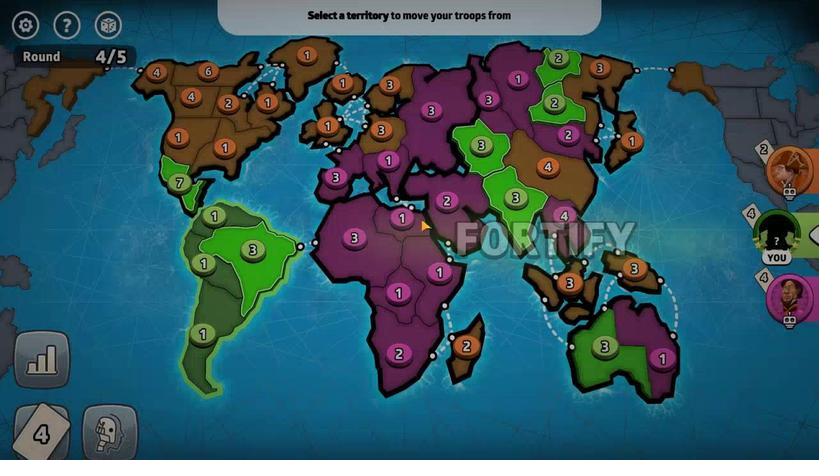 
Action: Mouse pressed left at (252, 204)
Screenshot: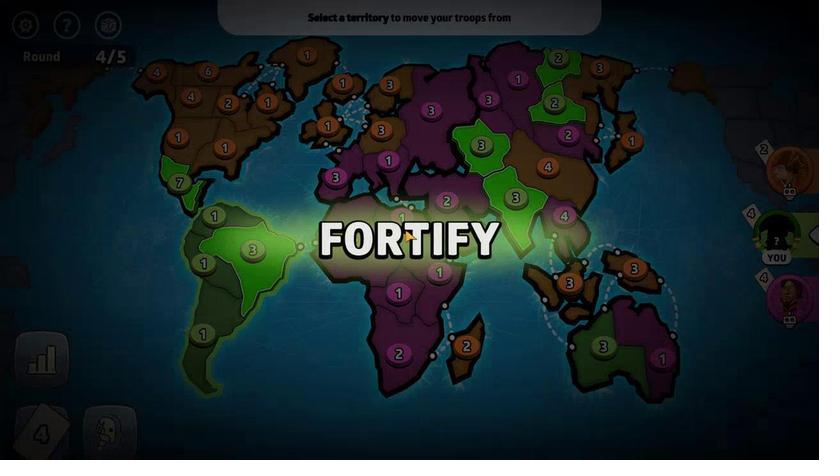 
Action: Mouse moved to (330, 188)
Screenshot: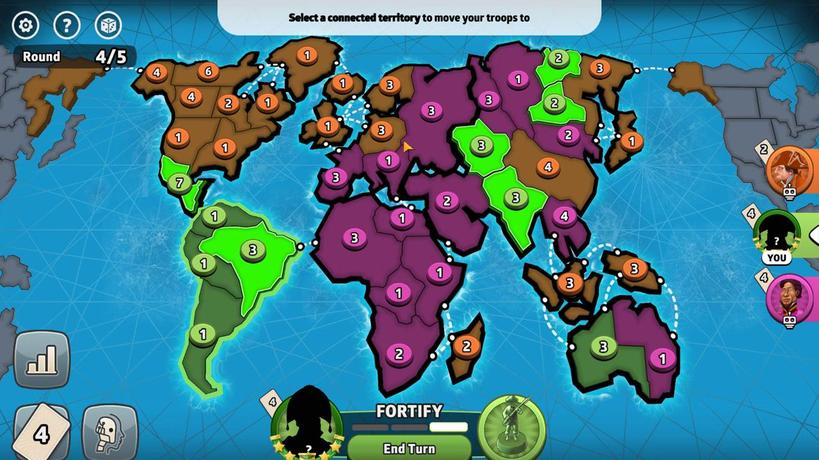 
Action: Mouse pressed left at (330, 188)
Screenshot: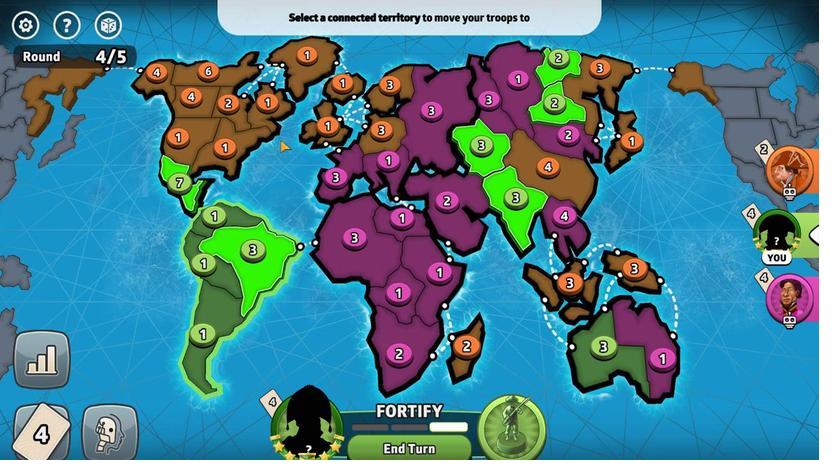 
Action: Mouse moved to (122, 219)
Screenshot: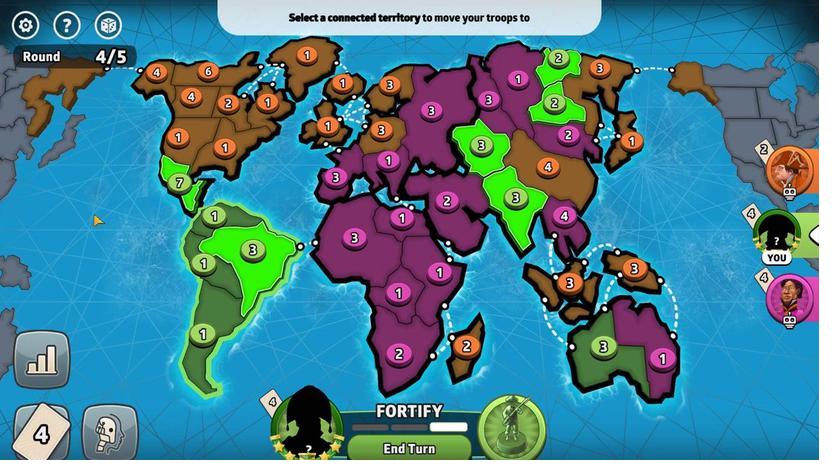 
Action: Mouse pressed left at (122, 219)
Screenshot: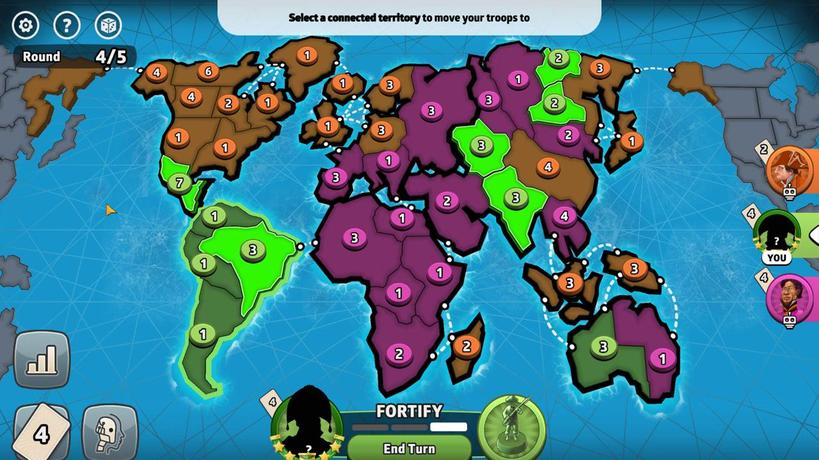 
Action: Mouse moved to (131, 225)
Screenshot: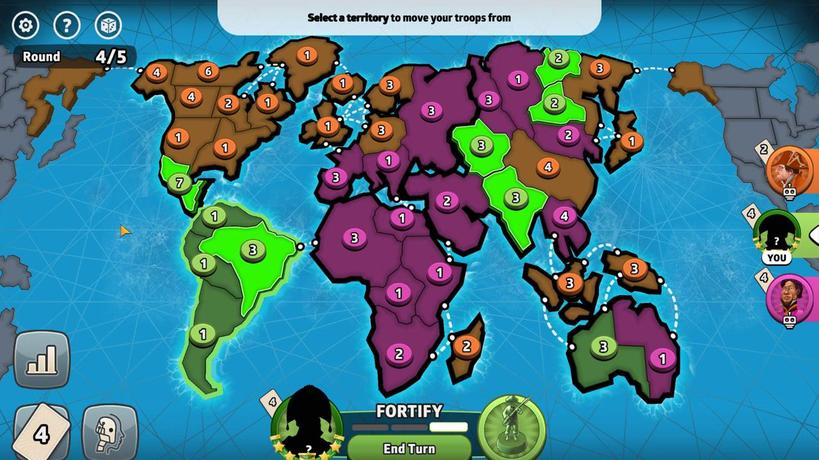
Action: Mouse pressed left at (131, 225)
Screenshot: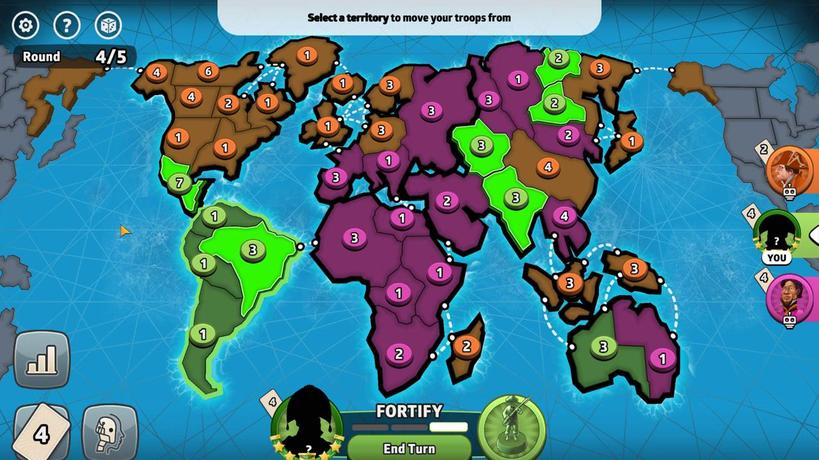 
Action: Mouse moved to (170, 233)
Screenshot: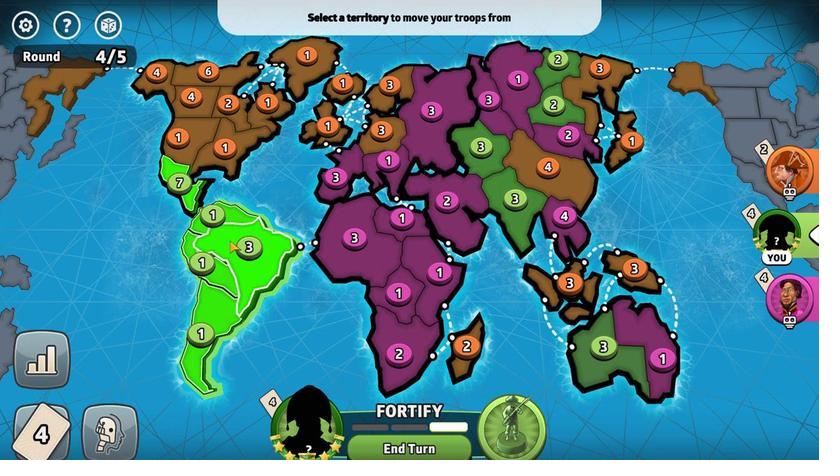 
Action: Mouse pressed left at (170, 233)
Screenshot: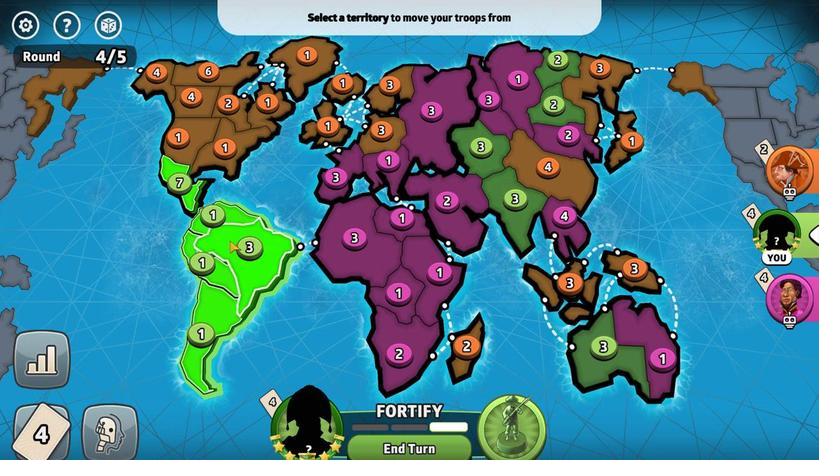 
Action: Mouse moved to (168, 219)
Screenshot: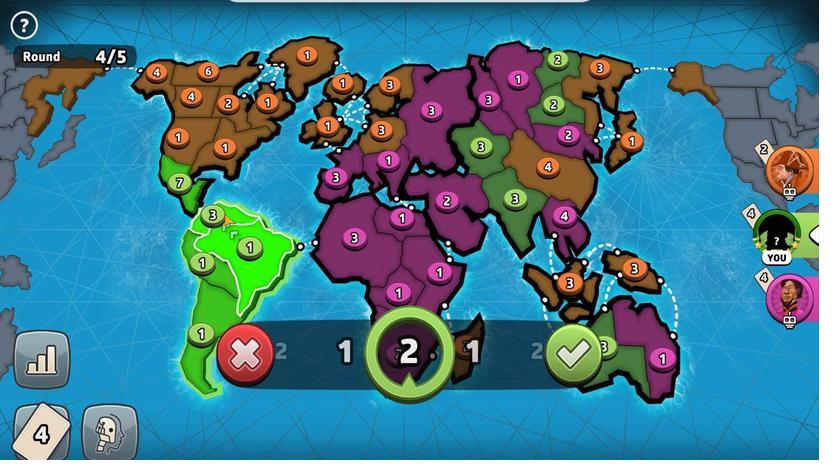 
Action: Mouse pressed left at (168, 219)
Screenshot: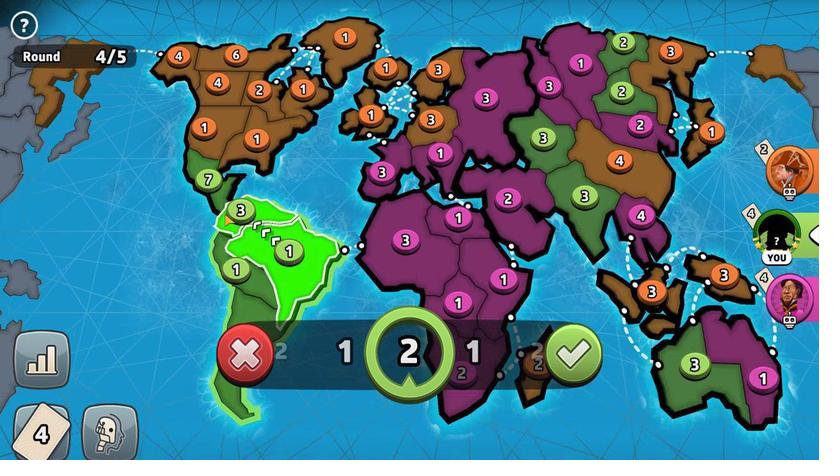 
Action: Mouse moved to (204, 193)
Screenshot: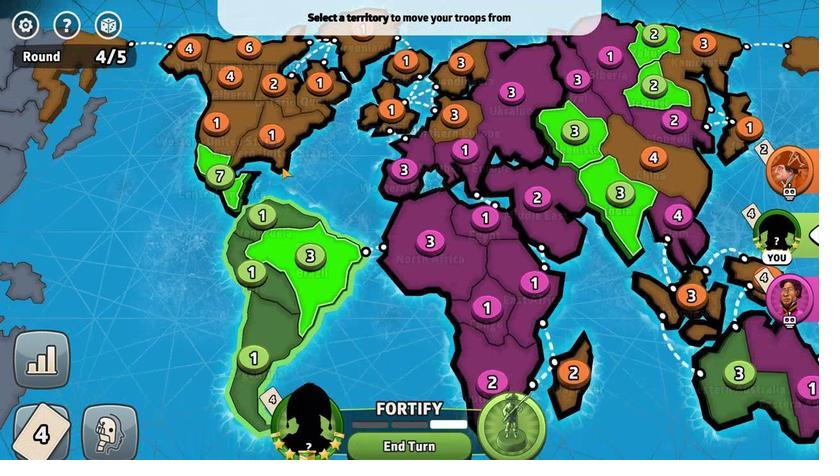 
Action: Mouse pressed left at (204, 193)
Screenshot: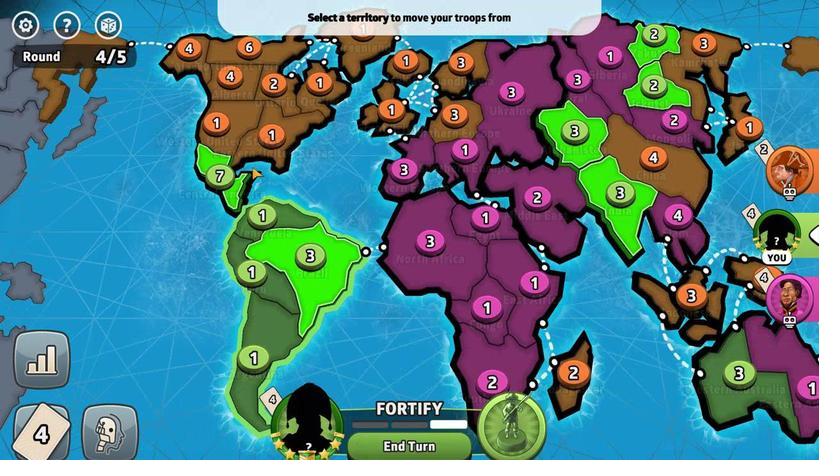 
Action: Mouse moved to (152, 196)
Screenshot: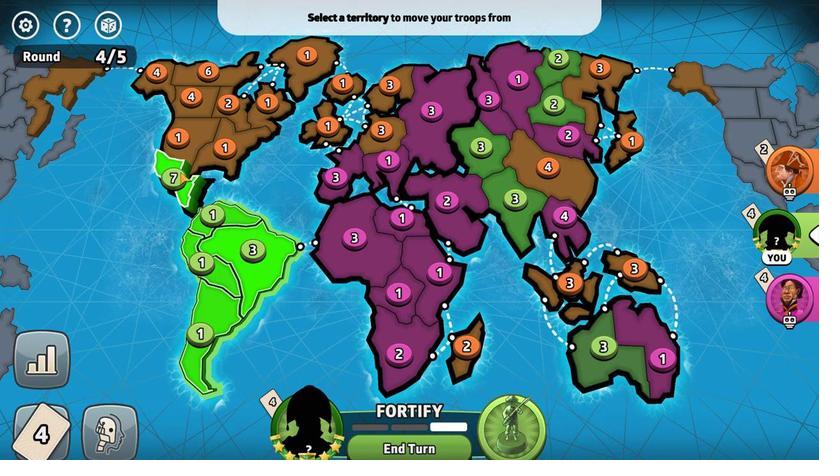 
Action: Mouse pressed left at (152, 196)
Screenshot: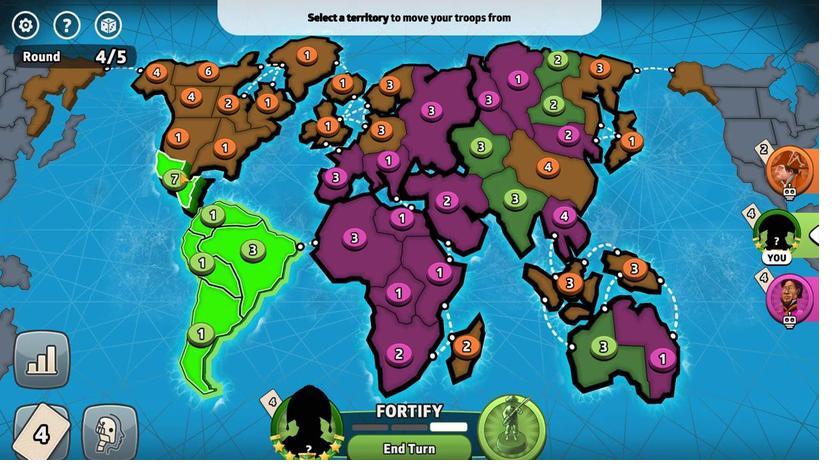 
Action: Mouse moved to (158, 234)
Screenshot: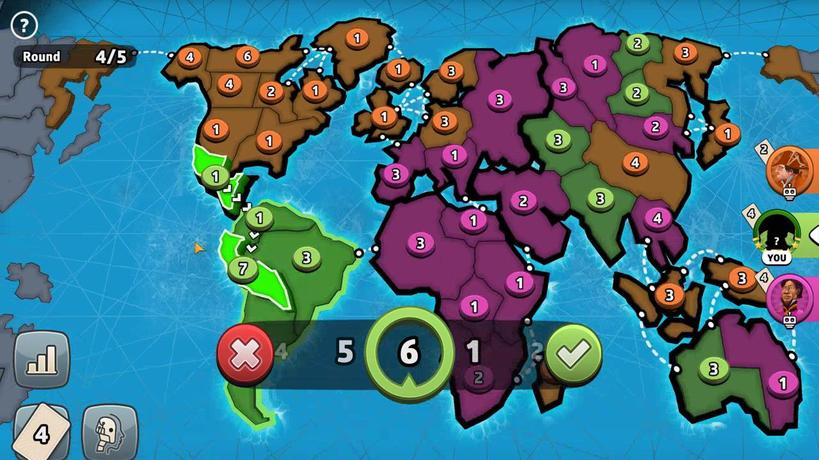 
Action: Mouse pressed left at (158, 234)
Screenshot: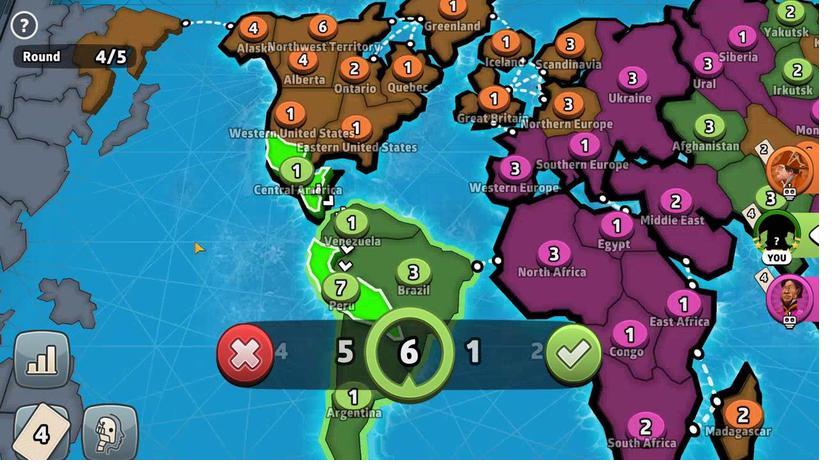
Action: Mouse moved to (226, 199)
Screenshot: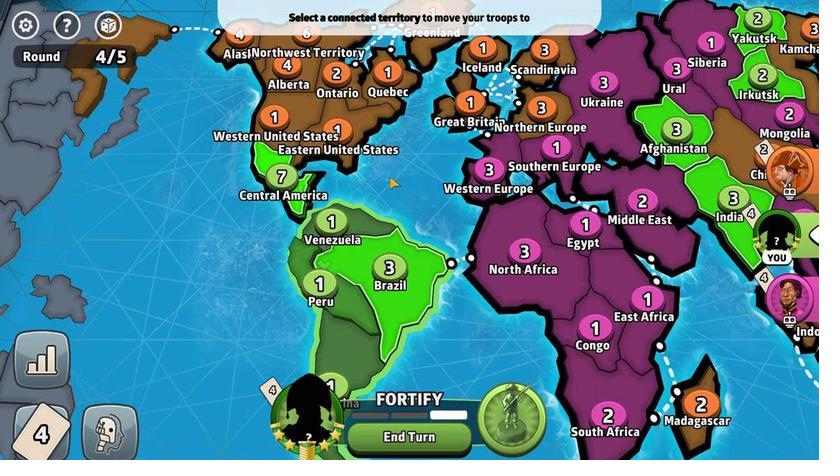 
Action: Mouse pressed left at (226, 199)
Screenshot: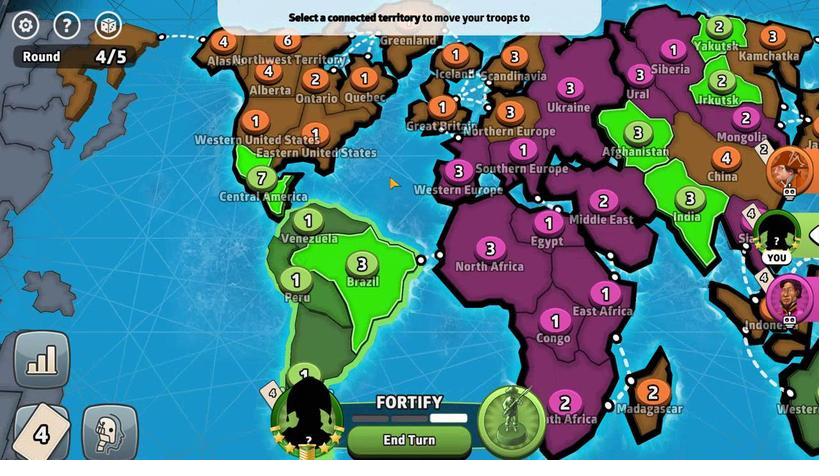 
Action: Mouse moved to (228, 343)
Screenshot: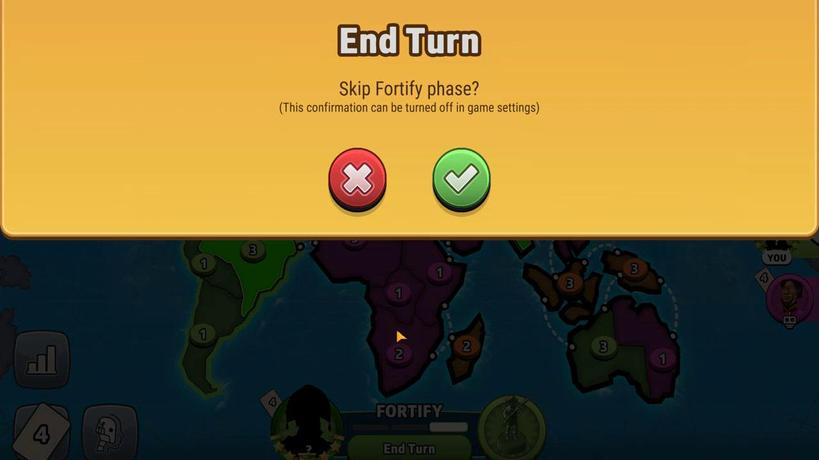 
Action: Mouse pressed left at (228, 343)
Screenshot: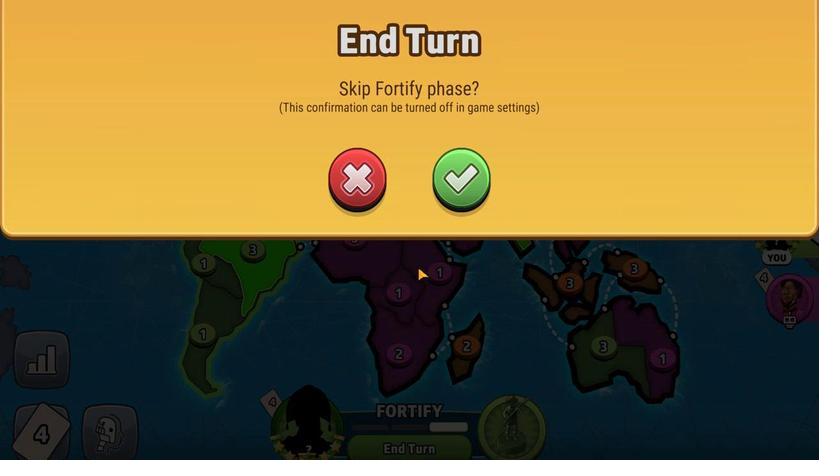 
Action: Mouse moved to (248, 212)
Screenshot: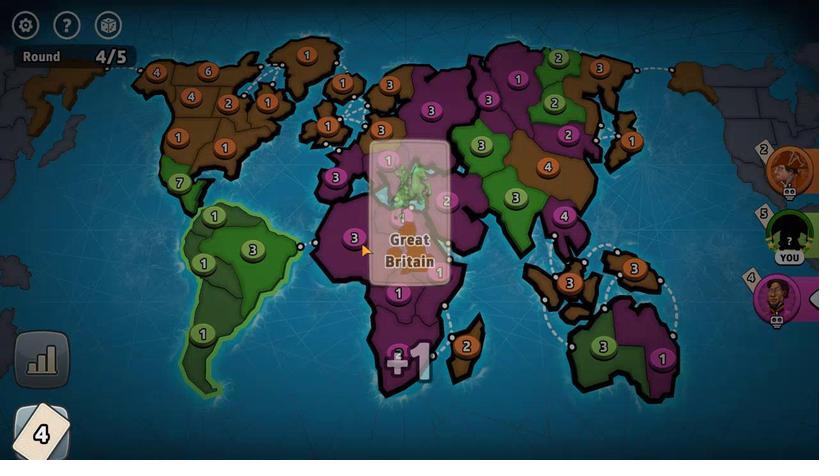 
Action: Mouse pressed left at (248, 212)
Screenshot: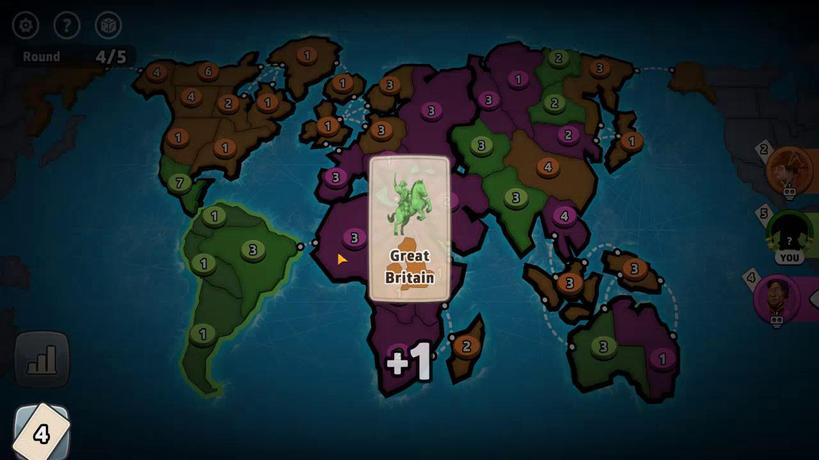 
Action: Mouse moved to (184, 215)
Screenshot: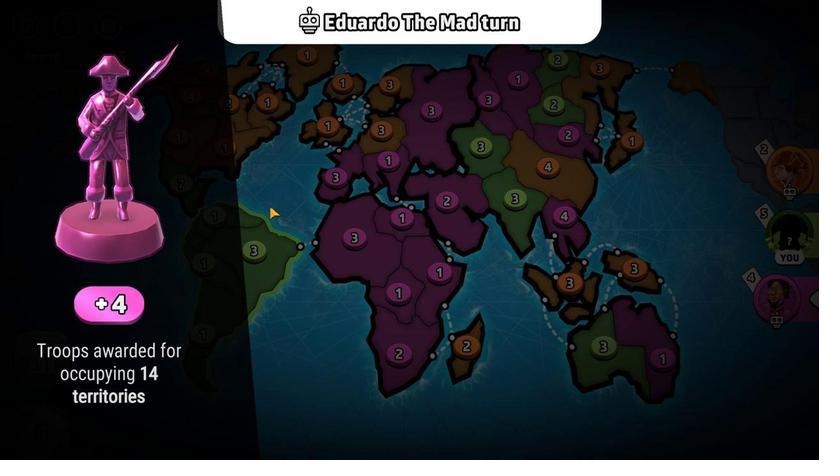 
Action: Mouse pressed left at (184, 215)
Screenshot: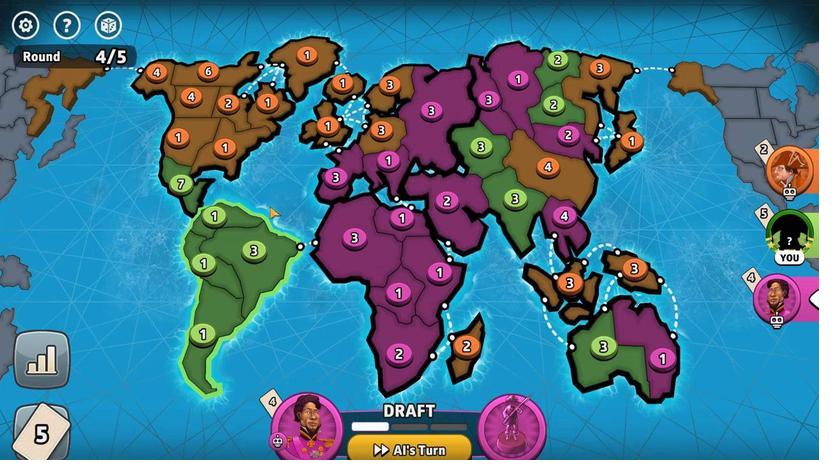 
Action: Mouse moved to (323, 201)
Screenshot: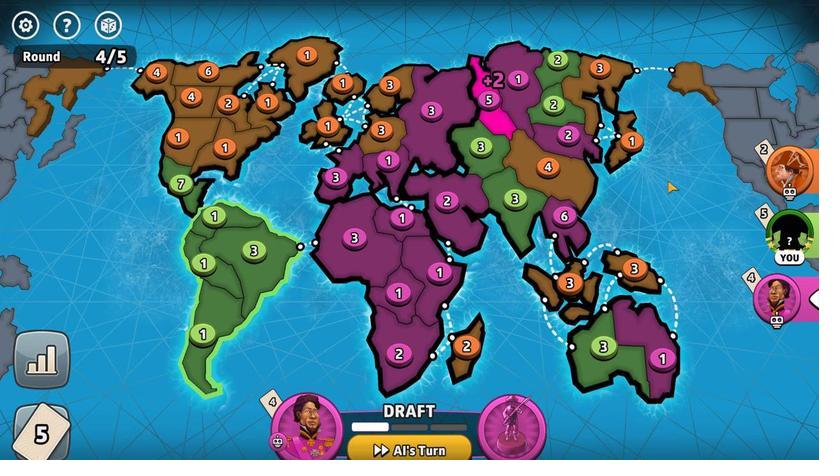 
Action: Mouse pressed left at (323, 201)
Screenshot: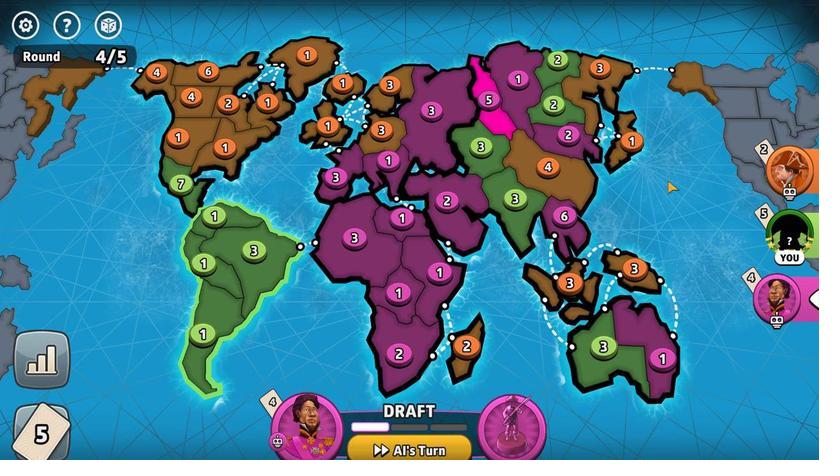 
Action: Mouse moved to (315, 213)
Screenshot: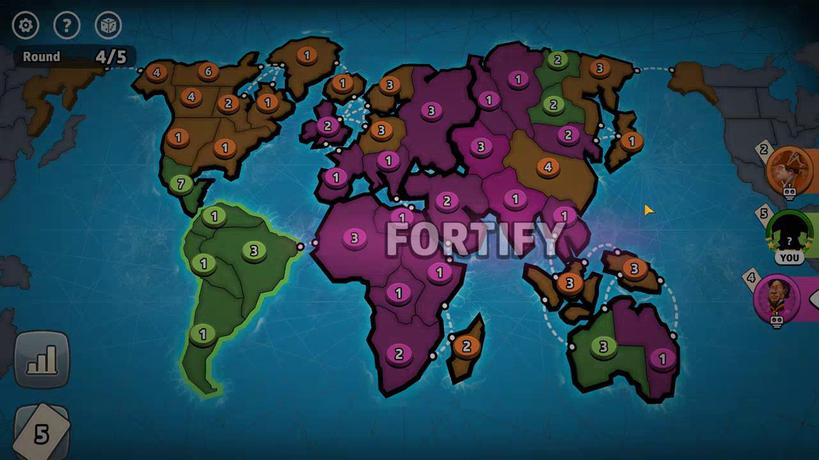 
Action: Mouse pressed left at (315, 213)
Screenshot: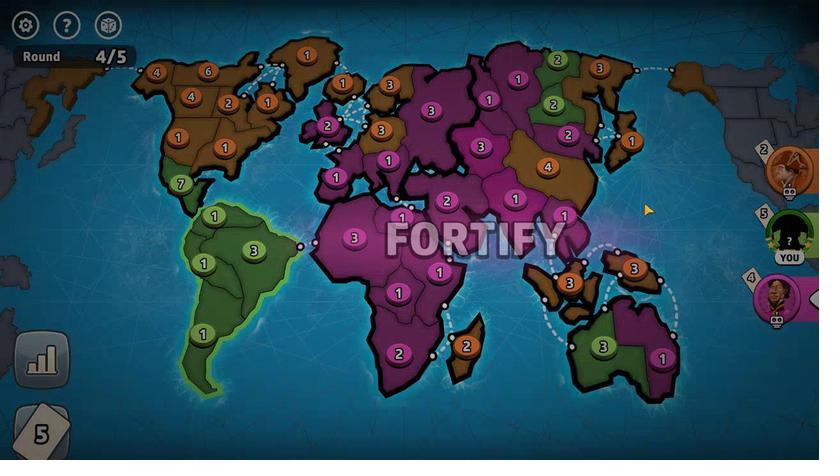 
Action: Mouse moved to (199, 194)
Screenshot: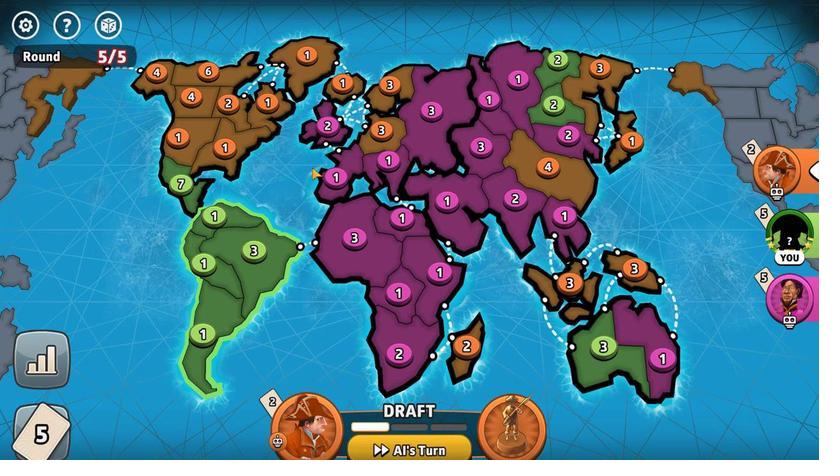 
Action: Mouse pressed left at (199, 194)
Screenshot: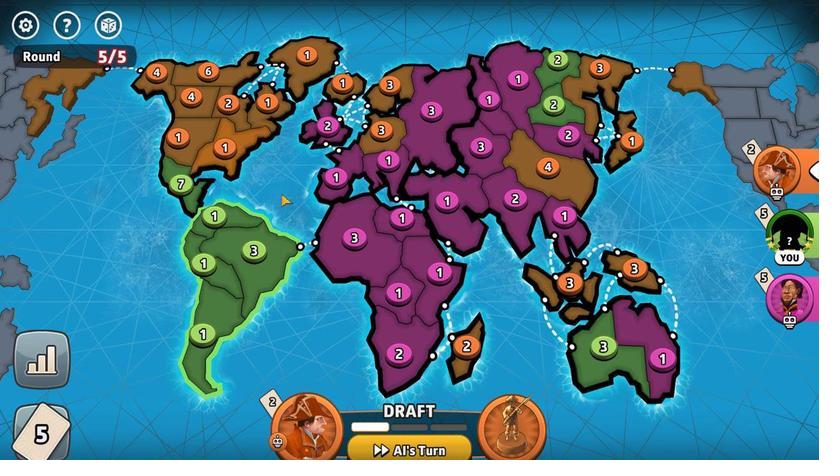 
Action: Mouse moved to (133, 209)
Screenshot: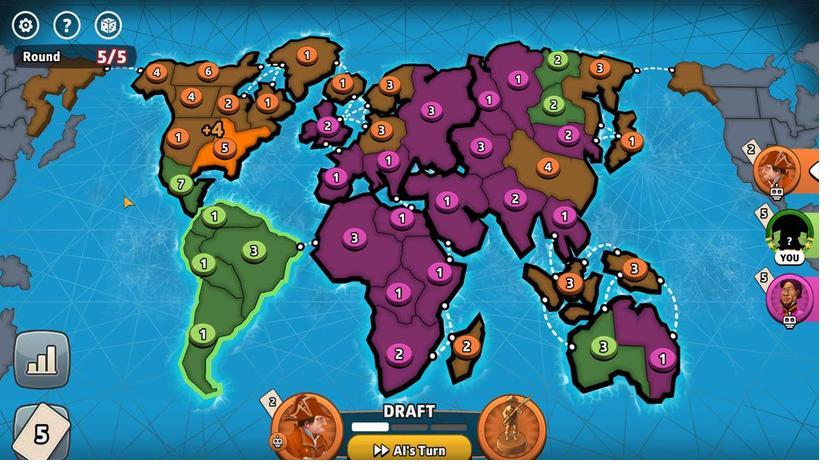 
Action: Mouse pressed left at (133, 209)
Screenshot: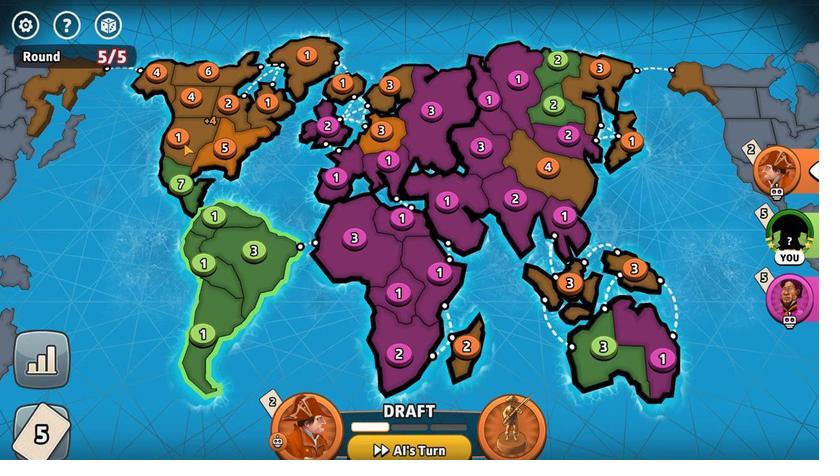 
Action: Mouse moved to (190, 210)
Screenshot: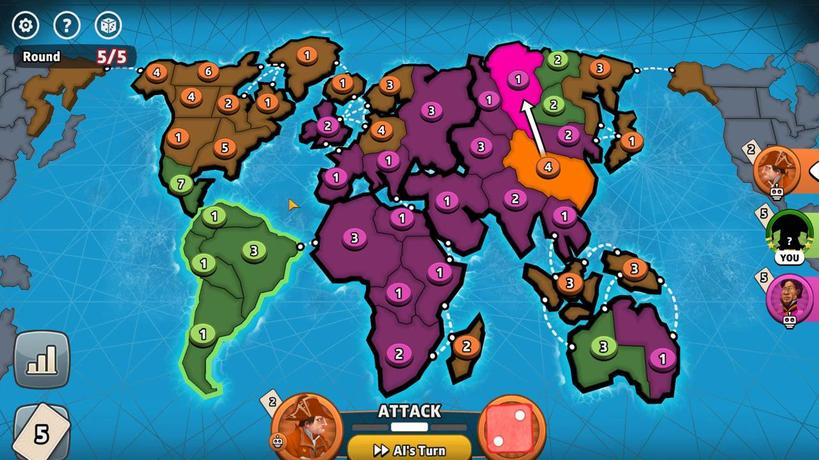 
Action: Mouse pressed left at (190, 210)
Screenshot: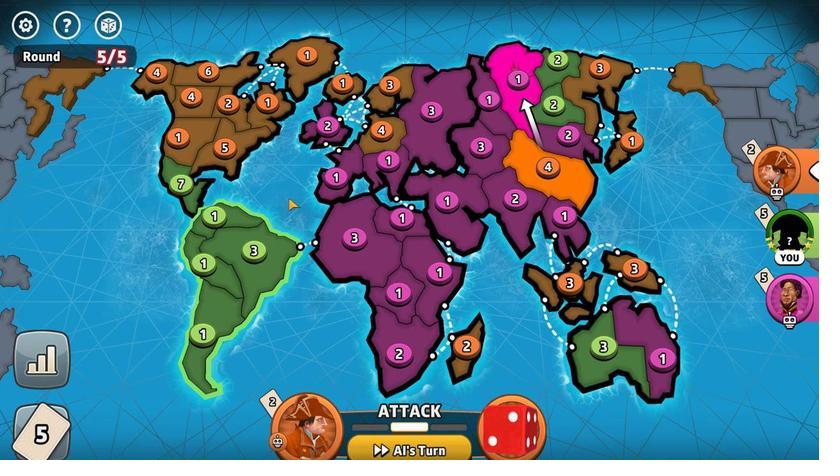
Action: Mouse moved to (189, 205)
Screenshot: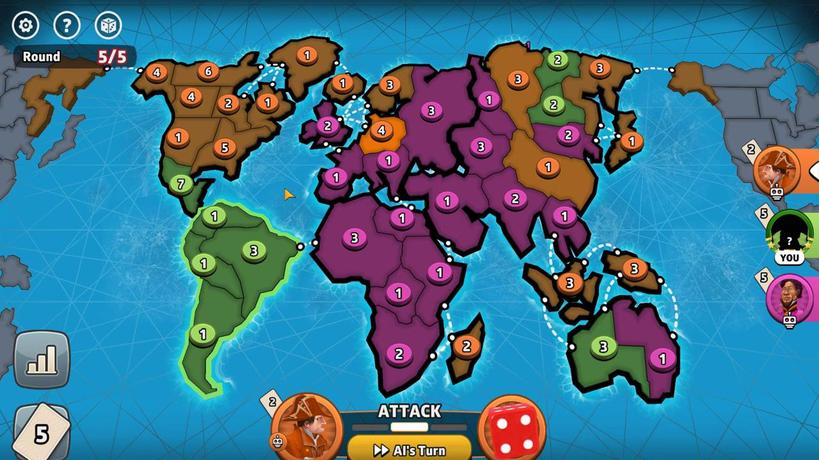
Action: Mouse pressed left at (189, 205)
Screenshot: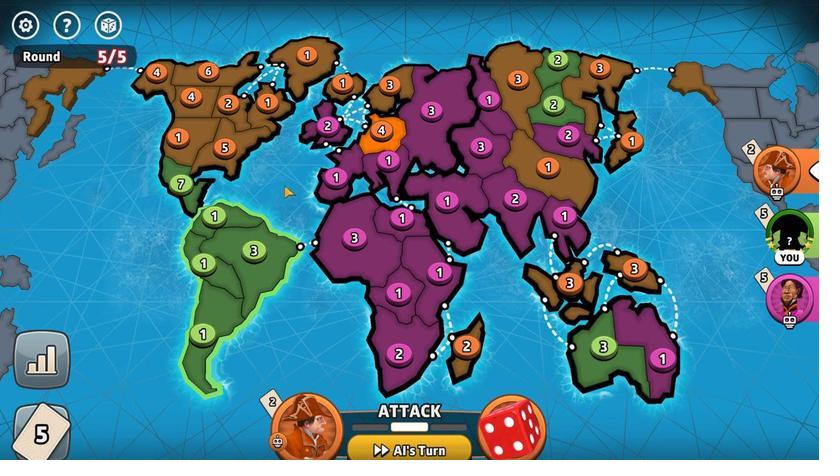 
Action: Mouse moved to (188, 202)
Screenshot: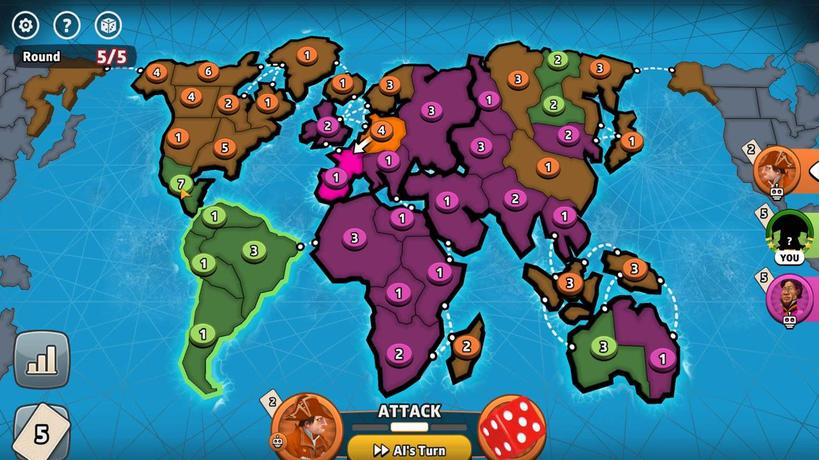 
Action: Mouse pressed left at (188, 202)
Screenshot: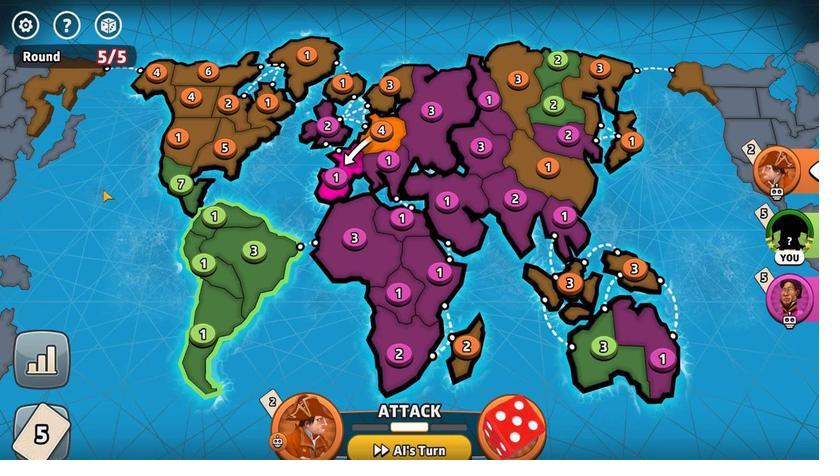 
Action: Mouse moved to (124, 209)
Screenshot: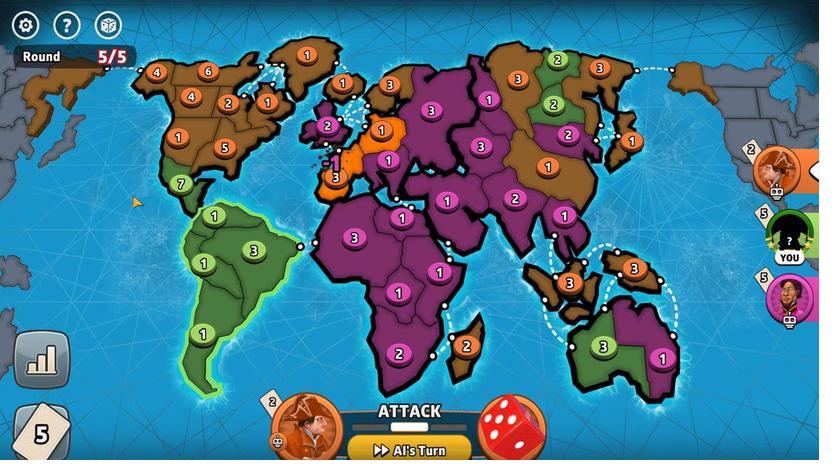 
Action: Mouse pressed left at (124, 209)
Screenshot: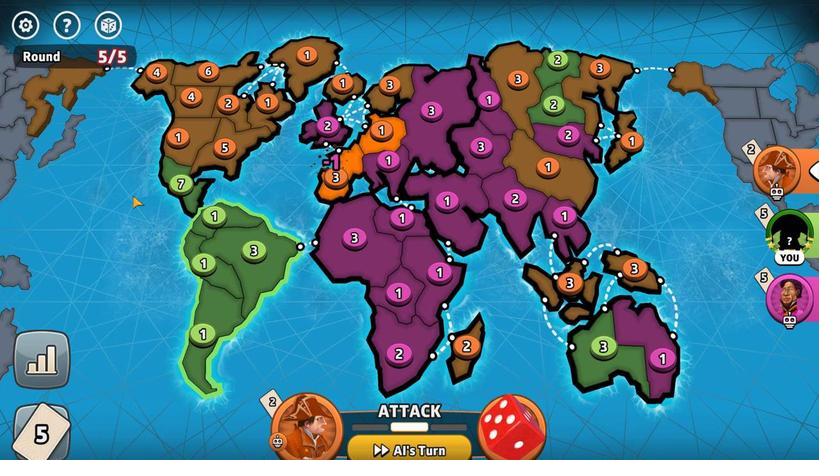 
Action: Mouse moved to (136, 209)
Screenshot: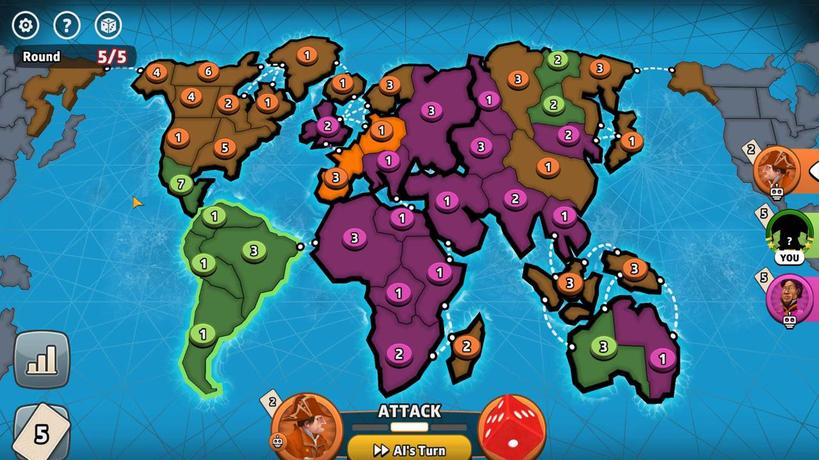 
Action: Mouse pressed left at (136, 209)
Screenshot: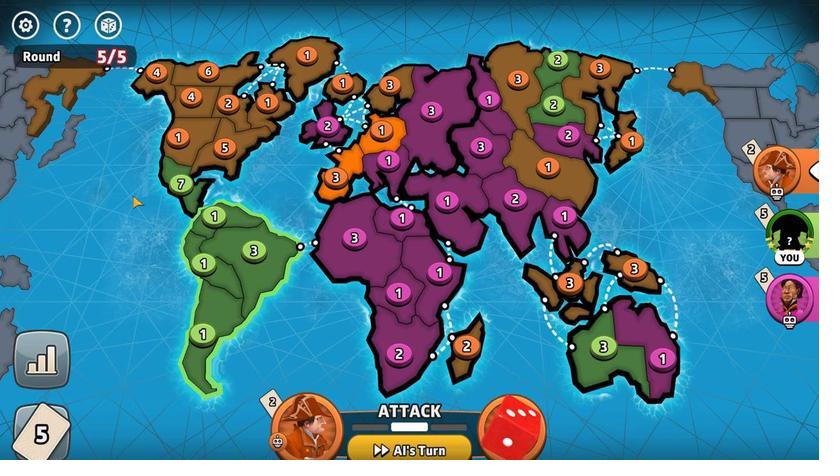 
Action: Mouse pressed left at (136, 209)
Screenshot: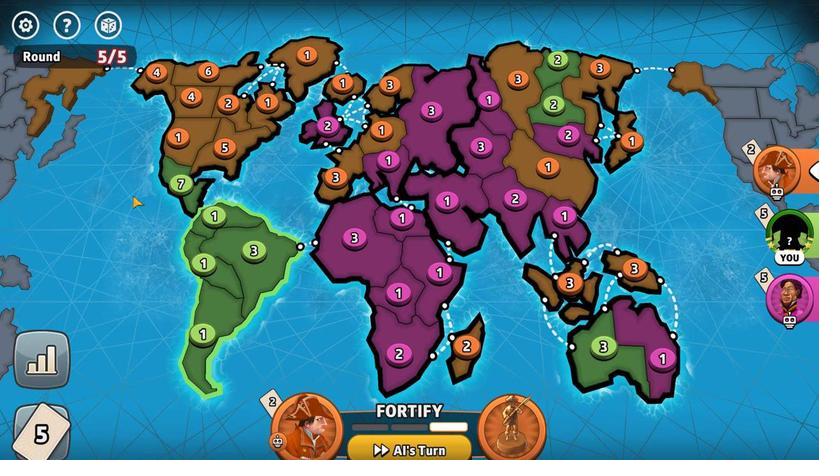 
Action: Mouse pressed left at (136, 209)
Screenshot: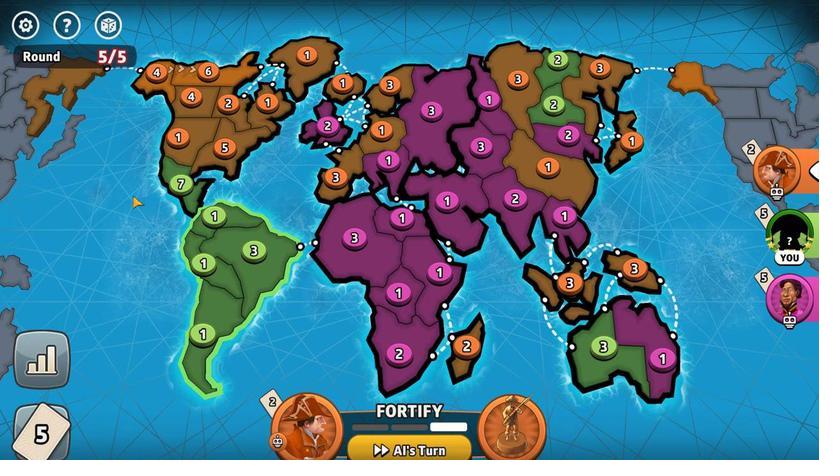
Action: Mouse pressed left at (136, 209)
Screenshot: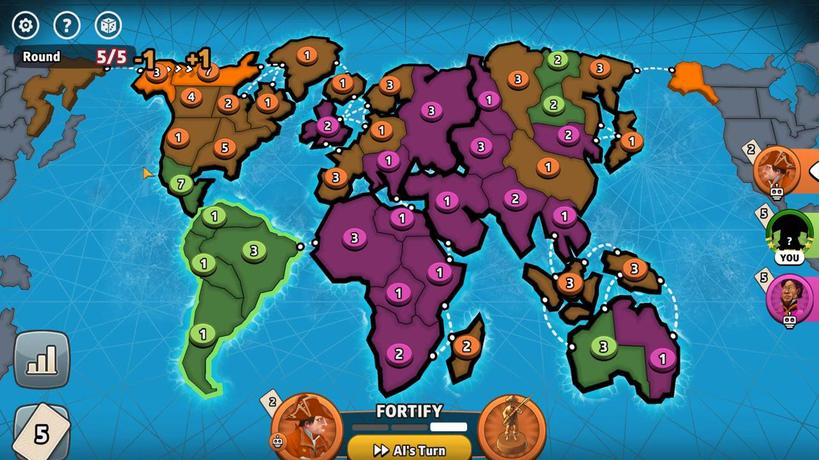 
Action: Mouse moved to (138, 210)
Screenshot: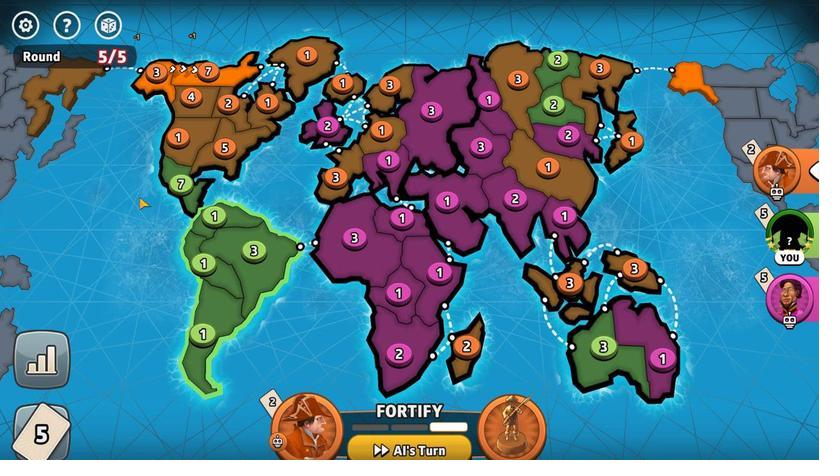 
Action: Mouse pressed left at (138, 210)
Screenshot: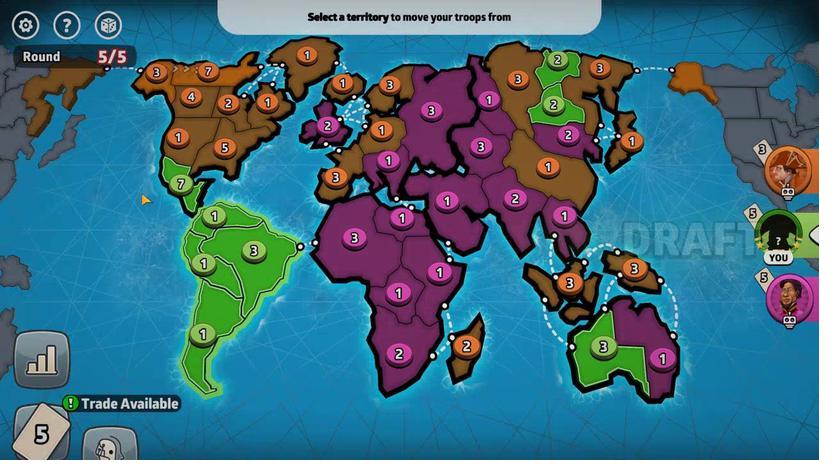 
Action: Mouse moved to (154, 204)
Screenshot: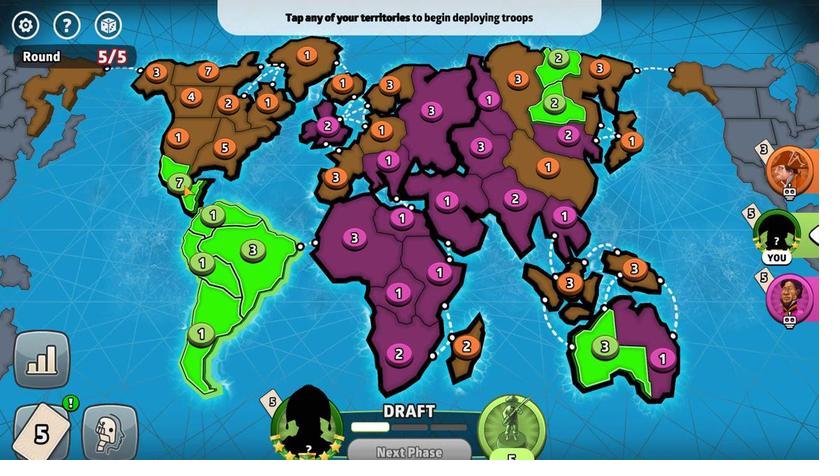 
Action: Mouse pressed left at (154, 204)
Screenshot: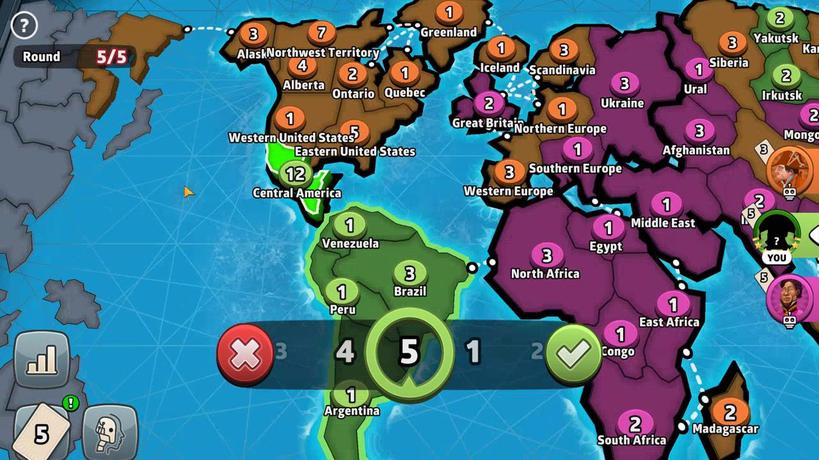 
Action: Mouse moved to (289, 296)
Screenshot: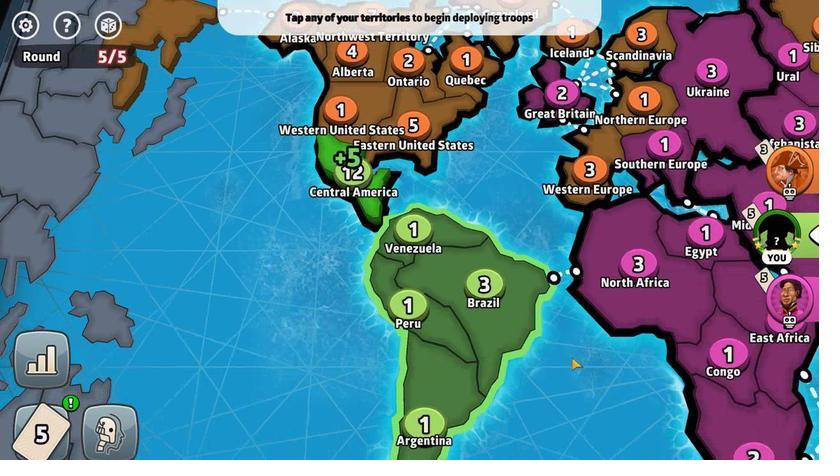 
Action: Mouse pressed left at (289, 296)
Screenshot: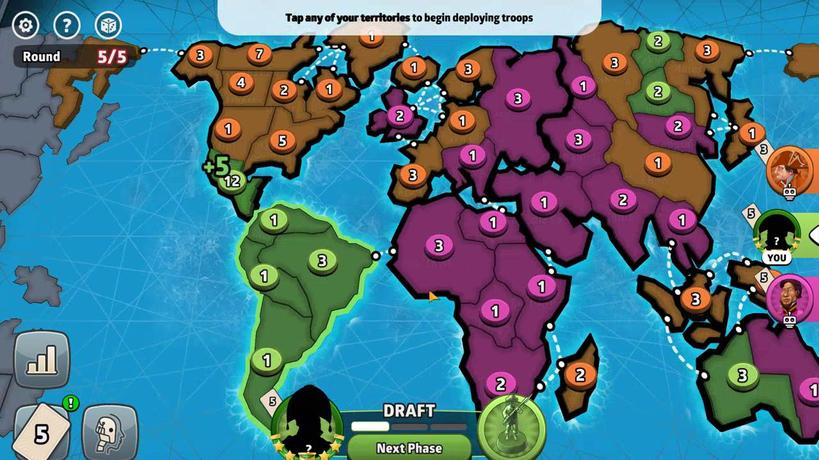 
Action: Mouse moved to (151, 197)
Screenshot: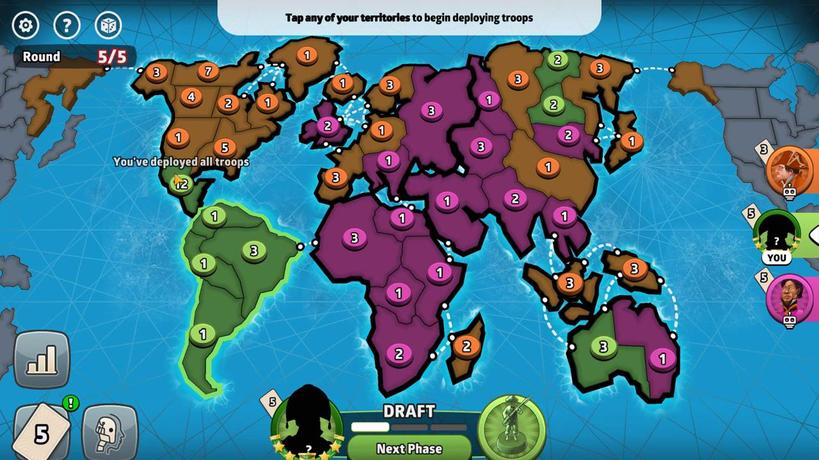 
Action: Mouse pressed left at (151, 197)
Screenshot: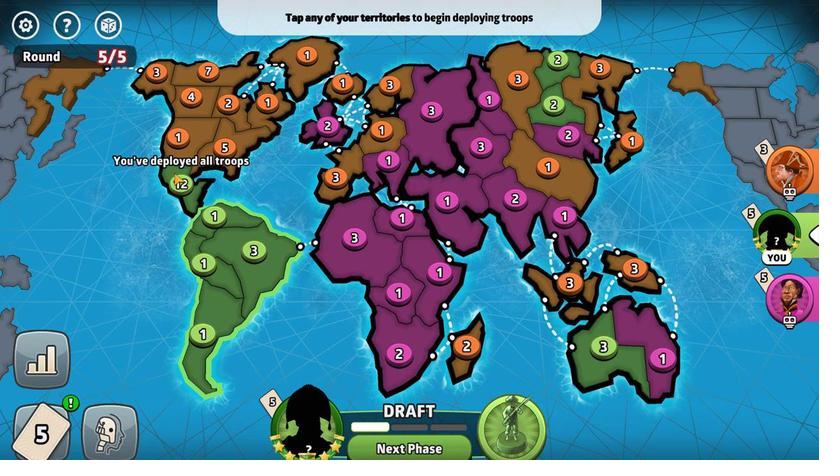 
Action: Mouse moved to (152, 203)
Screenshot: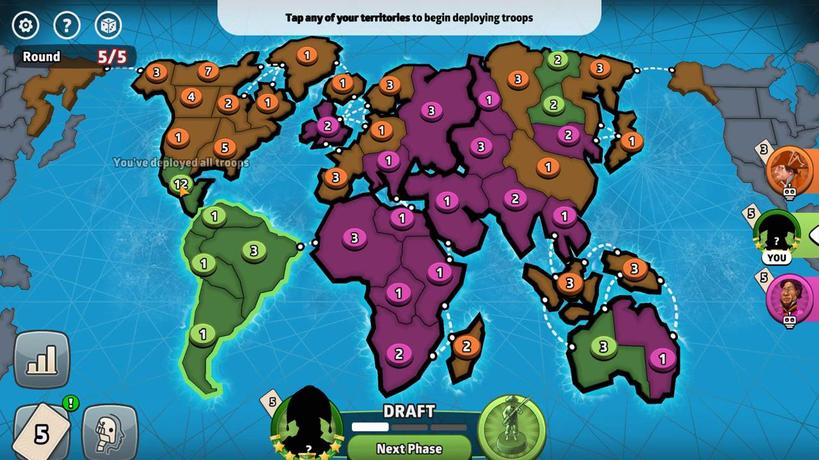 
Action: Mouse pressed left at (152, 203)
Screenshot: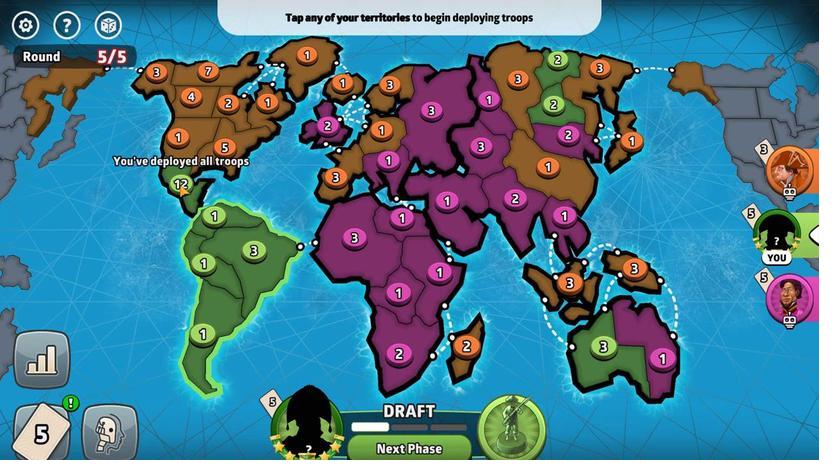 
Action: Mouse pressed left at (152, 203)
Screenshot: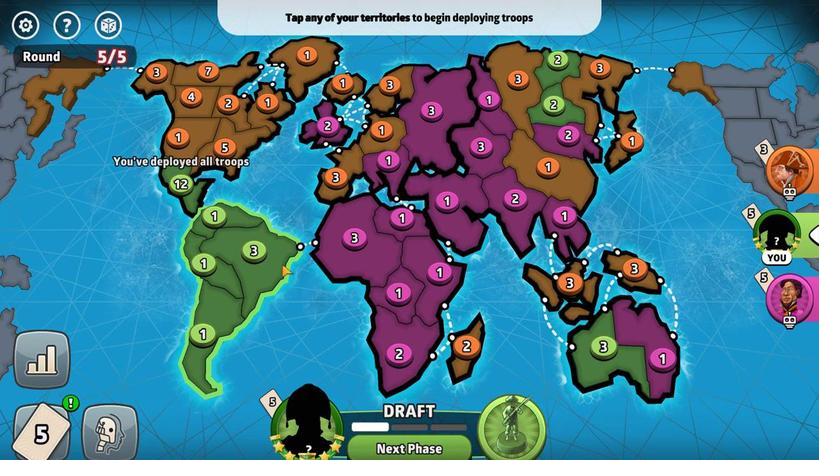 
Action: Mouse moved to (227, 350)
Screenshot: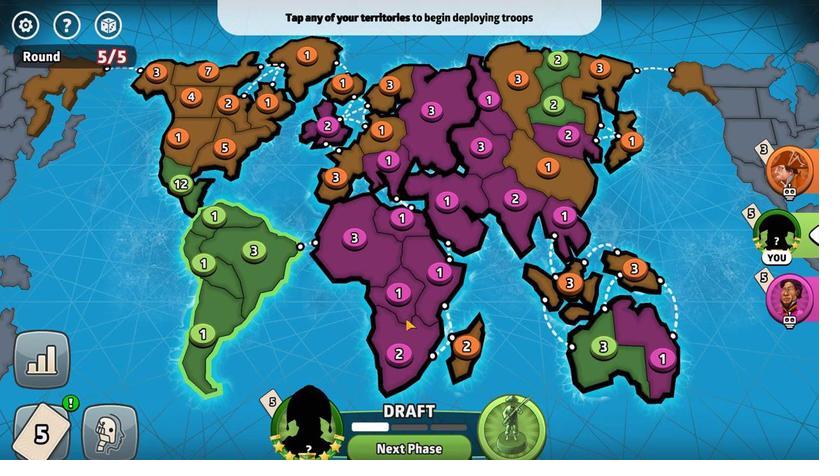 
Action: Mouse pressed left at (227, 350)
Screenshot: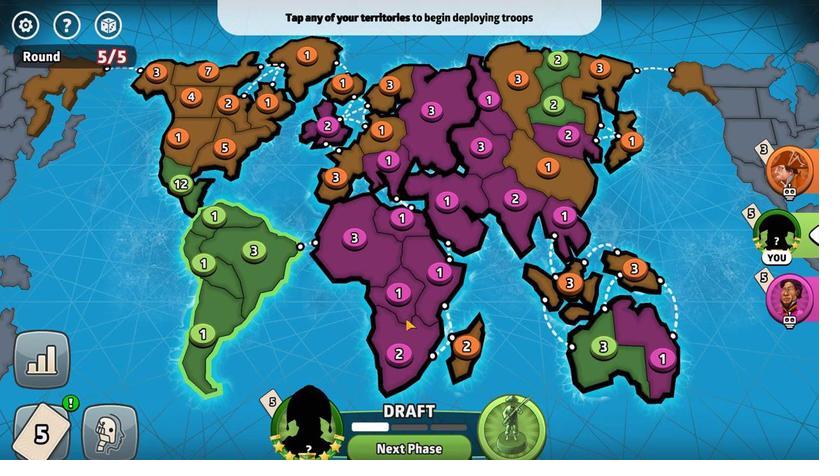 
Action: Mouse moved to (225, 257)
Screenshot: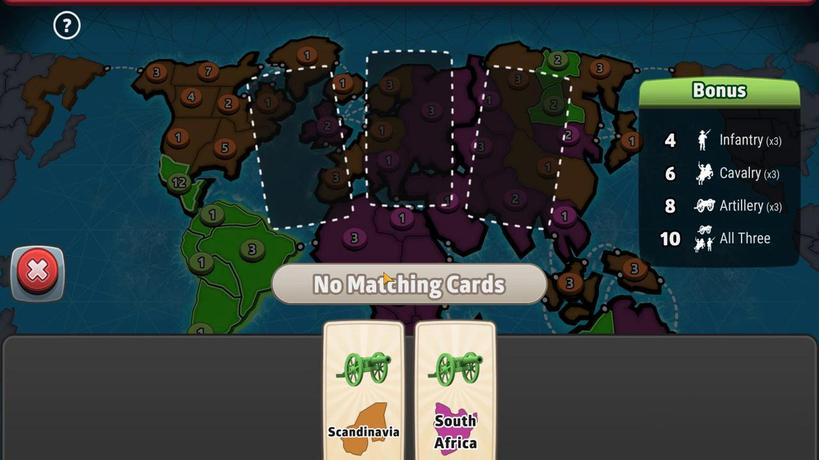 
Action: Mouse pressed left at (225, 257)
Screenshot: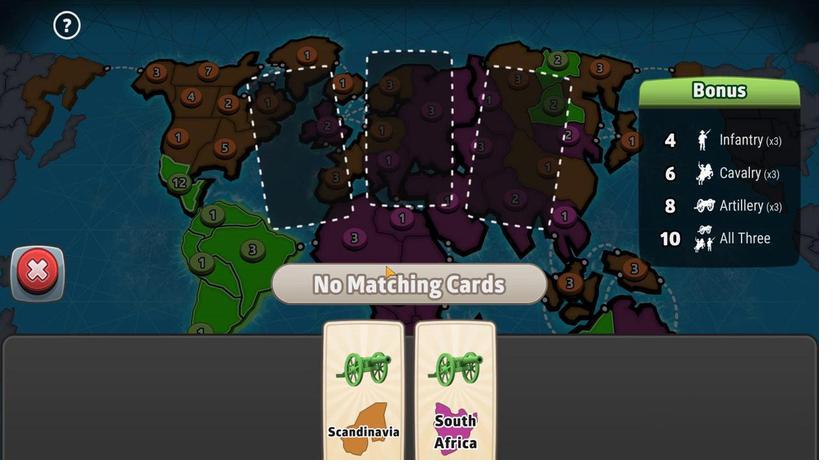 
Action: Mouse moved to (153, 200)
Screenshot: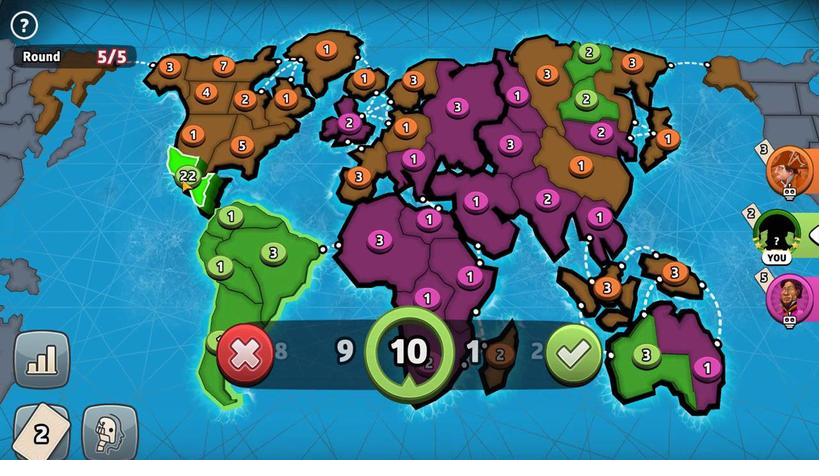 
Action: Mouse pressed left at (153, 200)
Screenshot: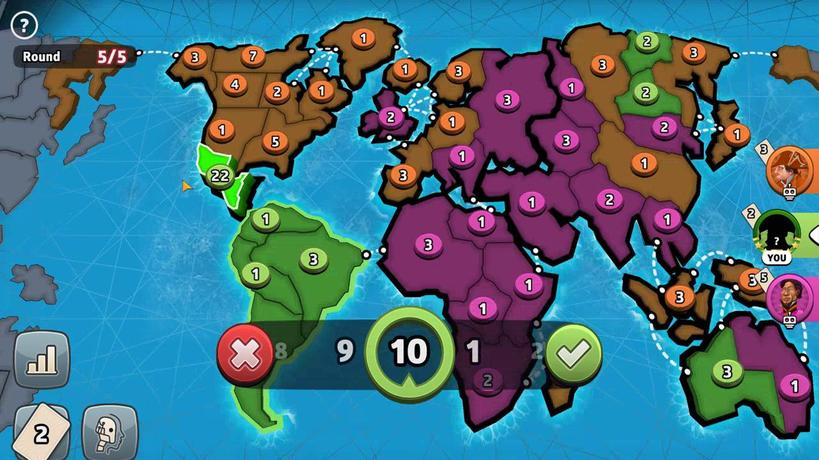 
Action: Mouse moved to (171, 290)
Screenshot: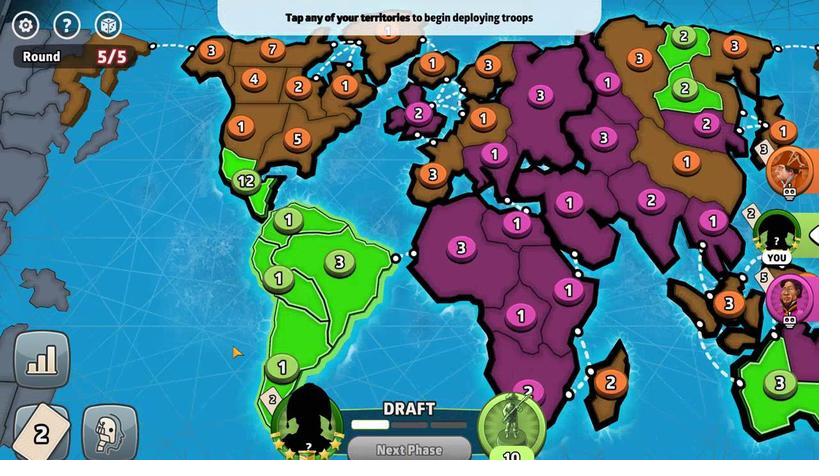 
Action: Mouse pressed left at (171, 290)
Screenshot: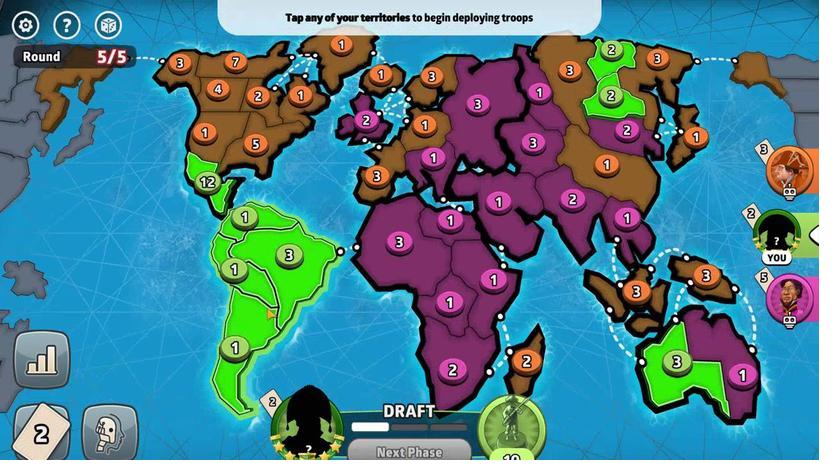 
Action: Mouse moved to (177, 247)
Screenshot: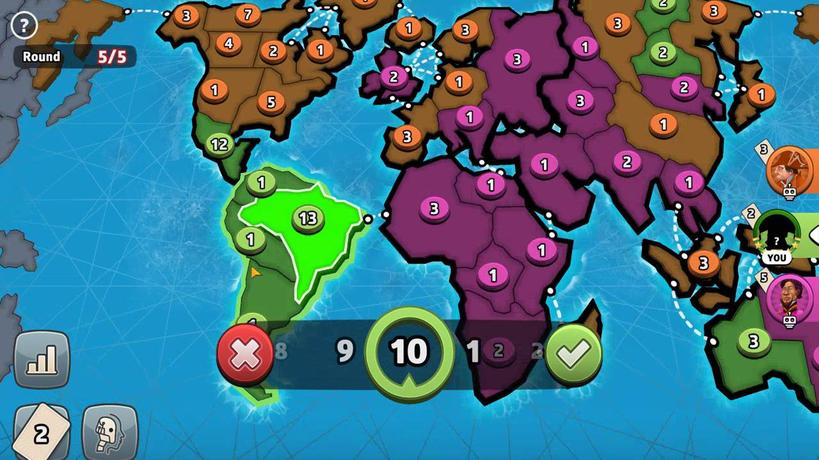 
Action: Mouse pressed left at (177, 247)
Screenshot: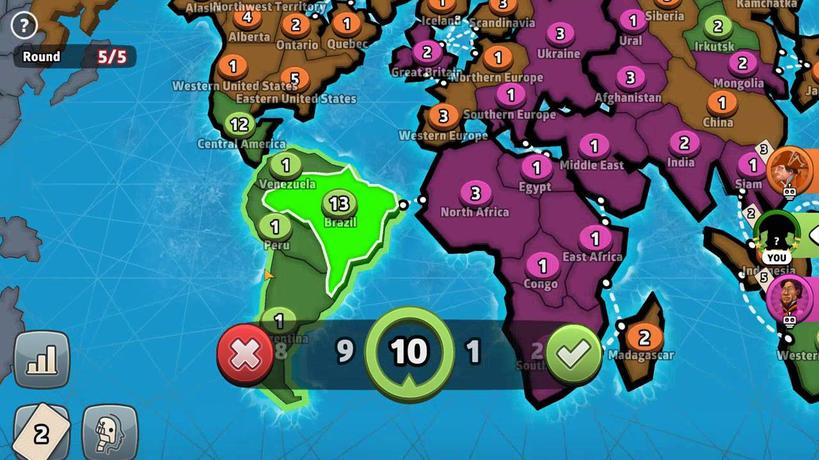 
Action: Mouse moved to (289, 296)
Screenshot: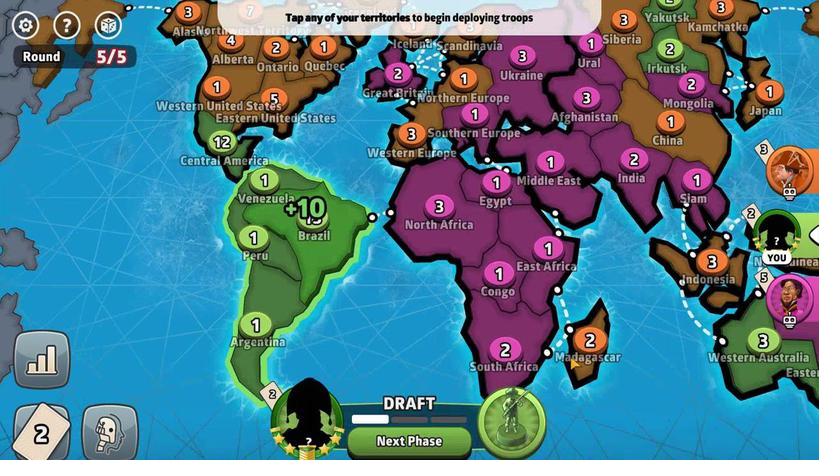 
Action: Mouse pressed left at (289, 296)
Screenshot: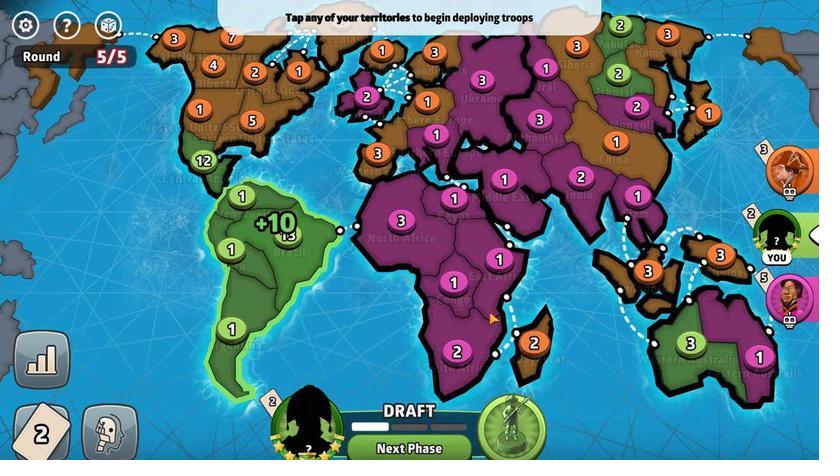 
Action: Mouse moved to (223, 344)
Screenshot: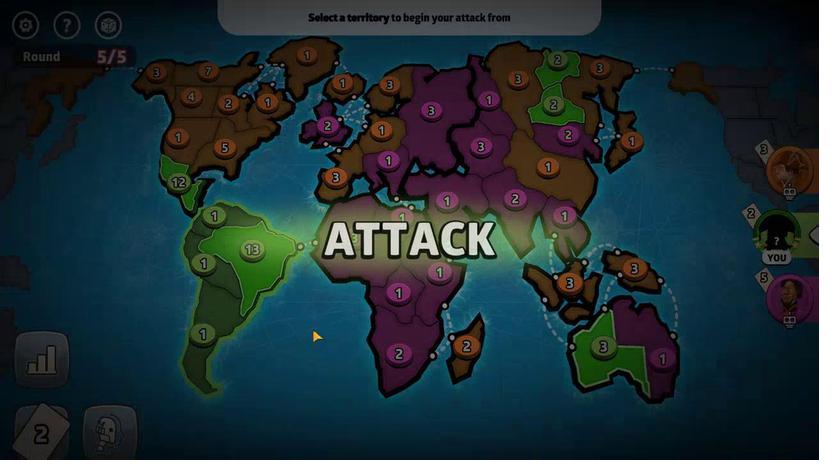 
Action: Mouse pressed left at (223, 344)
Screenshot: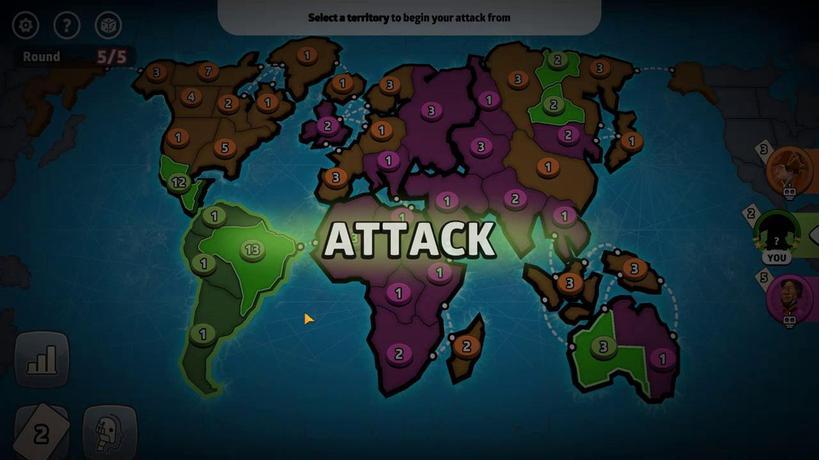 
Action: Mouse moved to (177, 245)
Screenshot: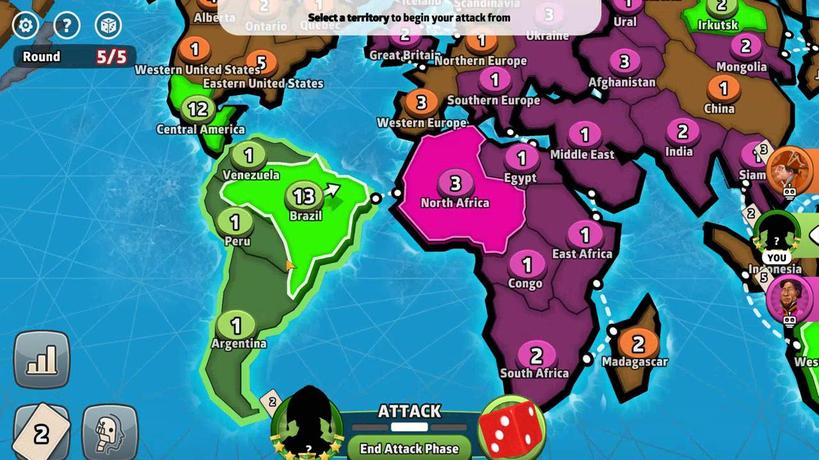 
Action: Mouse pressed left at (177, 245)
Screenshot: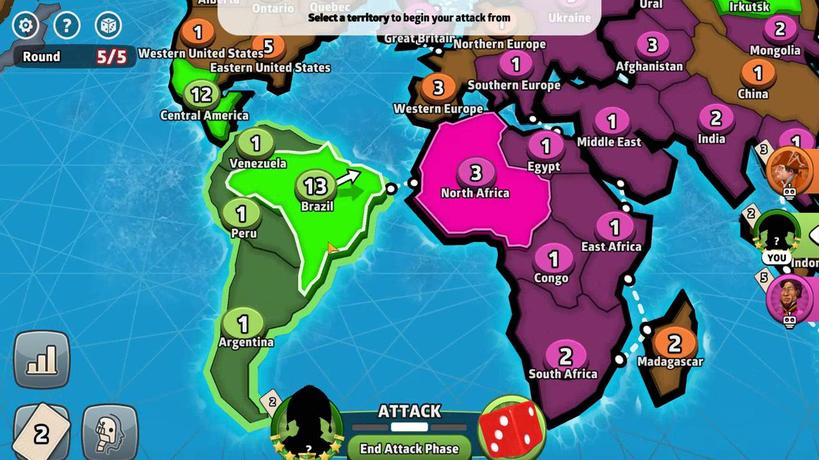 
Action: Mouse moved to (250, 205)
Screenshot: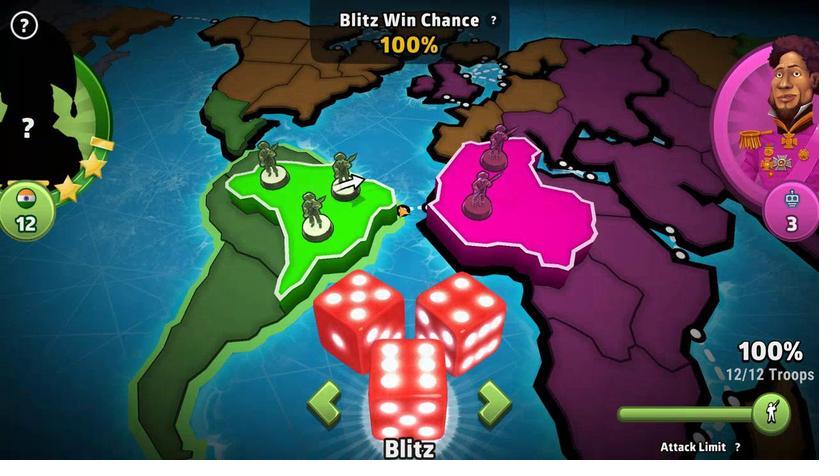 
Action: Mouse pressed left at (250, 205)
Screenshot: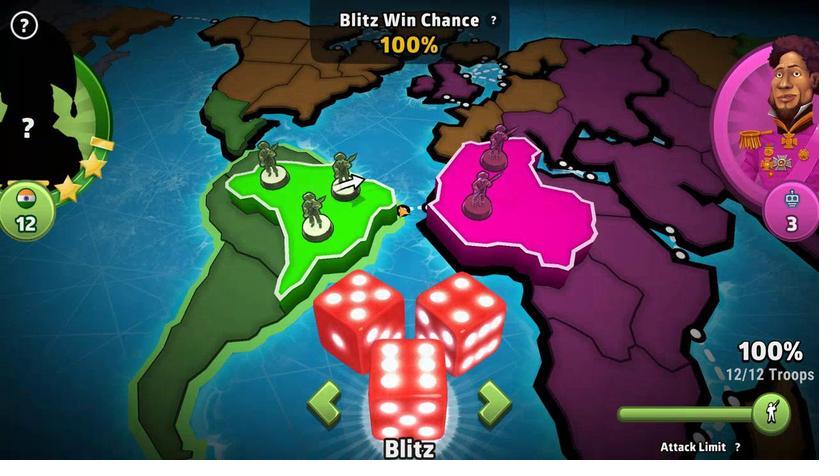 
Action: Mouse moved to (230, 302)
Screenshot: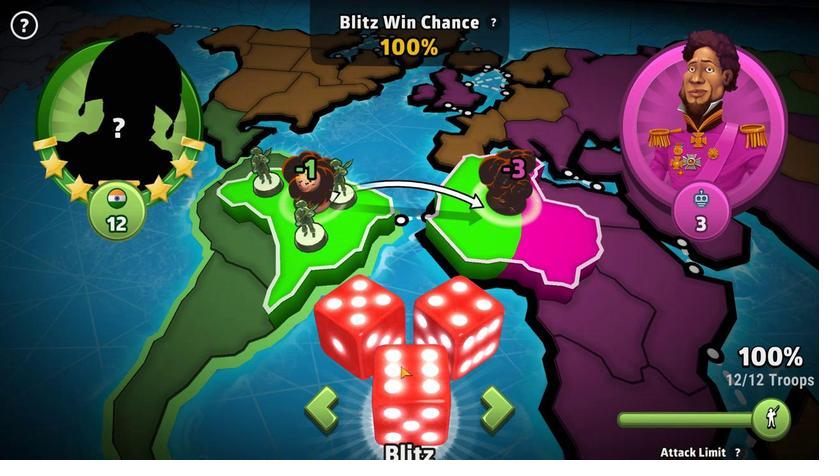 
Action: Mouse pressed left at (230, 302)
Screenshot: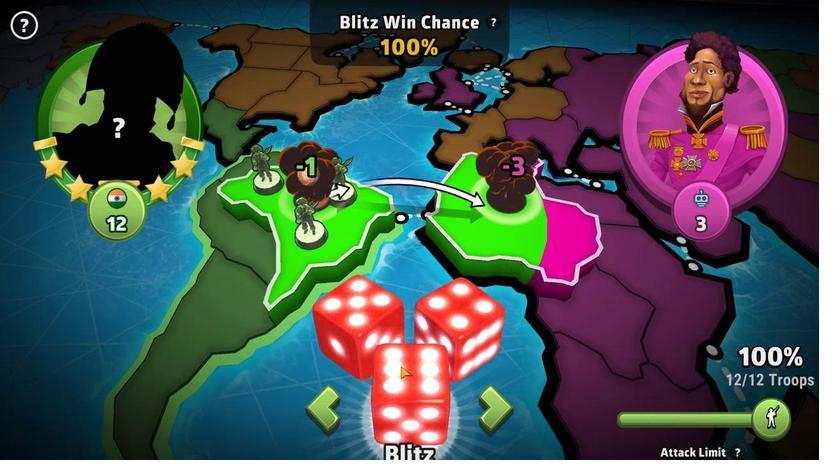 
Action: Mouse moved to (288, 289)
Screenshot: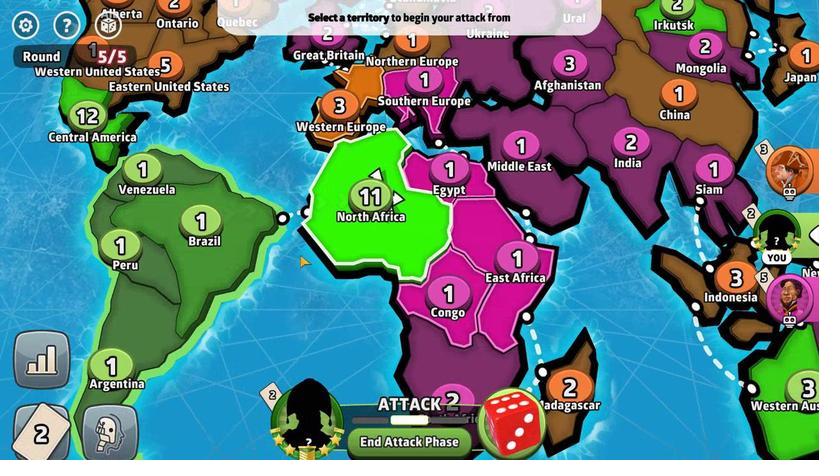 
Action: Mouse pressed left at (288, 289)
Screenshot: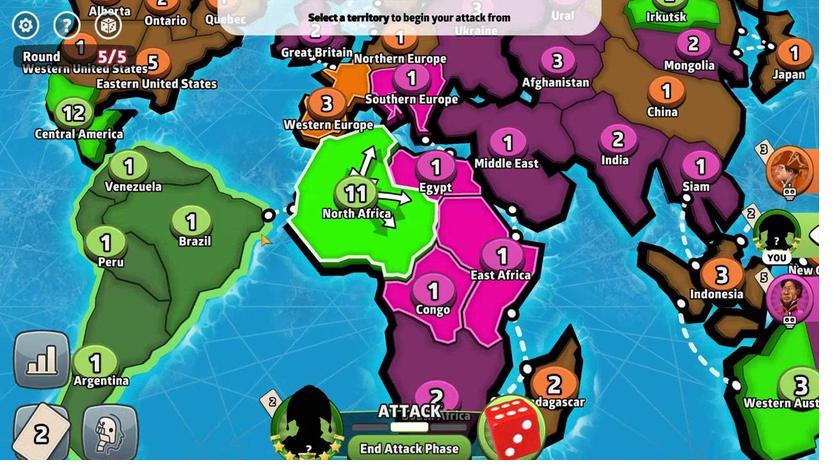 
Action: Mouse moved to (119, 158)
Screenshot: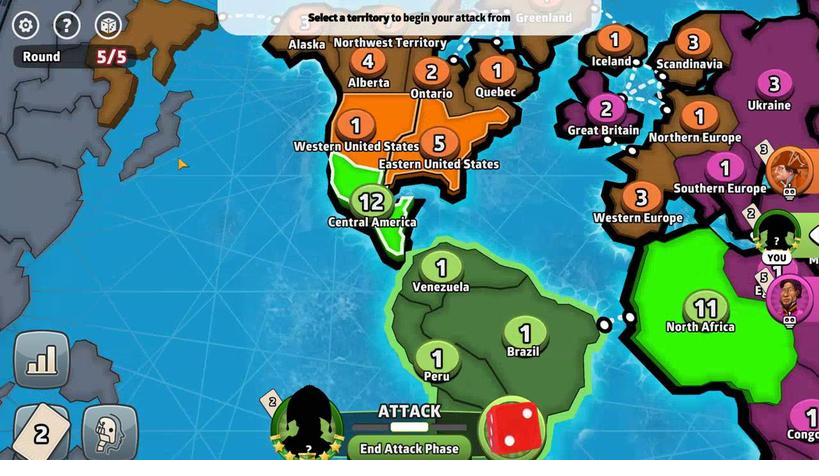 
Action: Mouse pressed left at (119, 158)
